 Task: Search one way flight ticket for 2 adults, 2 children, 2 infants in seat in first from Aberdeen: Aberdeen Regional Airport to Indianapolis: Indianapolis International Airport on 8-5-2023. Choice of flights is Delta. Number of bags: 2 carry on bags. Price is upto 105000. Outbound departure time preference is 21:00.
Action: Mouse moved to (333, 298)
Screenshot: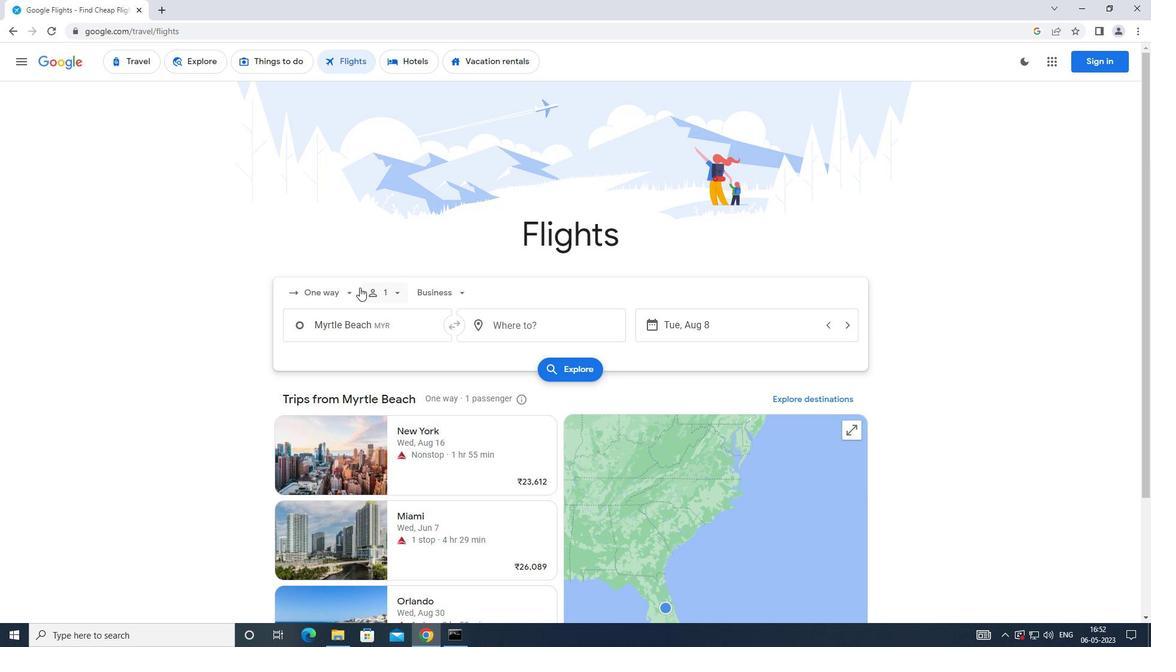 
Action: Mouse pressed left at (333, 298)
Screenshot: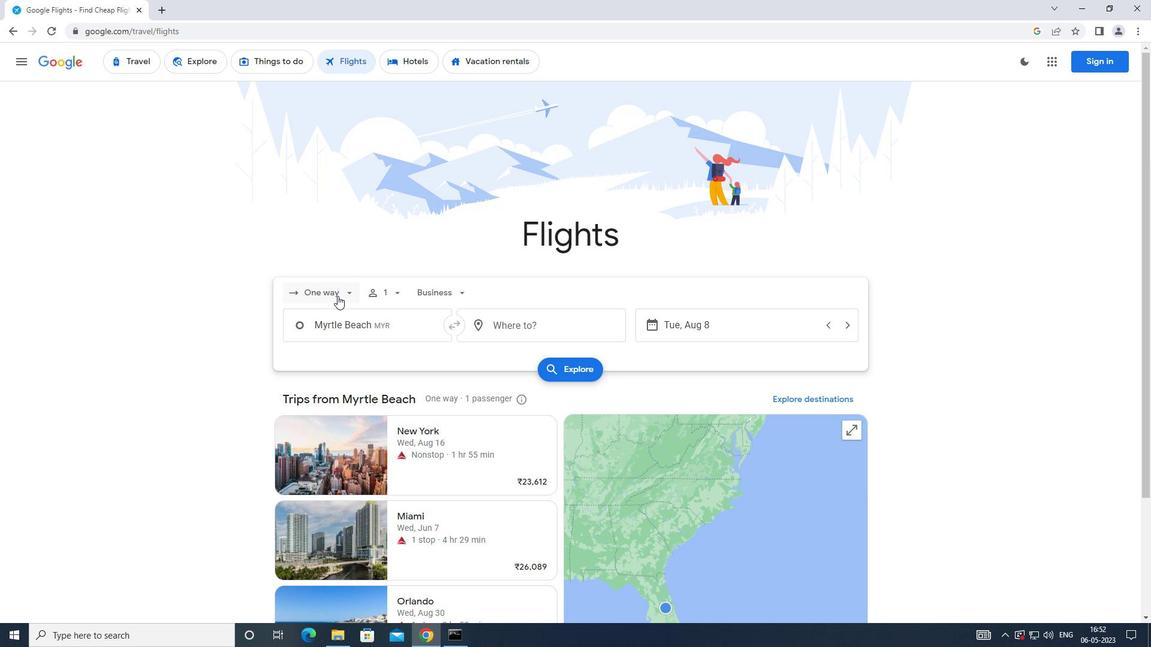 
Action: Mouse moved to (359, 348)
Screenshot: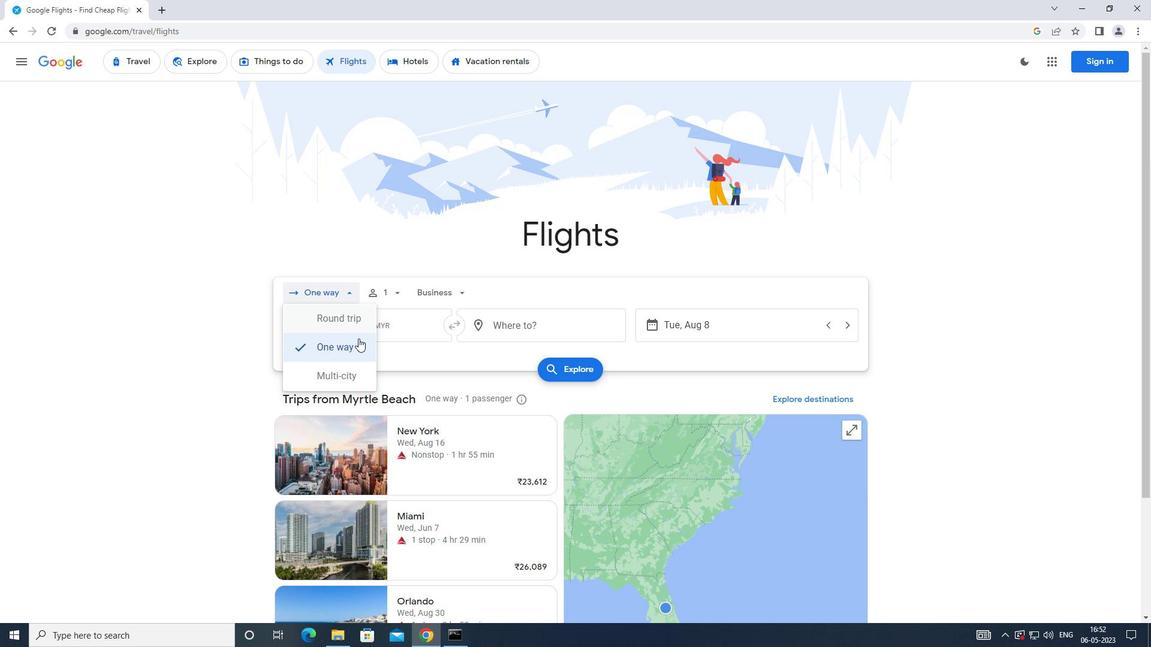 
Action: Mouse pressed left at (359, 348)
Screenshot: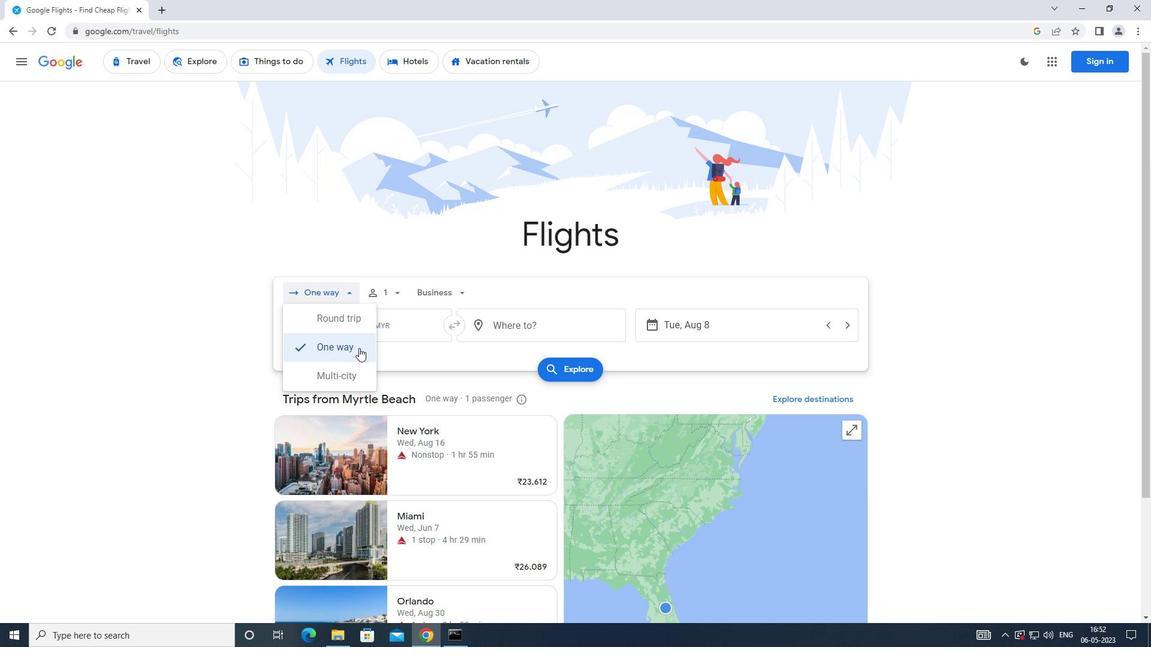 
Action: Mouse moved to (383, 293)
Screenshot: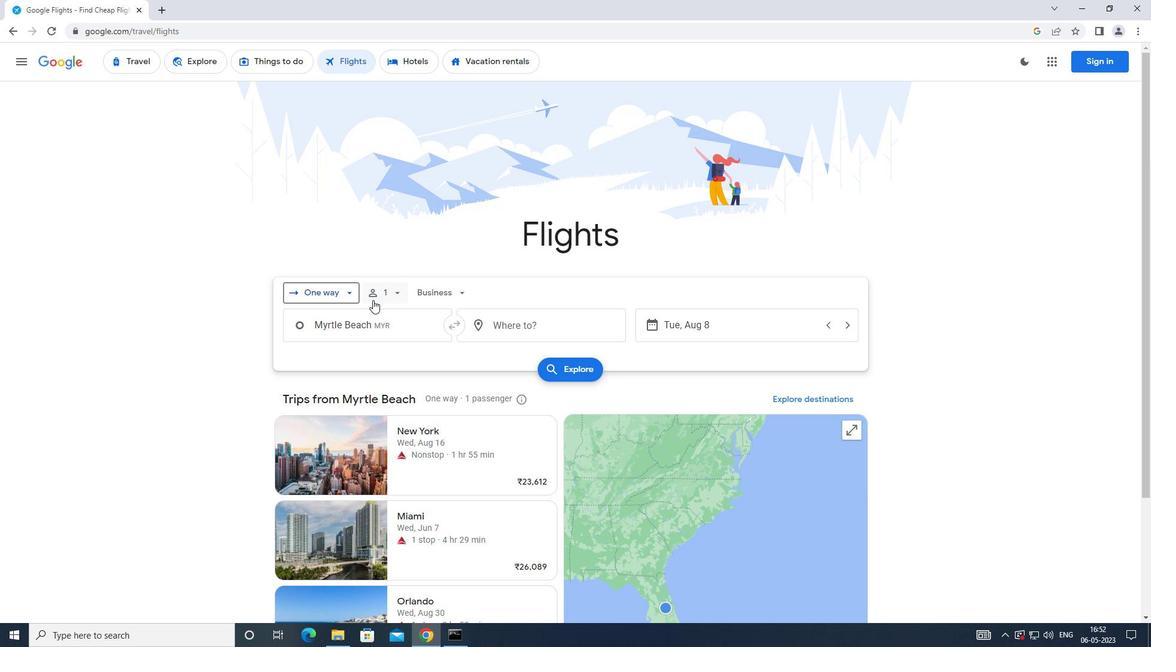 
Action: Mouse pressed left at (383, 293)
Screenshot: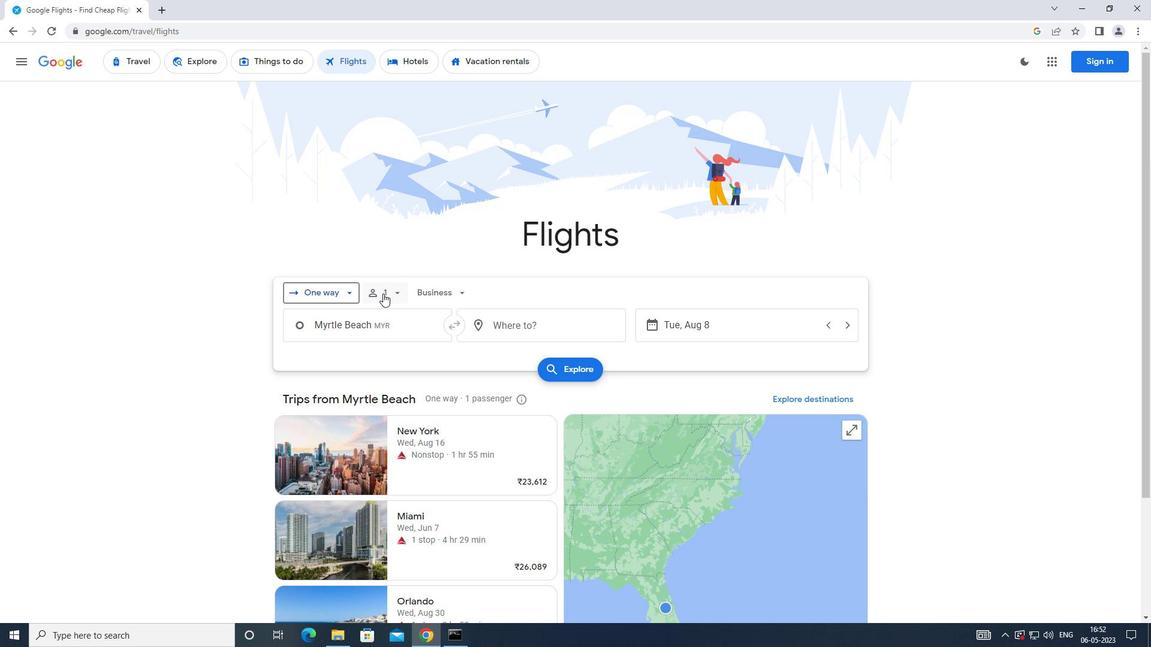 
Action: Mouse moved to (495, 326)
Screenshot: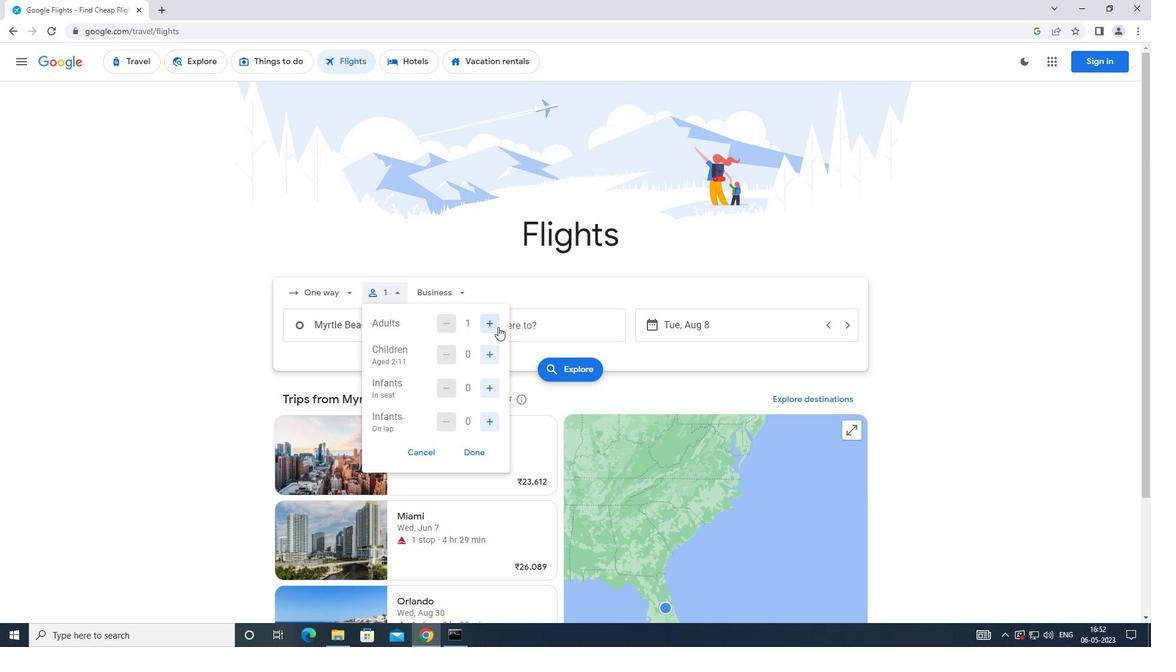 
Action: Mouse pressed left at (495, 326)
Screenshot: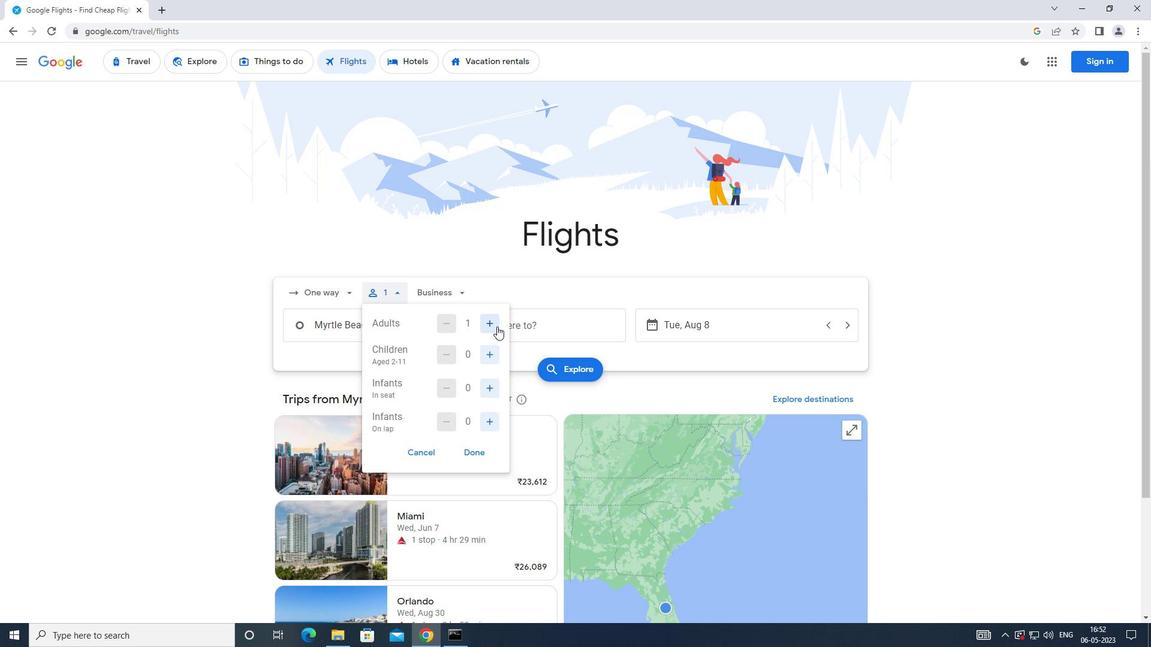 
Action: Mouse moved to (485, 362)
Screenshot: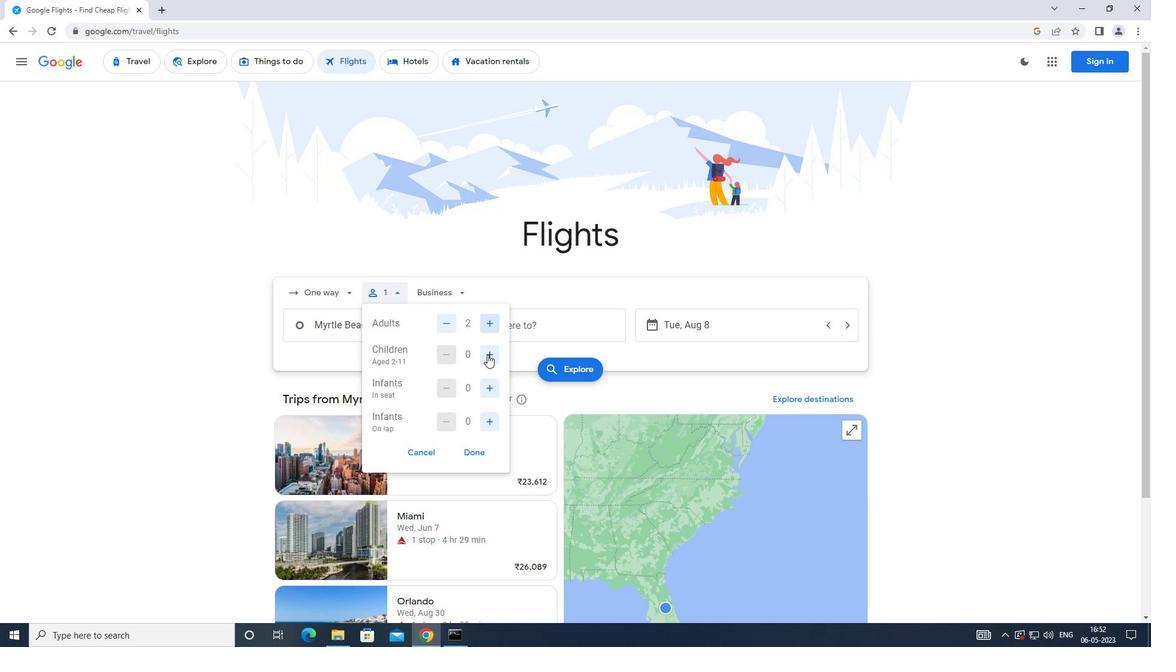 
Action: Mouse pressed left at (485, 362)
Screenshot: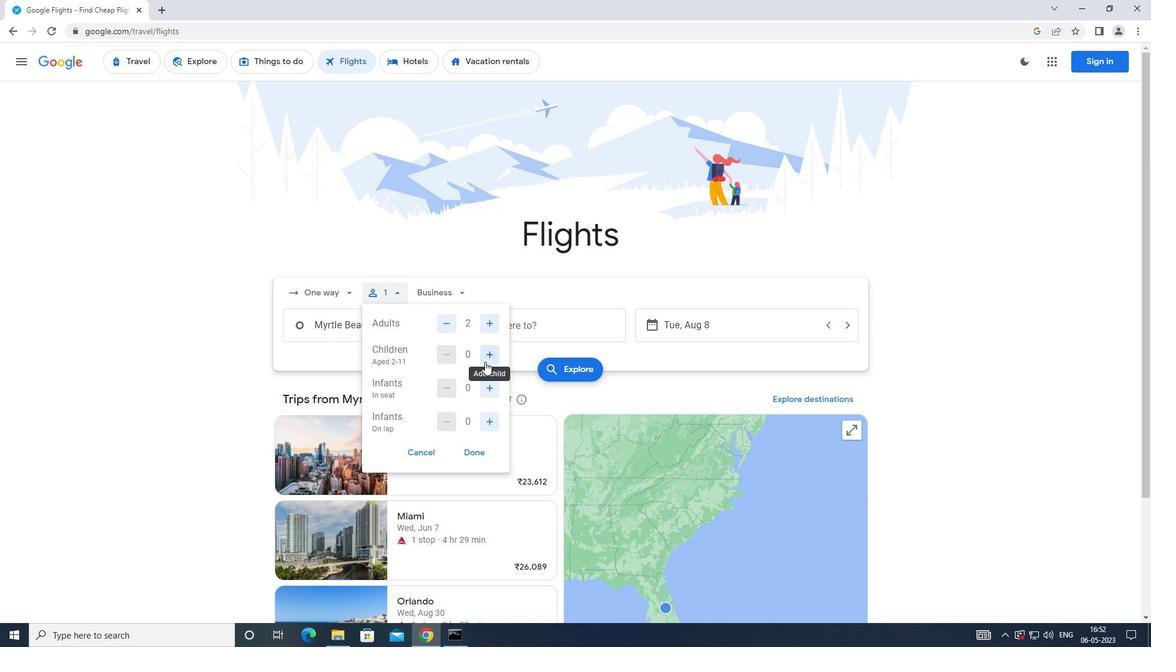 
Action: Mouse moved to (488, 358)
Screenshot: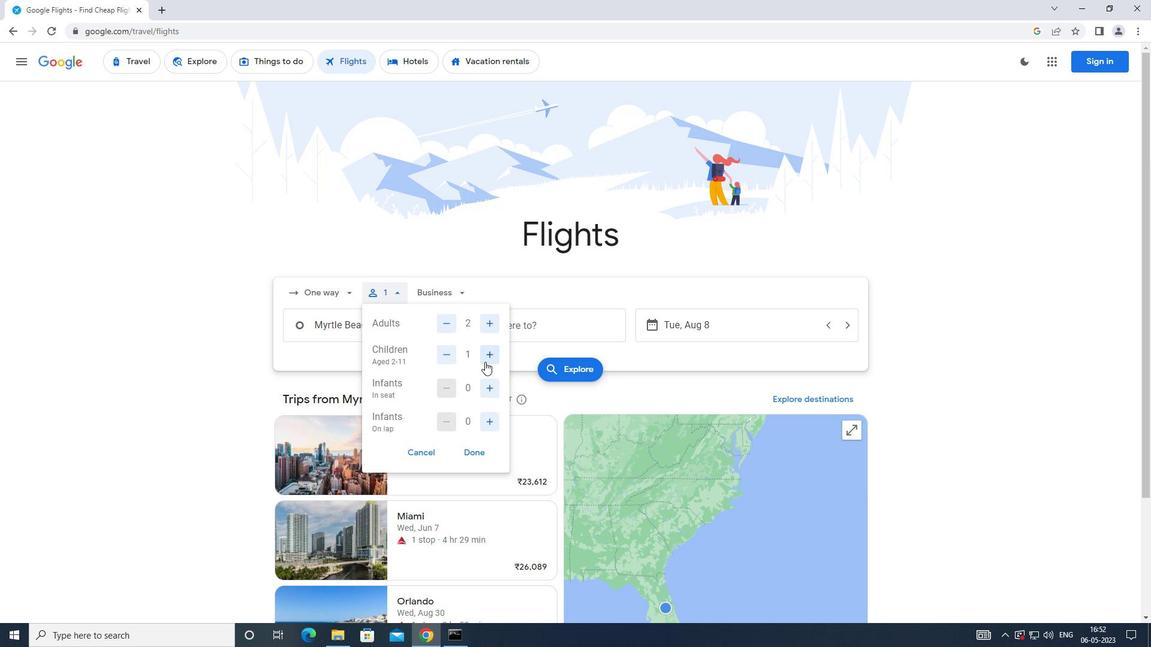 
Action: Mouse pressed left at (488, 358)
Screenshot: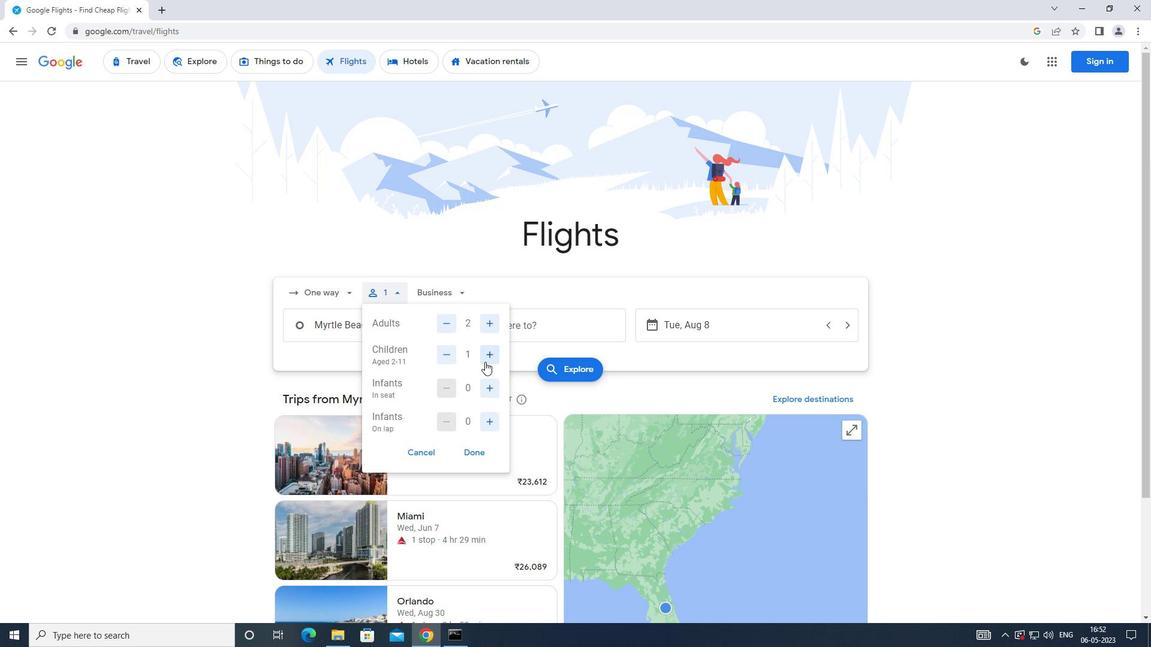 
Action: Mouse moved to (491, 393)
Screenshot: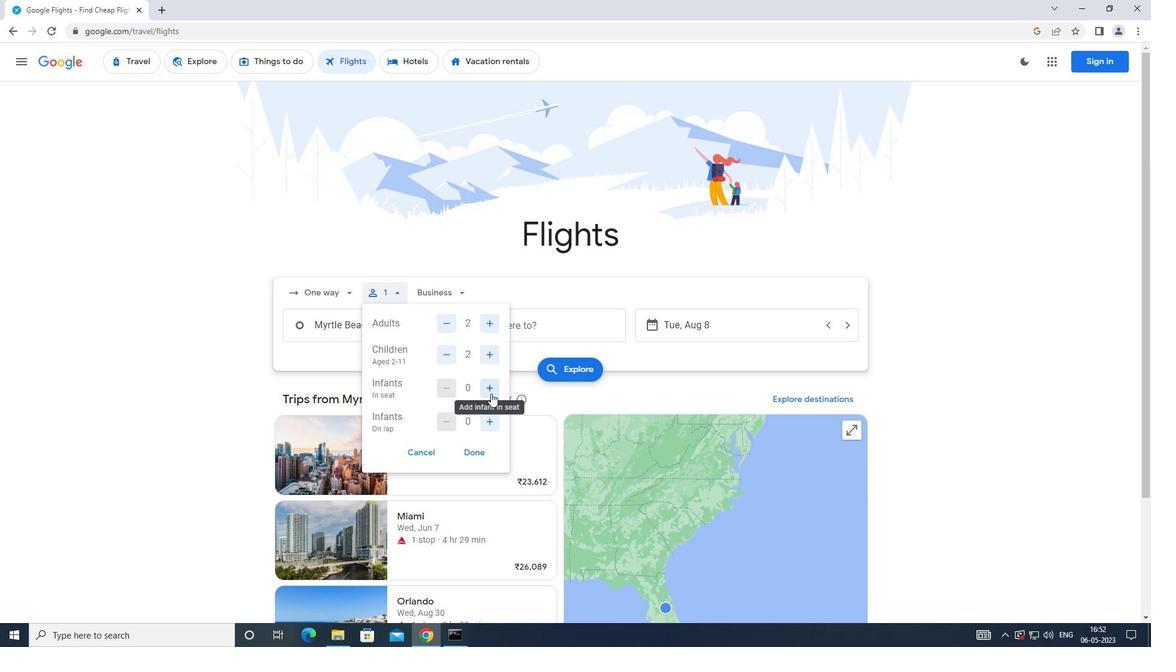 
Action: Mouse pressed left at (491, 393)
Screenshot: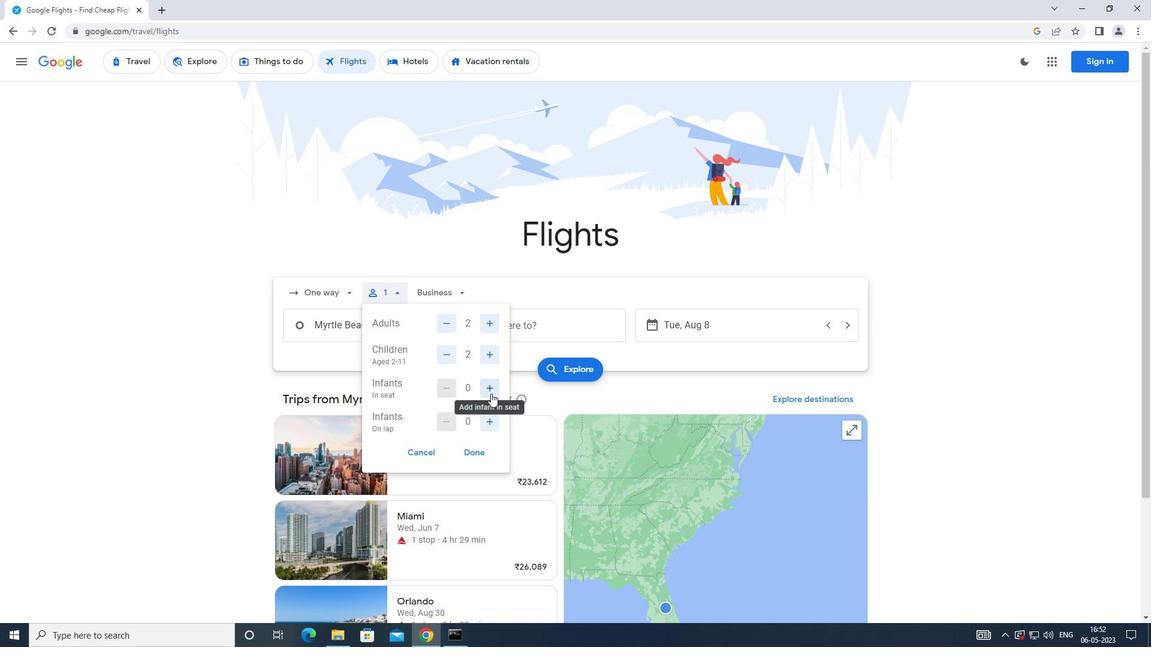 
Action: Mouse pressed left at (491, 393)
Screenshot: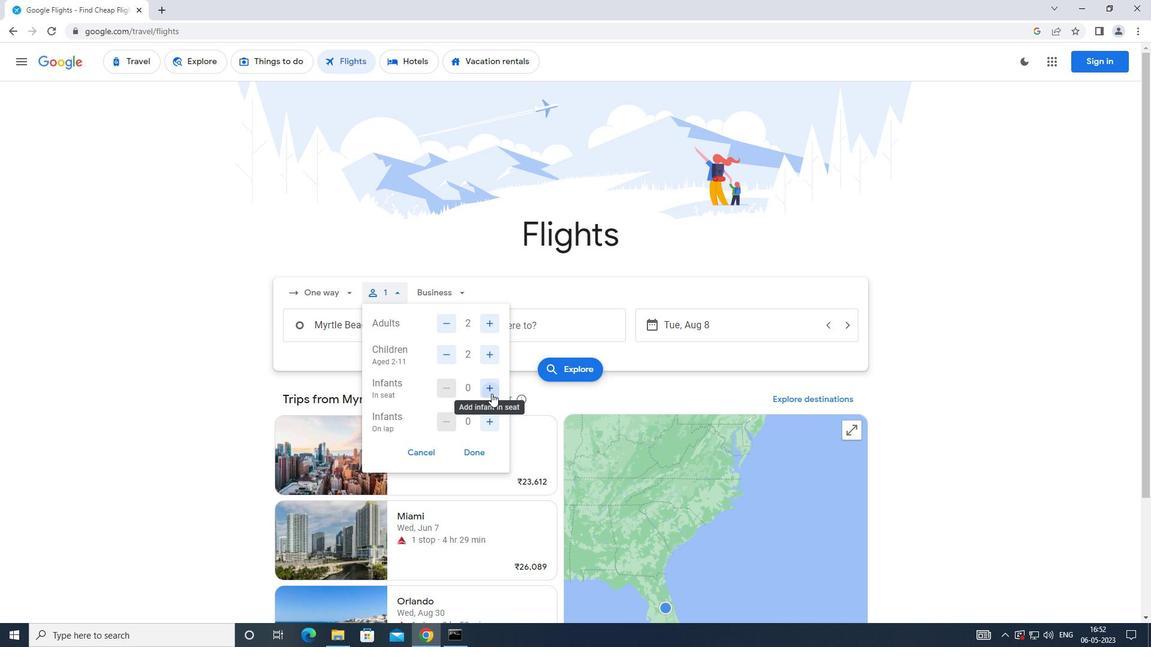 
Action: Mouse moved to (478, 447)
Screenshot: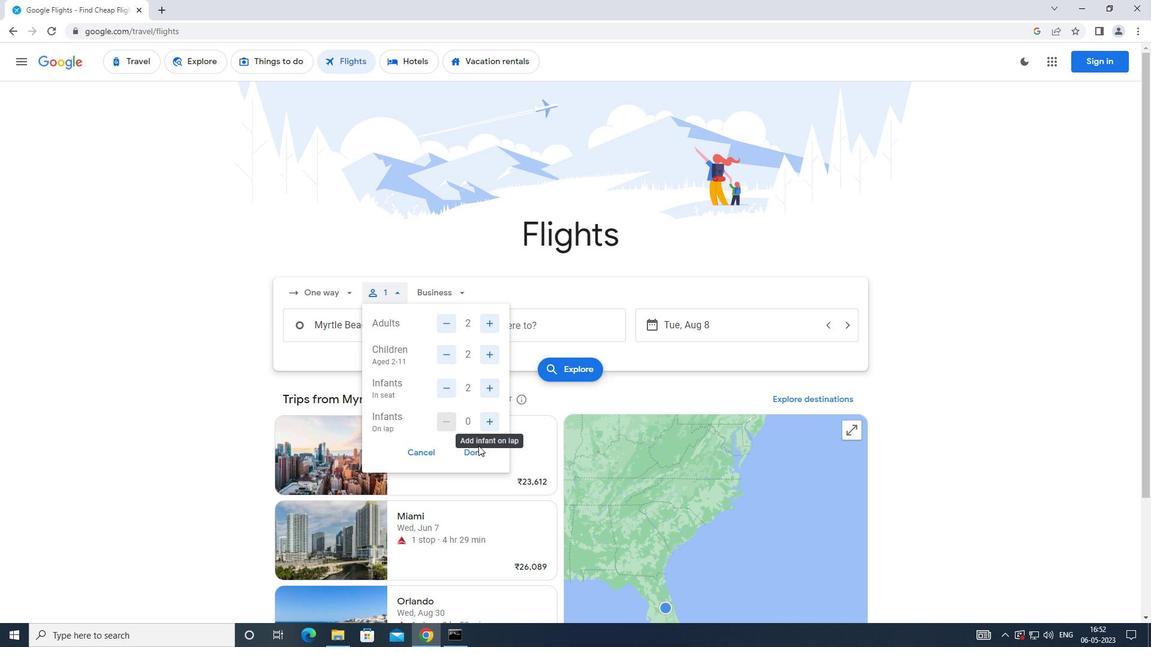 
Action: Mouse pressed left at (478, 447)
Screenshot: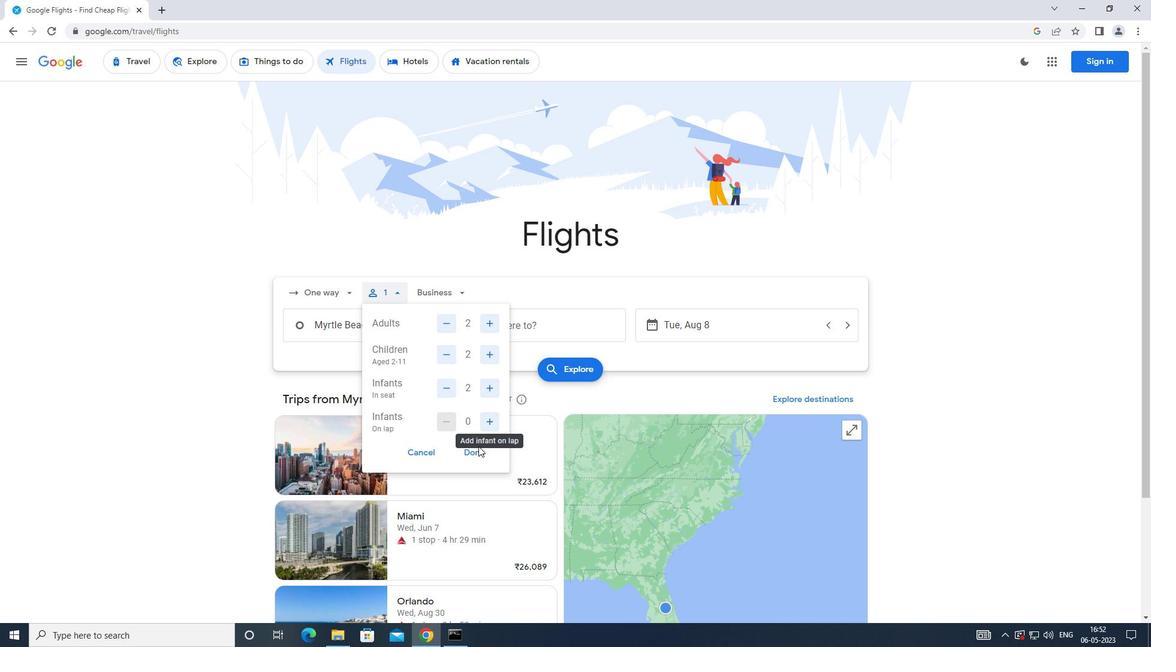 
Action: Mouse moved to (453, 295)
Screenshot: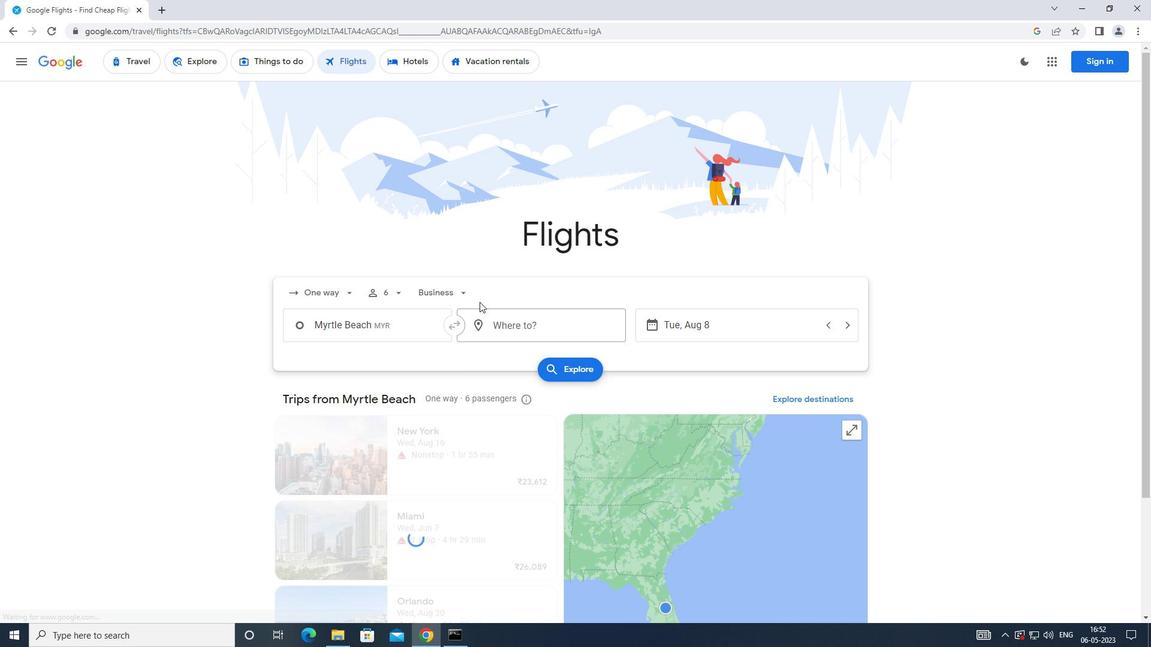 
Action: Mouse pressed left at (453, 295)
Screenshot: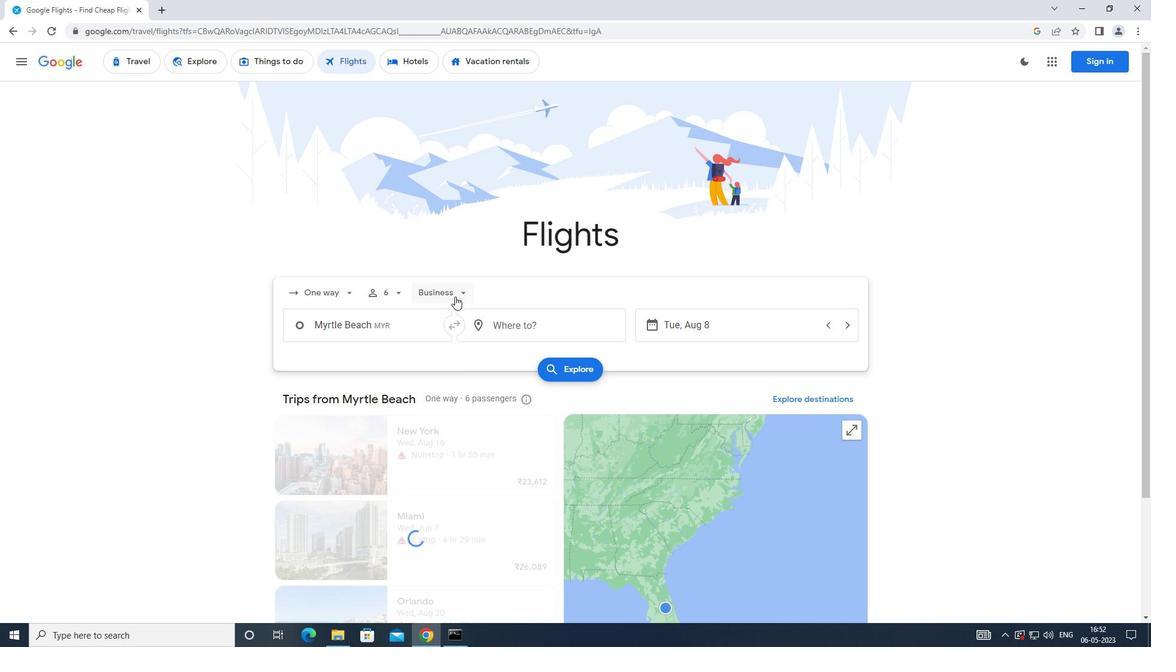 
Action: Mouse moved to (455, 399)
Screenshot: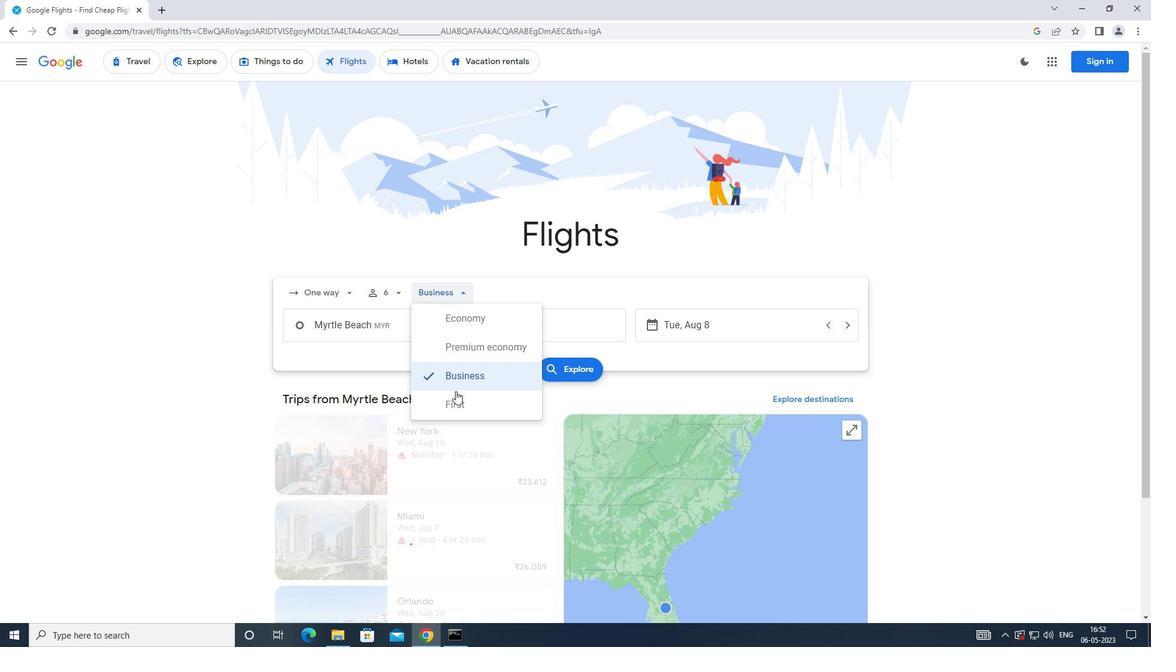 
Action: Mouse pressed left at (455, 399)
Screenshot: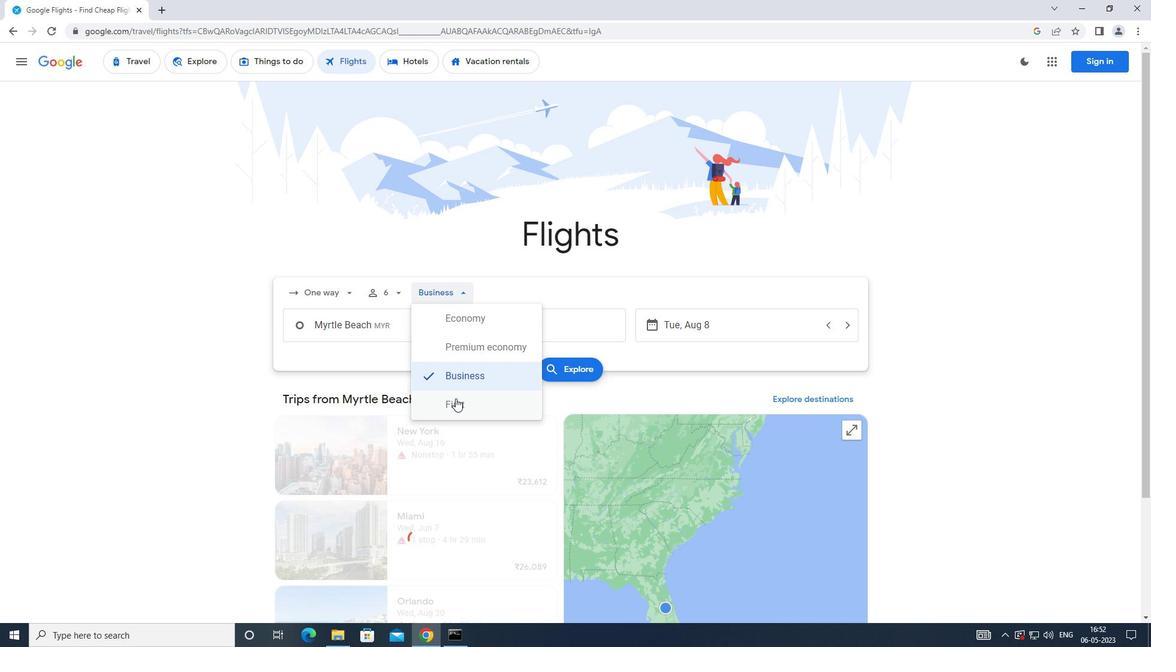 
Action: Mouse moved to (370, 326)
Screenshot: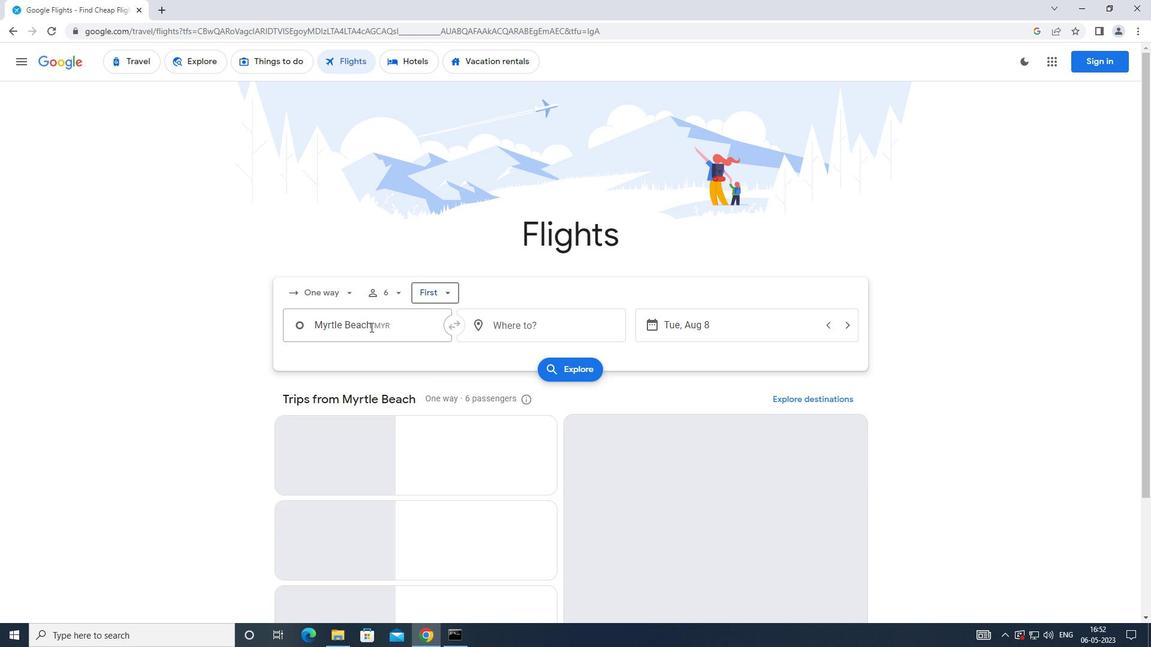 
Action: Mouse pressed left at (370, 326)
Screenshot: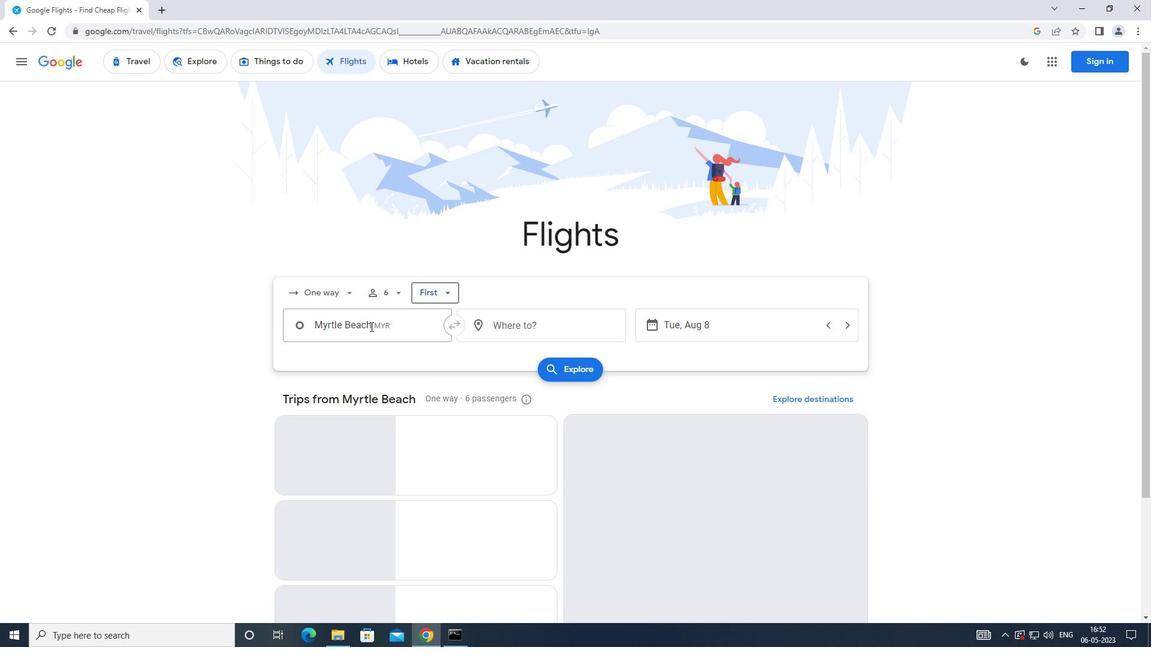 
Action: Mouse moved to (421, 312)
Screenshot: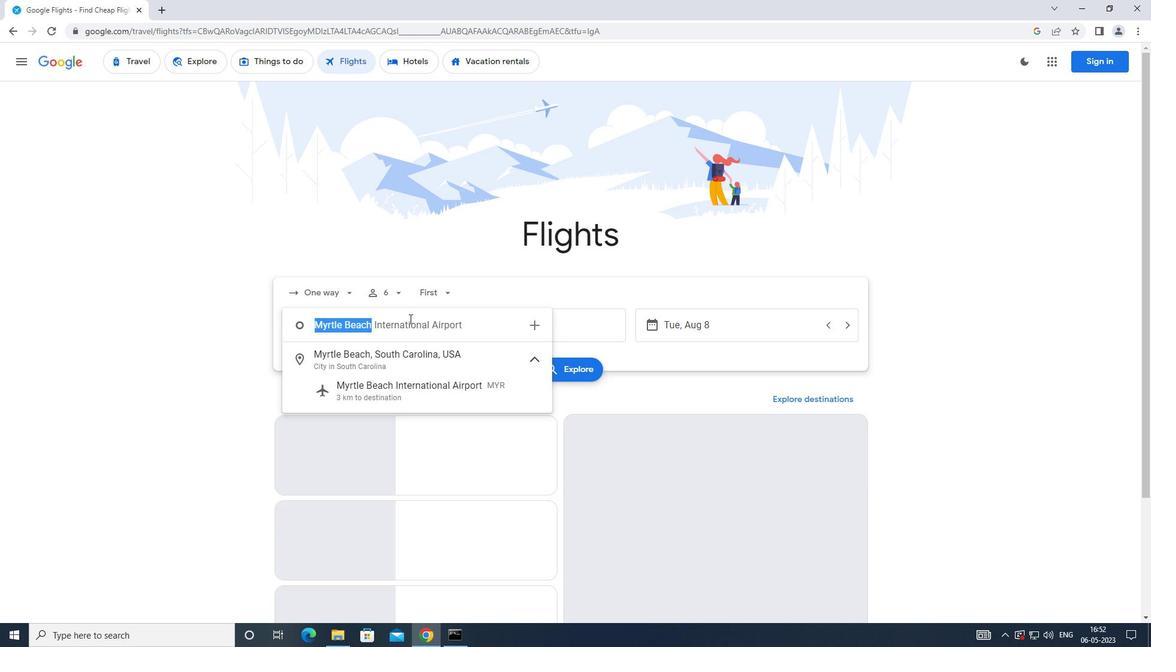 
Action: Key pressed <Key.caps_lock>a<Key.caps_lock>berdeen
Screenshot: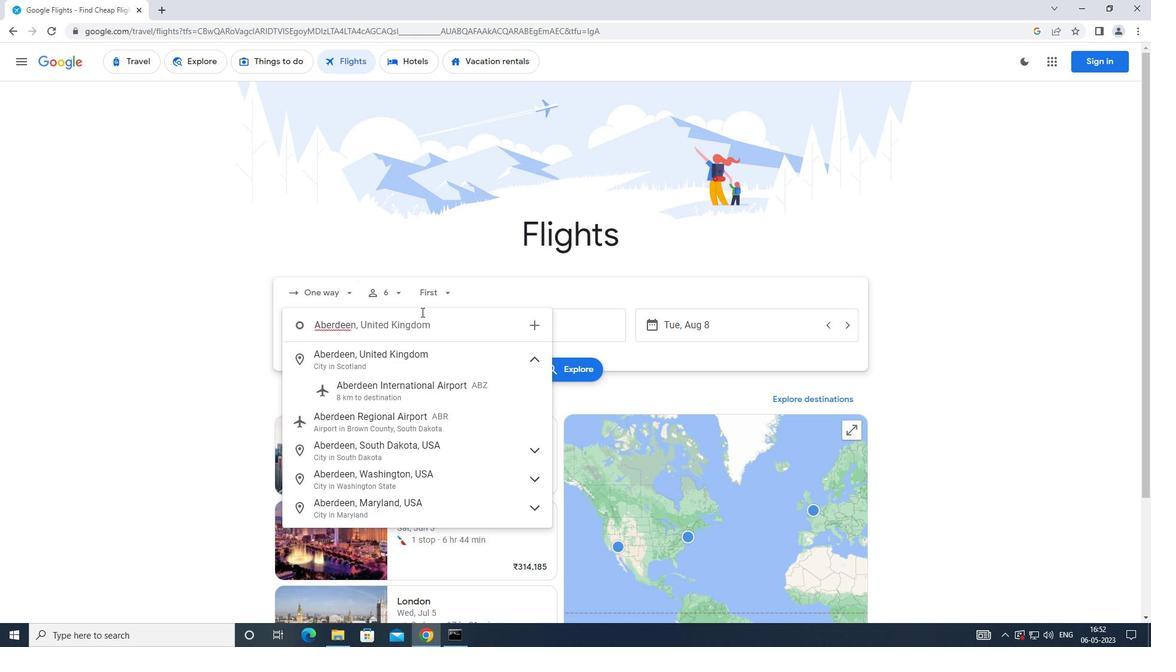 
Action: Mouse moved to (385, 404)
Screenshot: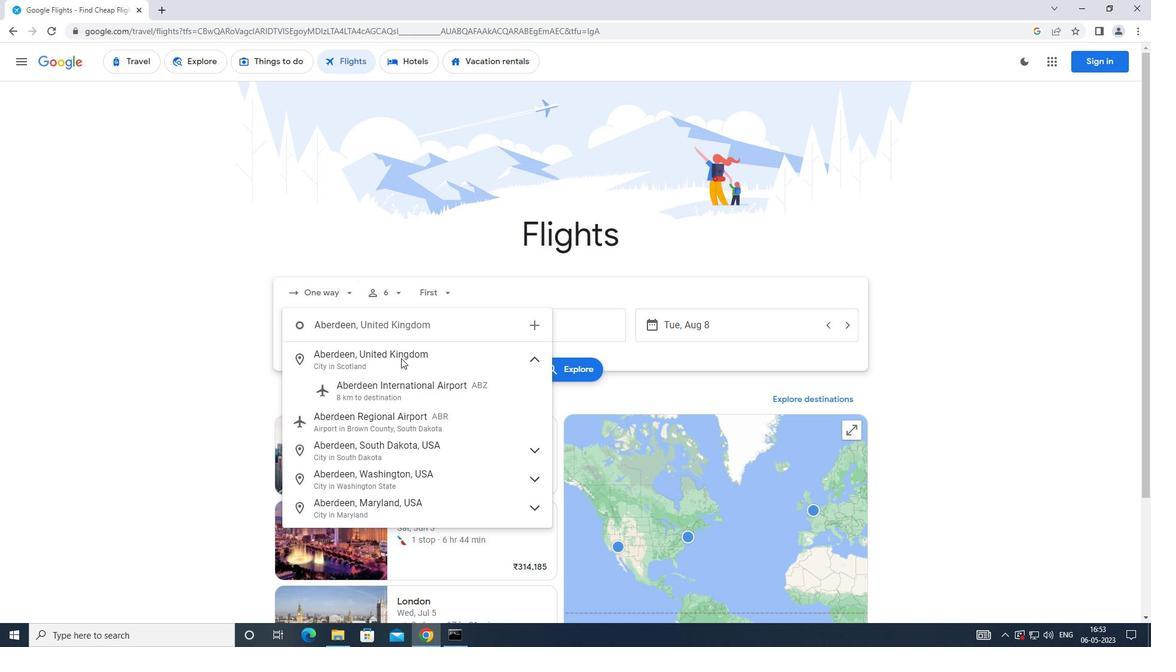
Action: Mouse pressed left at (385, 404)
Screenshot: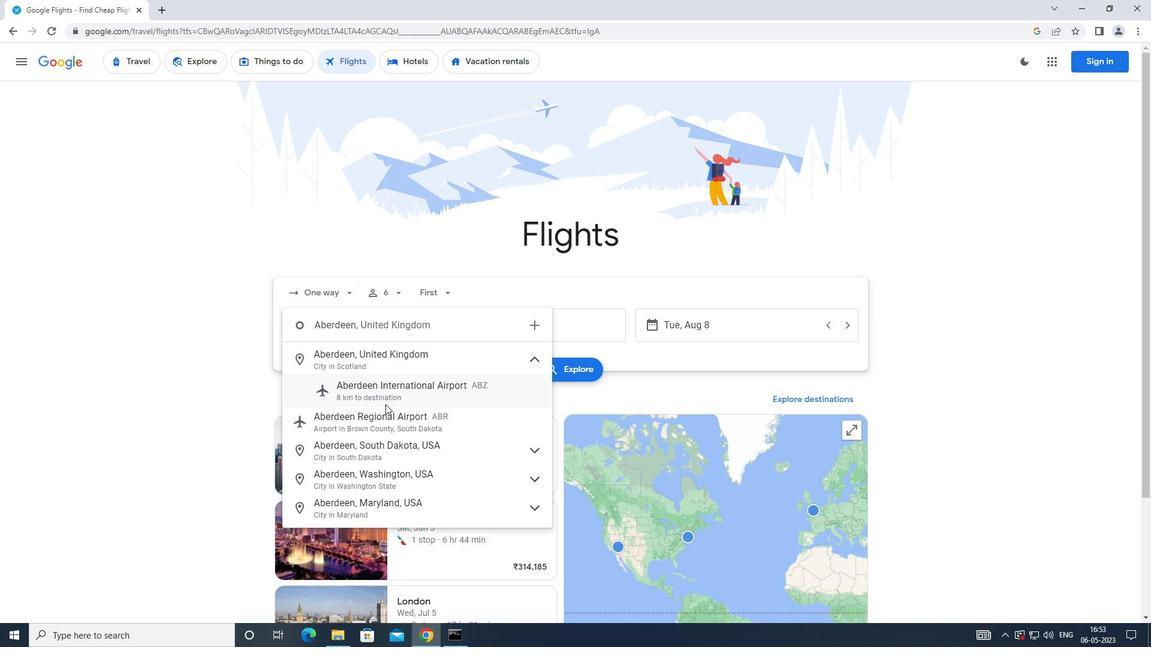 
Action: Mouse moved to (552, 334)
Screenshot: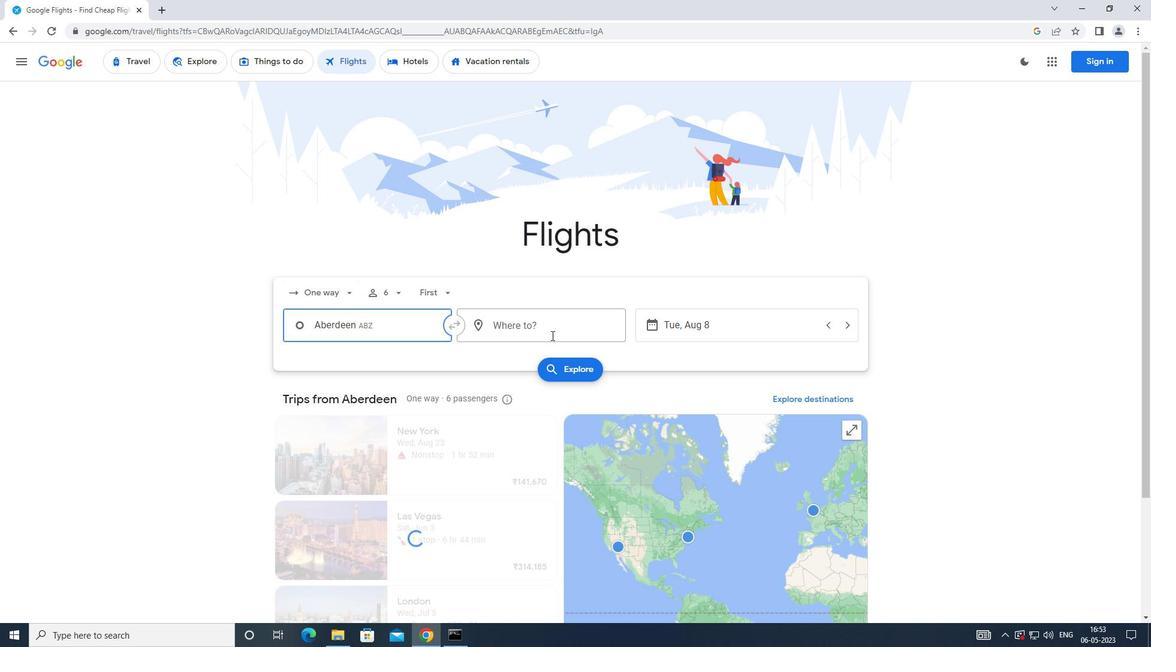 
Action: Mouse pressed left at (552, 334)
Screenshot: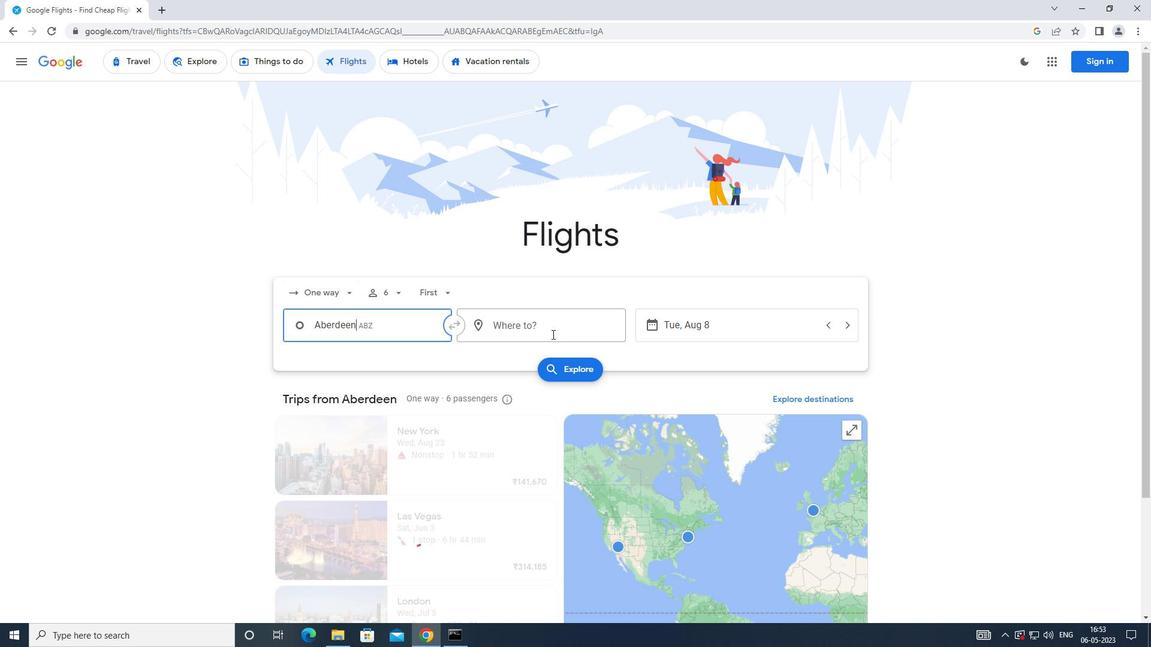 
Action: Mouse moved to (531, 447)
Screenshot: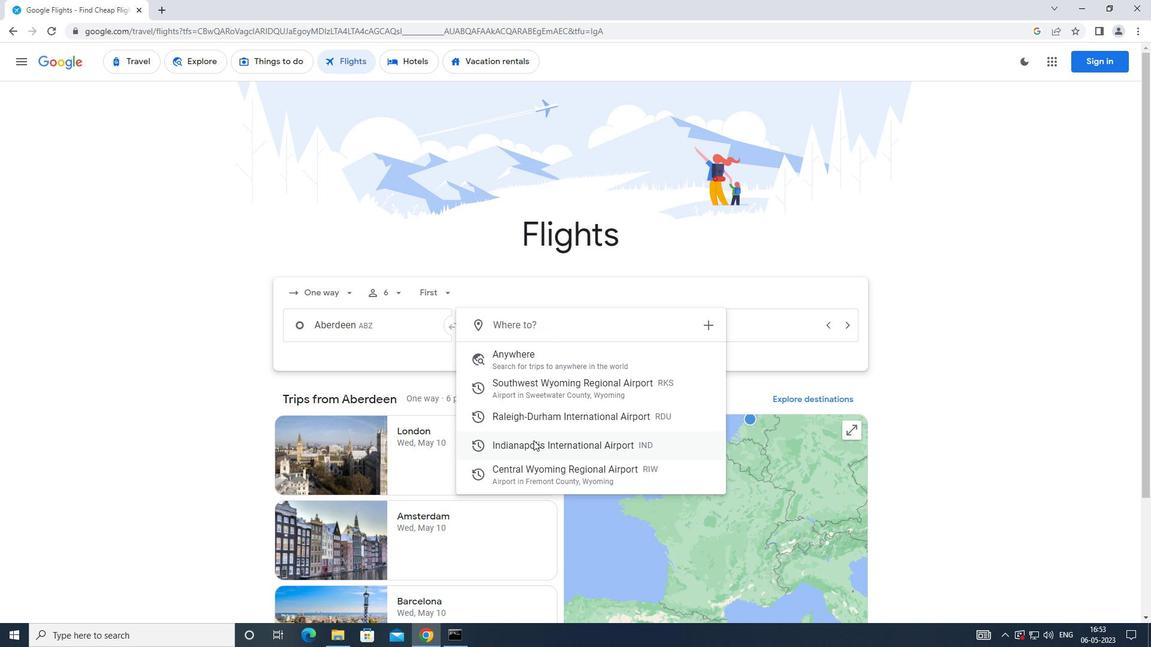 
Action: Mouse pressed left at (531, 447)
Screenshot: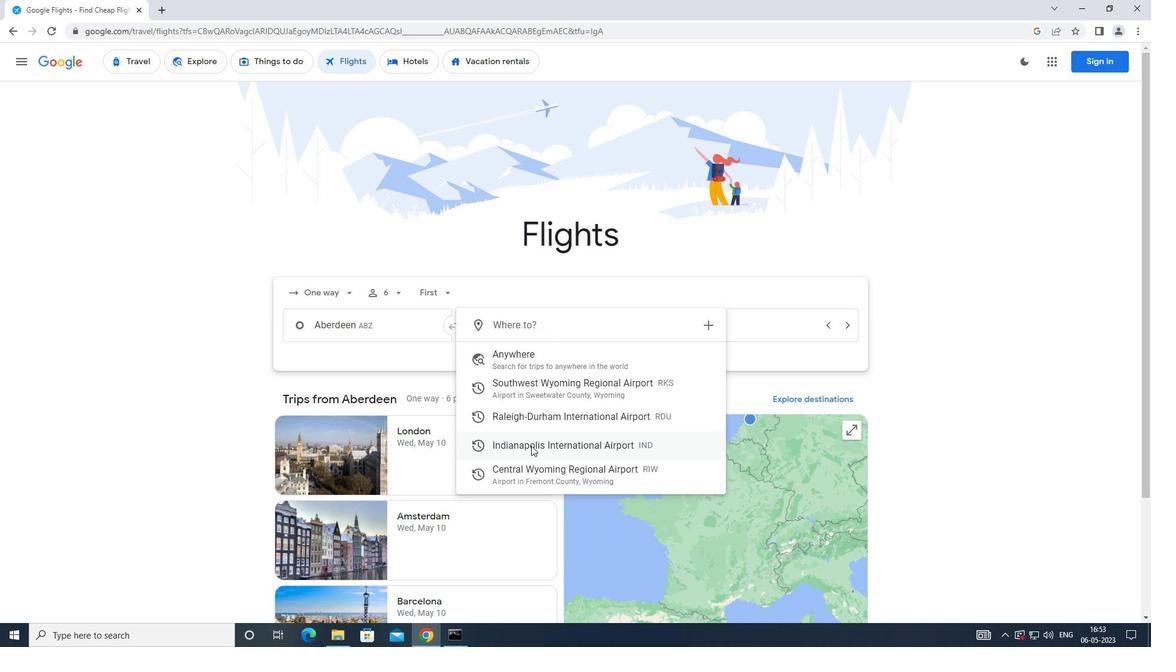 
Action: Mouse moved to (672, 328)
Screenshot: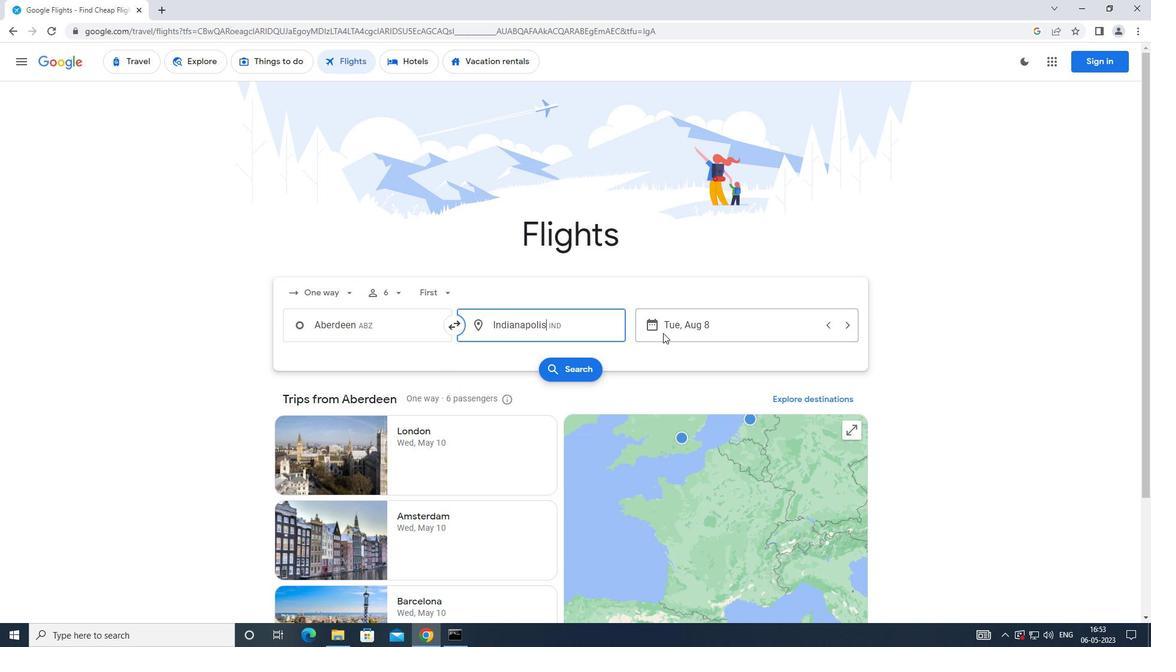 
Action: Mouse pressed left at (672, 328)
Screenshot: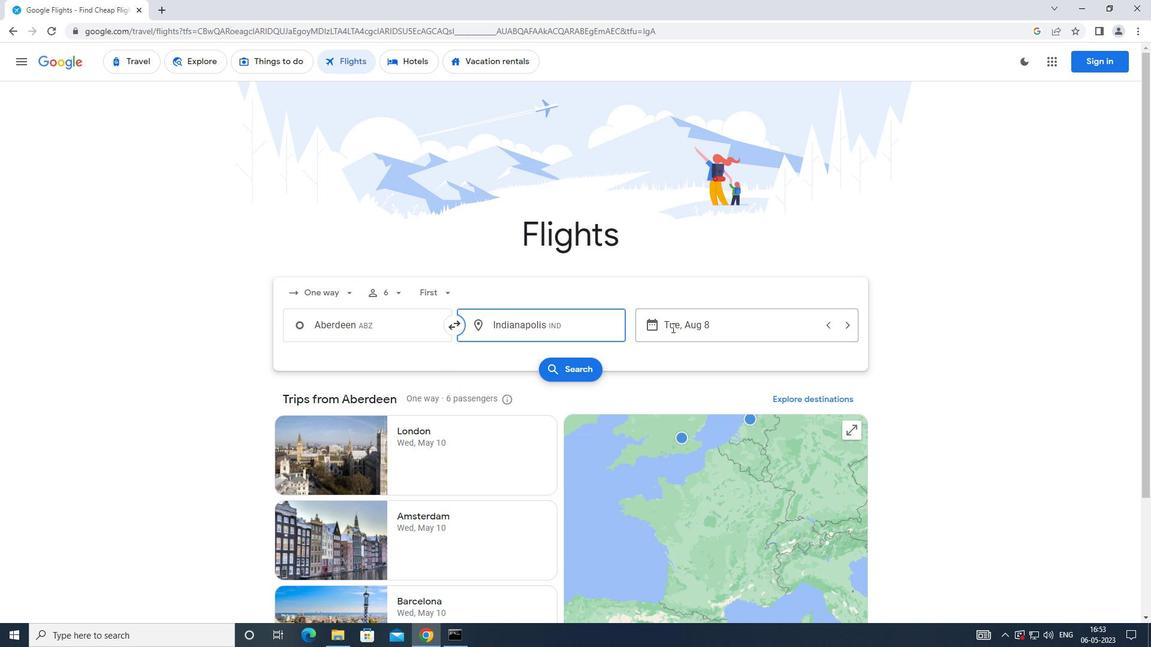 
Action: Mouse moved to (485, 433)
Screenshot: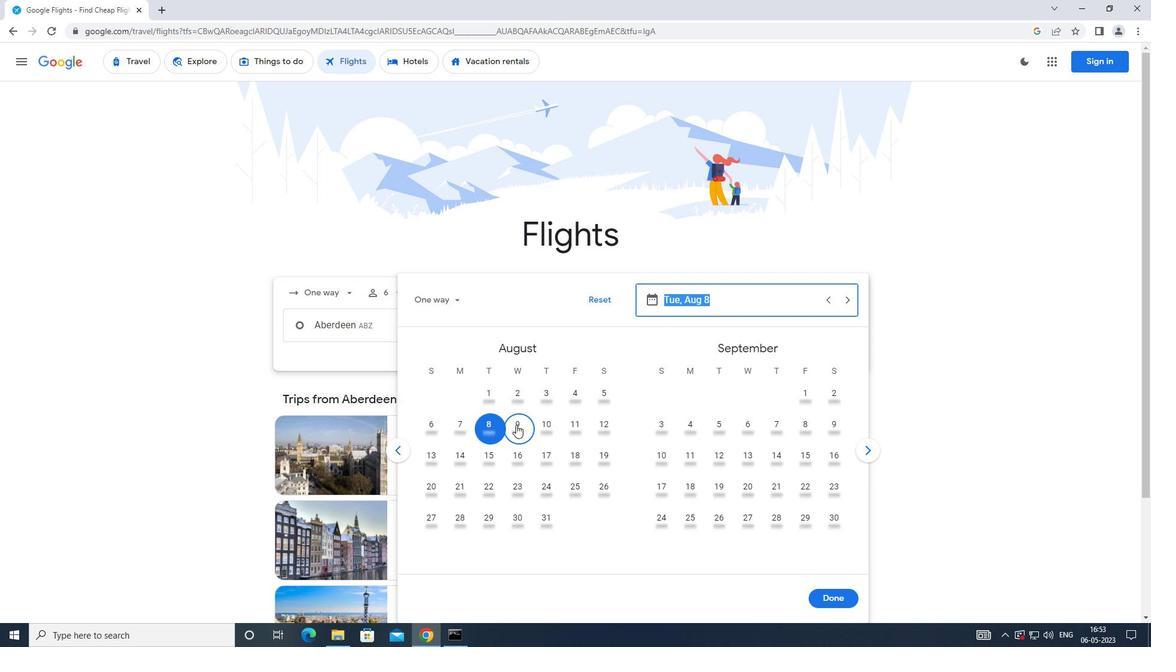 
Action: Mouse pressed left at (485, 433)
Screenshot: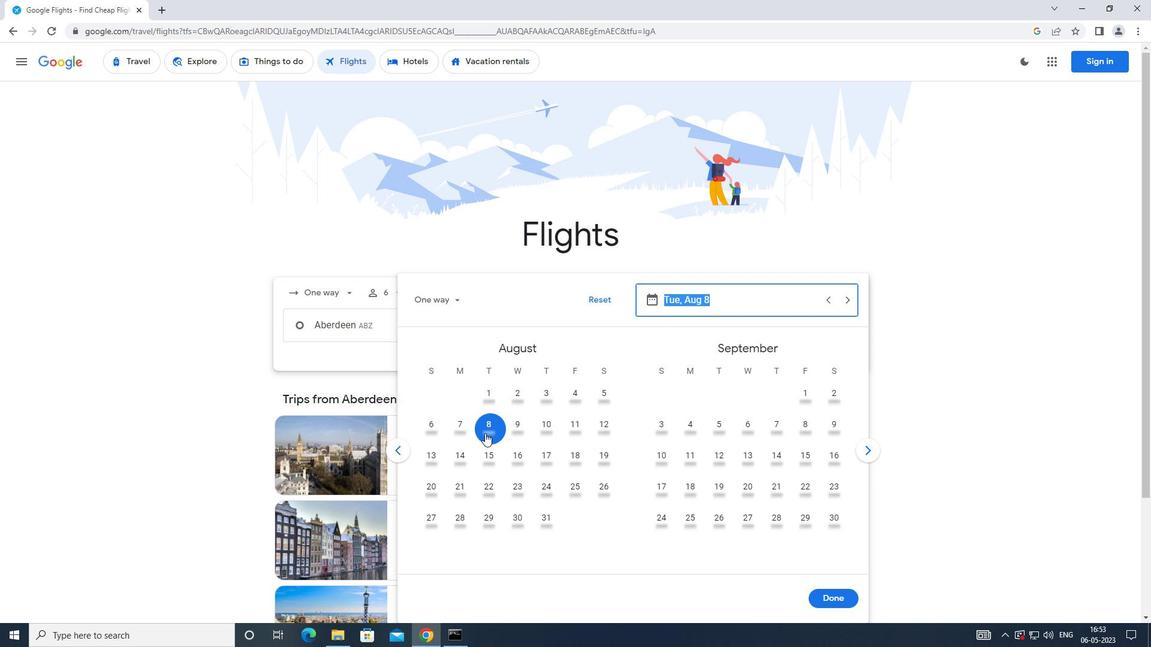 
Action: Mouse moved to (819, 597)
Screenshot: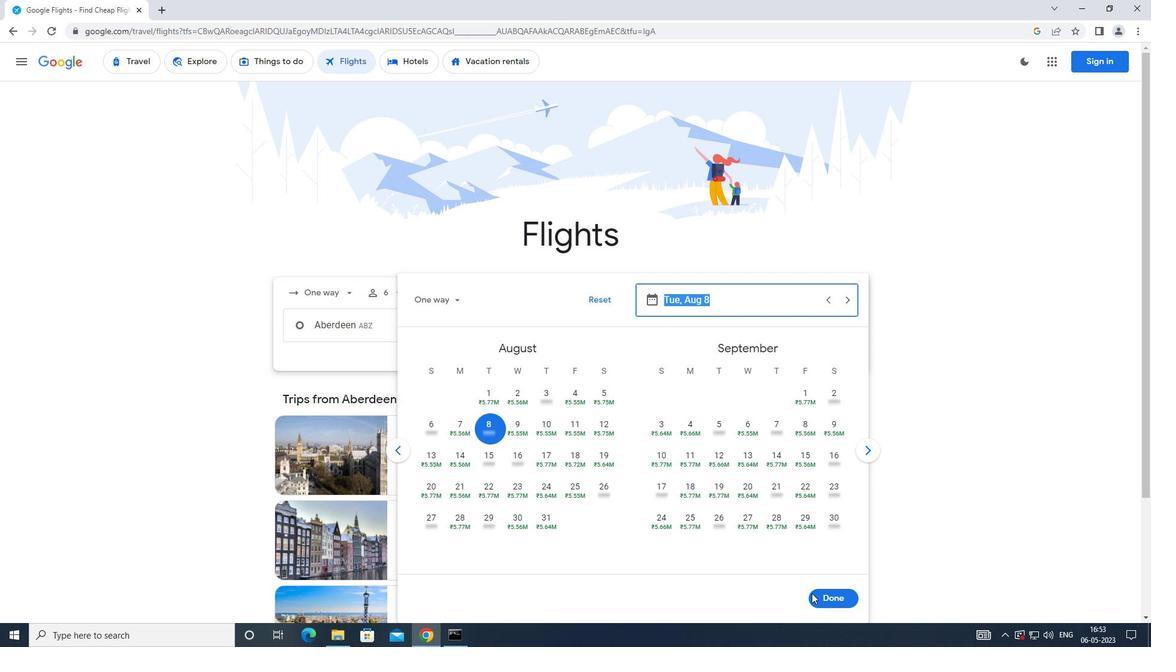 
Action: Mouse pressed left at (819, 597)
Screenshot: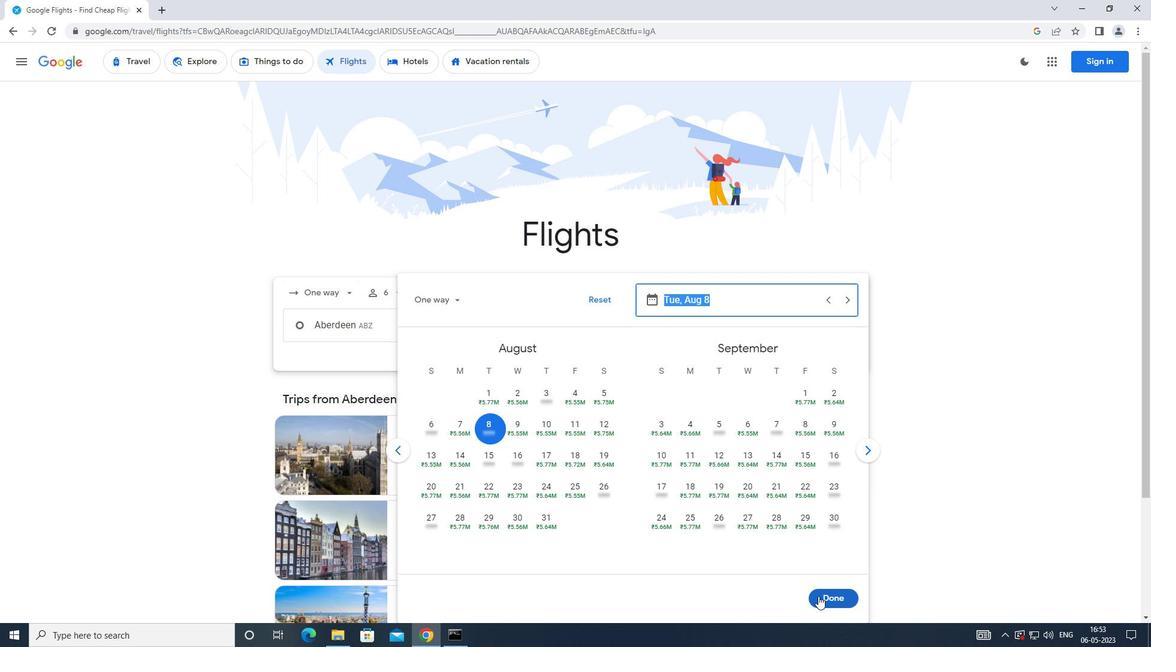 
Action: Mouse moved to (578, 370)
Screenshot: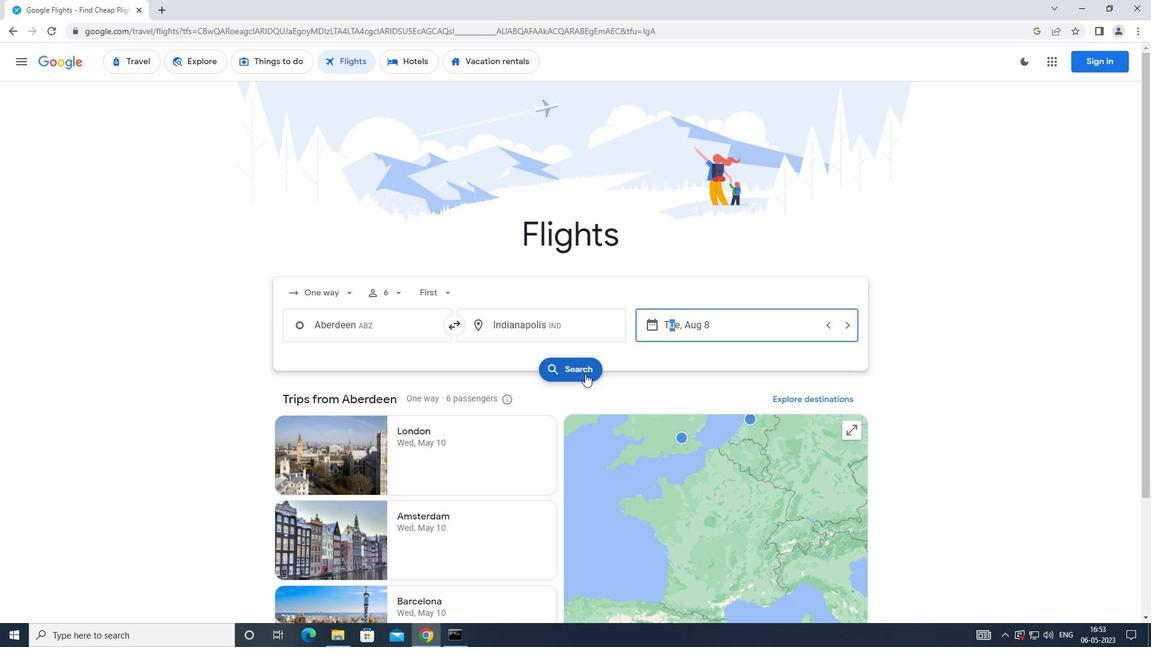 
Action: Mouse pressed left at (578, 370)
Screenshot: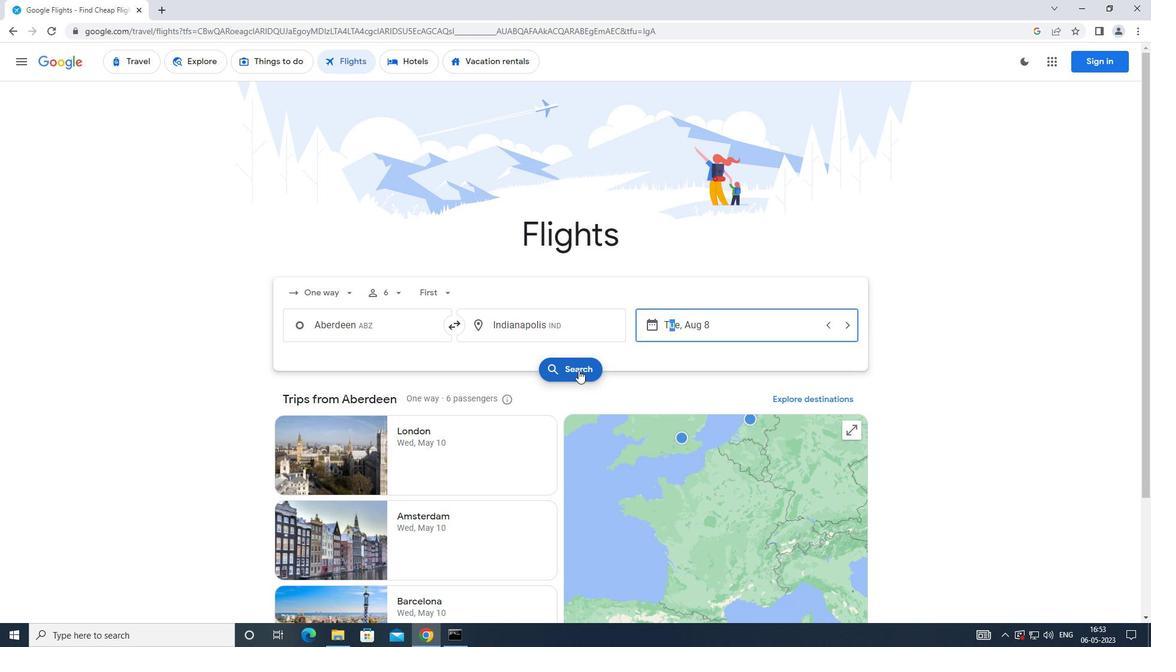 
Action: Mouse moved to (286, 174)
Screenshot: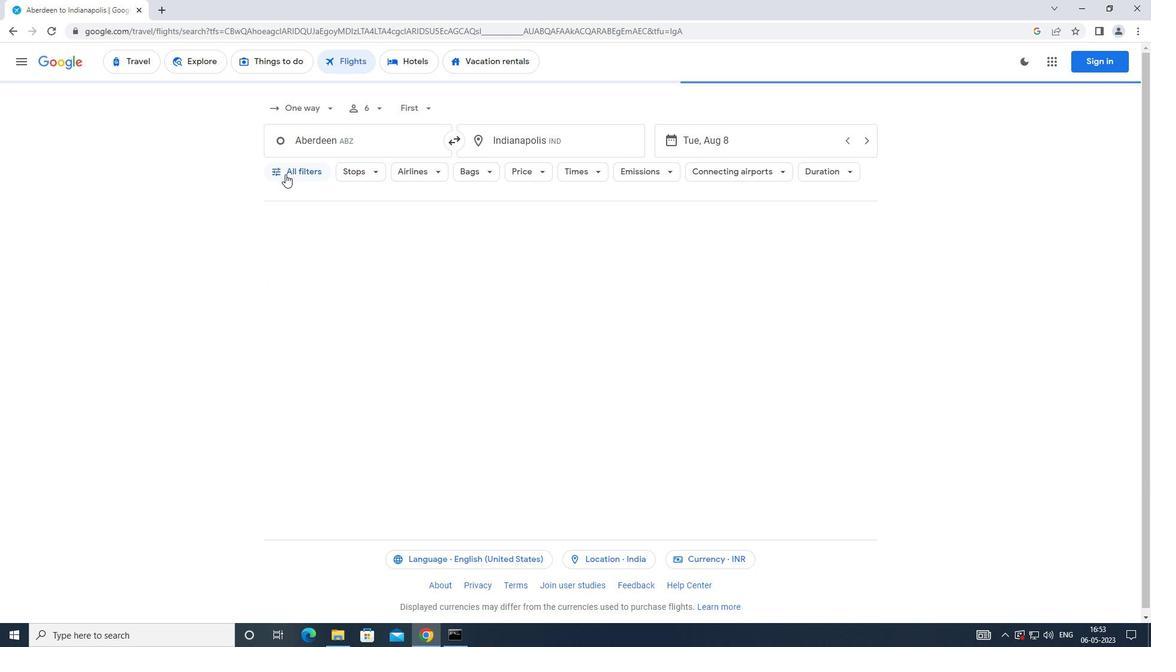 
Action: Mouse pressed left at (286, 174)
Screenshot: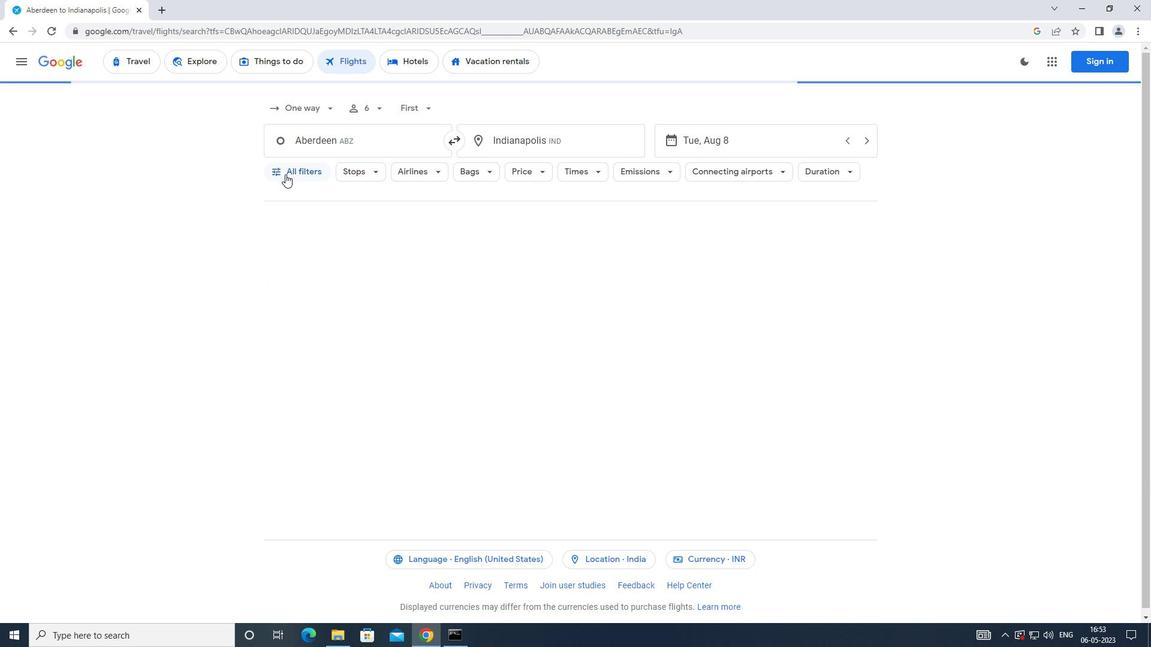 
Action: Mouse moved to (395, 293)
Screenshot: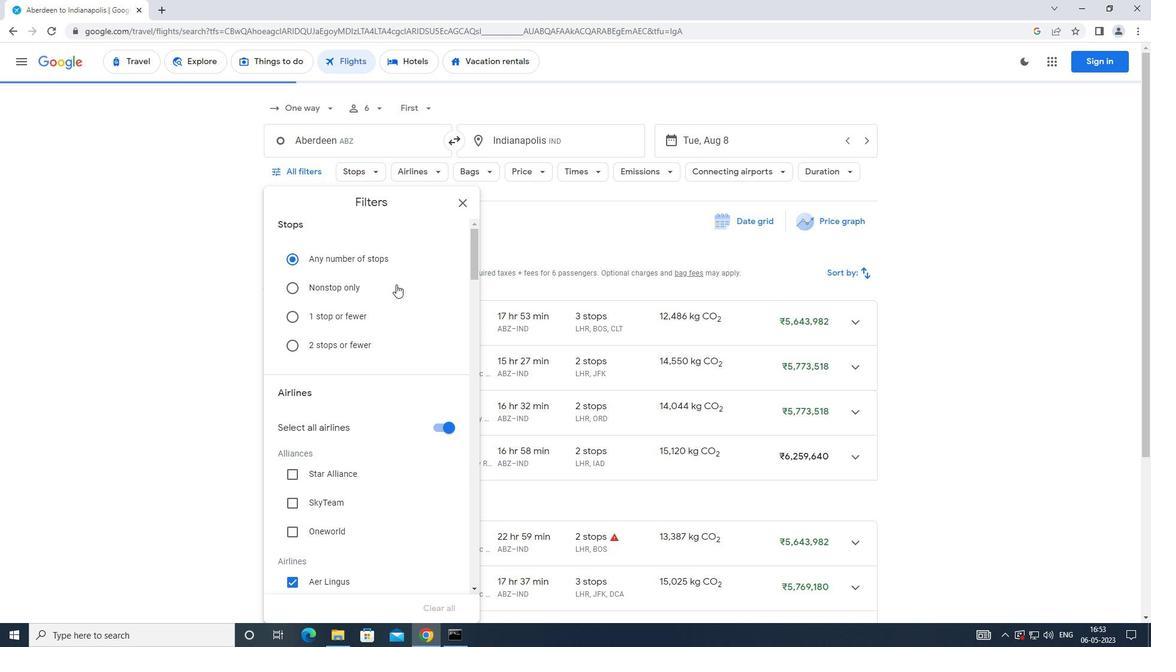 
Action: Mouse scrolled (395, 292) with delta (0, 0)
Screenshot: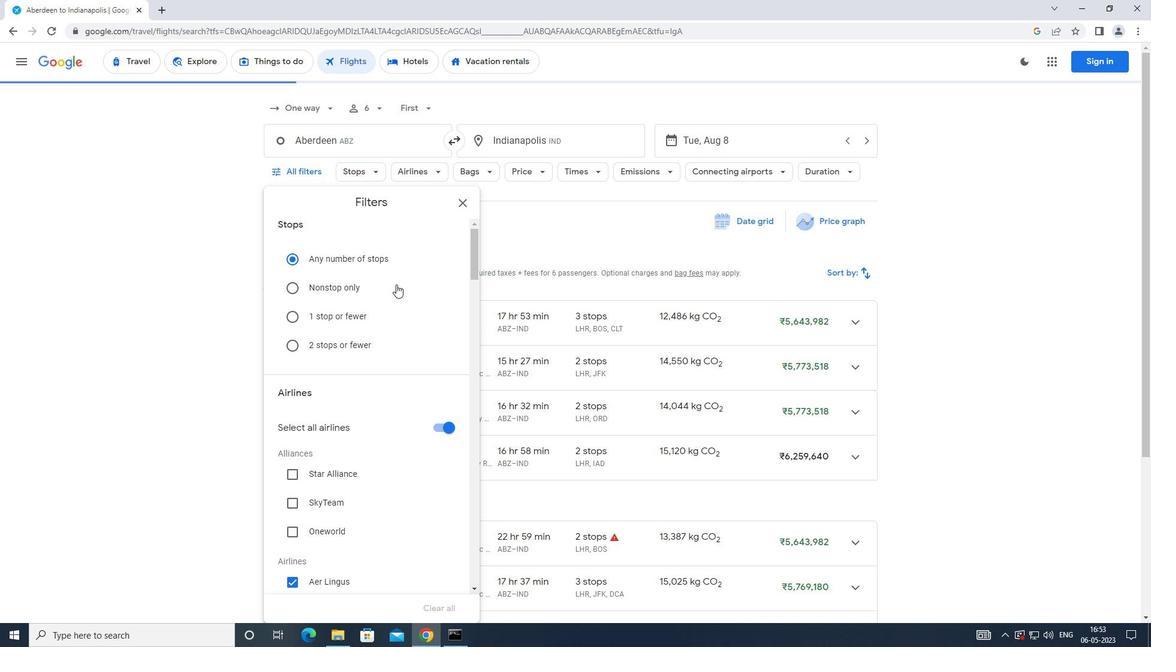 
Action: Mouse moved to (395, 294)
Screenshot: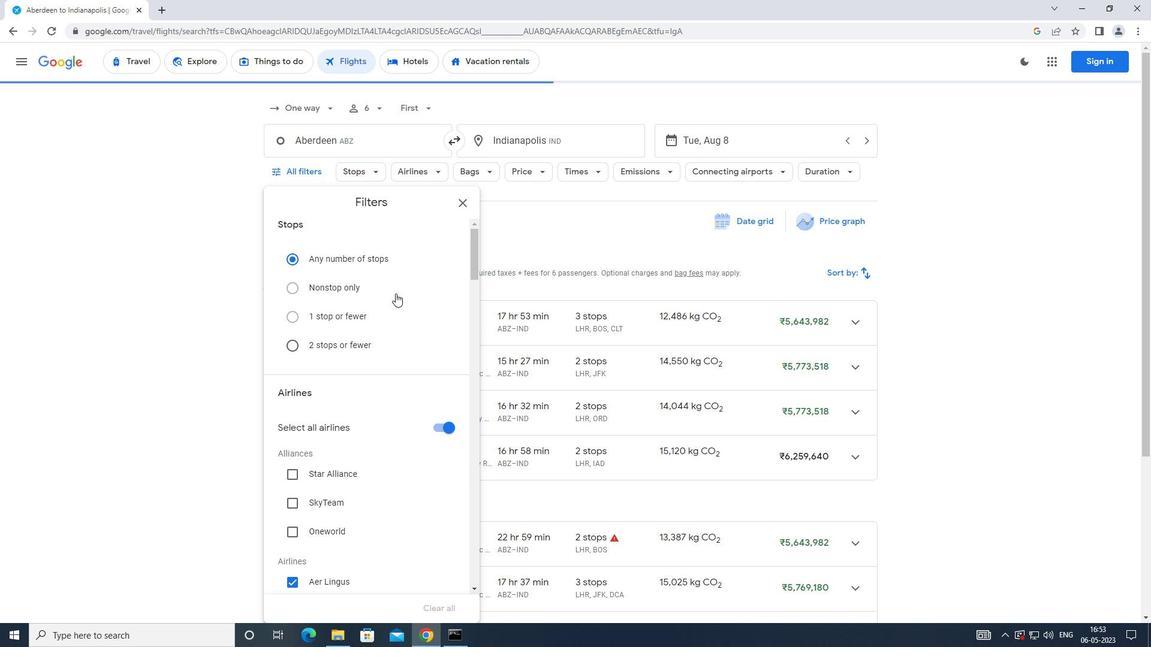 
Action: Mouse scrolled (395, 293) with delta (0, 0)
Screenshot: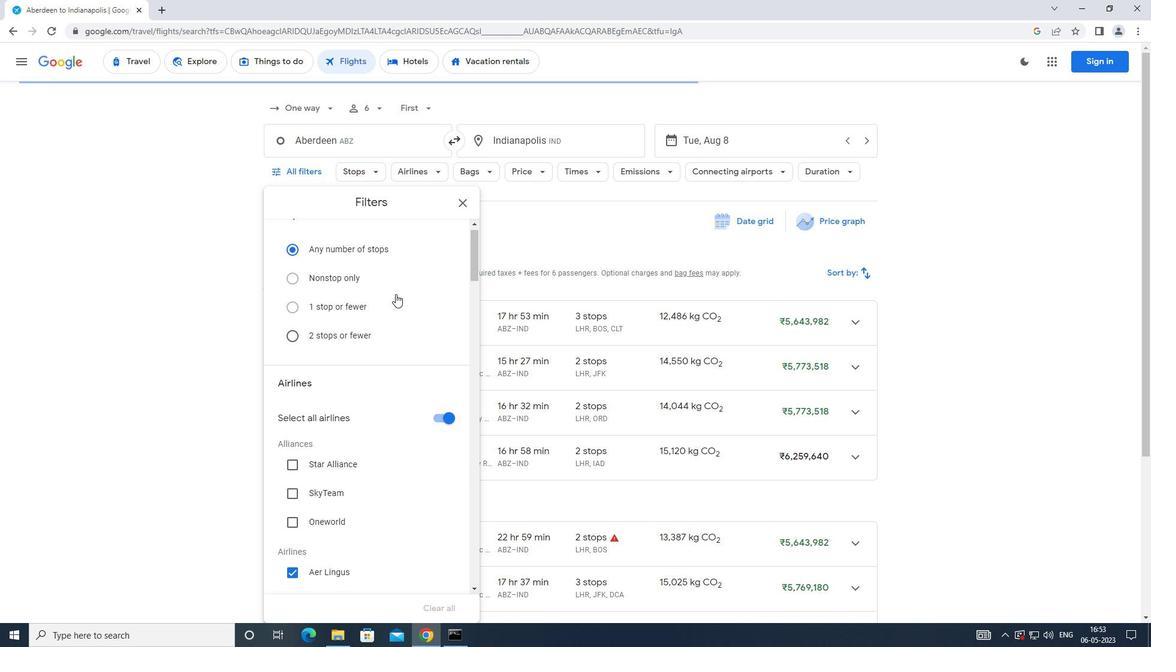 
Action: Mouse moved to (440, 306)
Screenshot: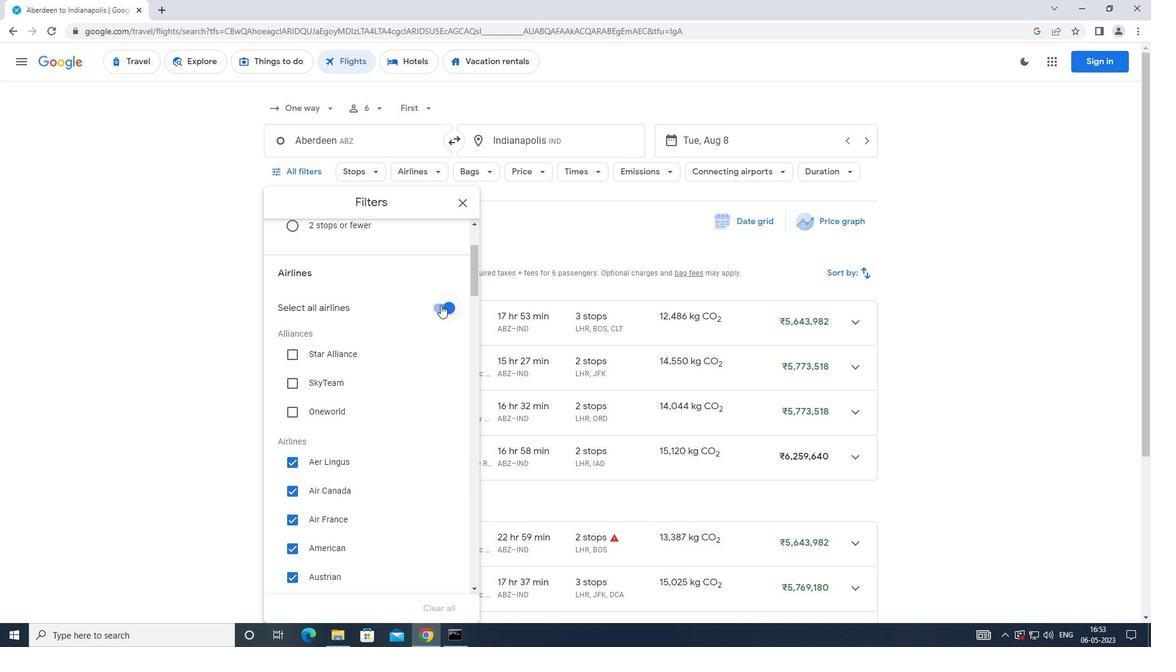 
Action: Mouse pressed left at (440, 306)
Screenshot: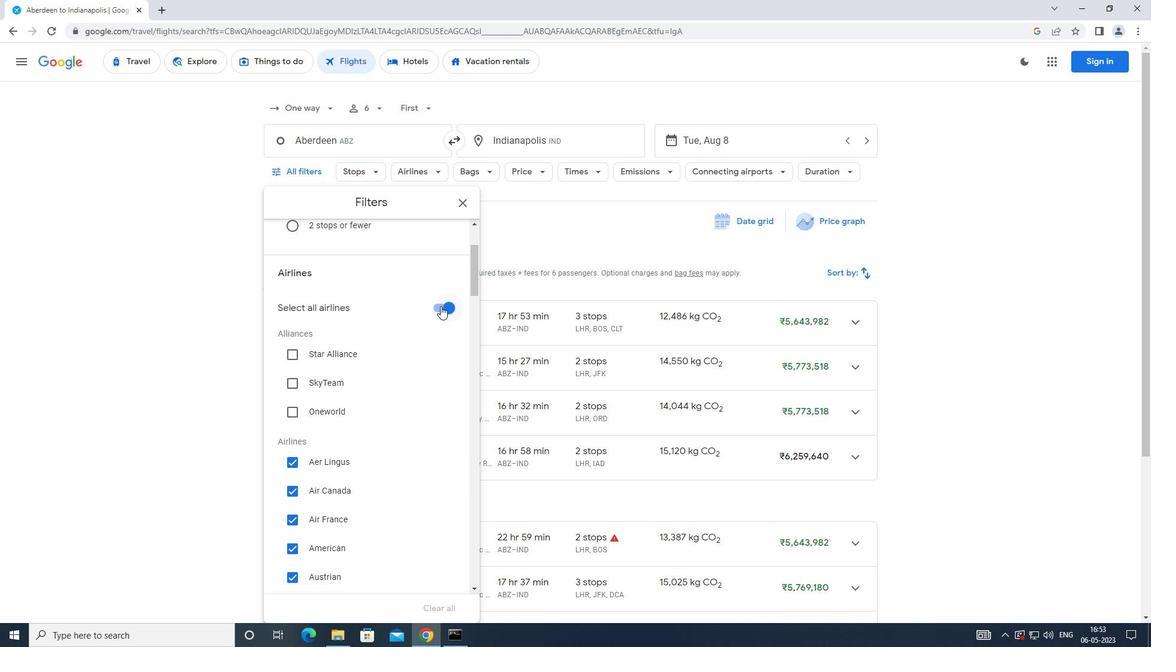 
Action: Mouse moved to (429, 283)
Screenshot: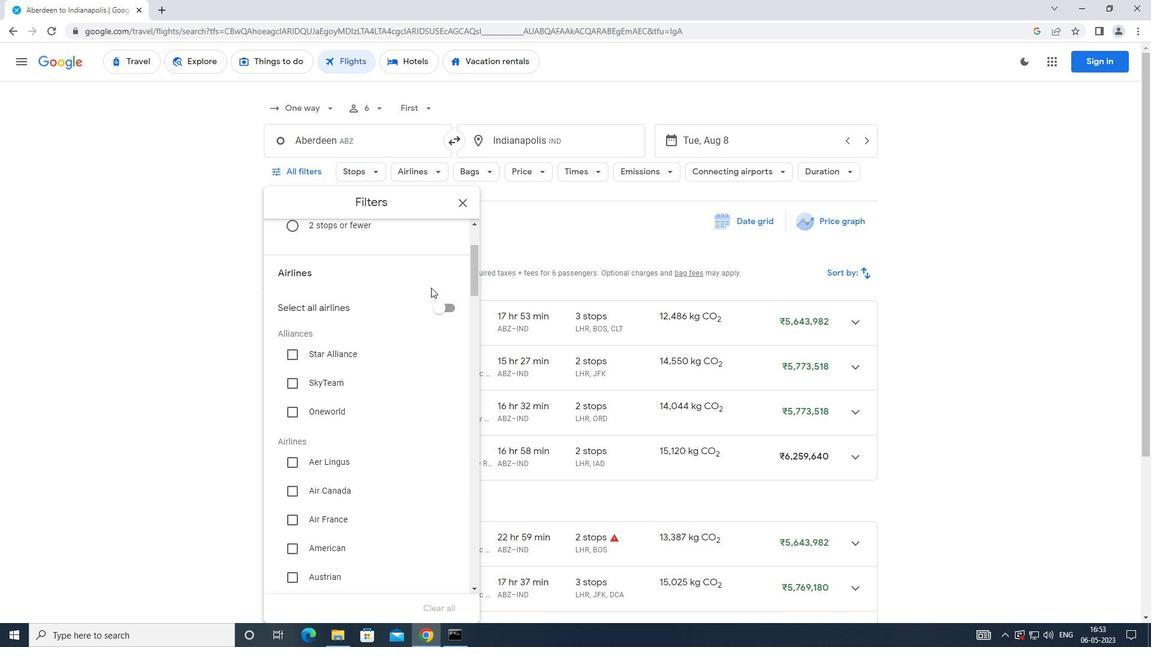 
Action: Mouse scrolled (429, 282) with delta (0, 0)
Screenshot: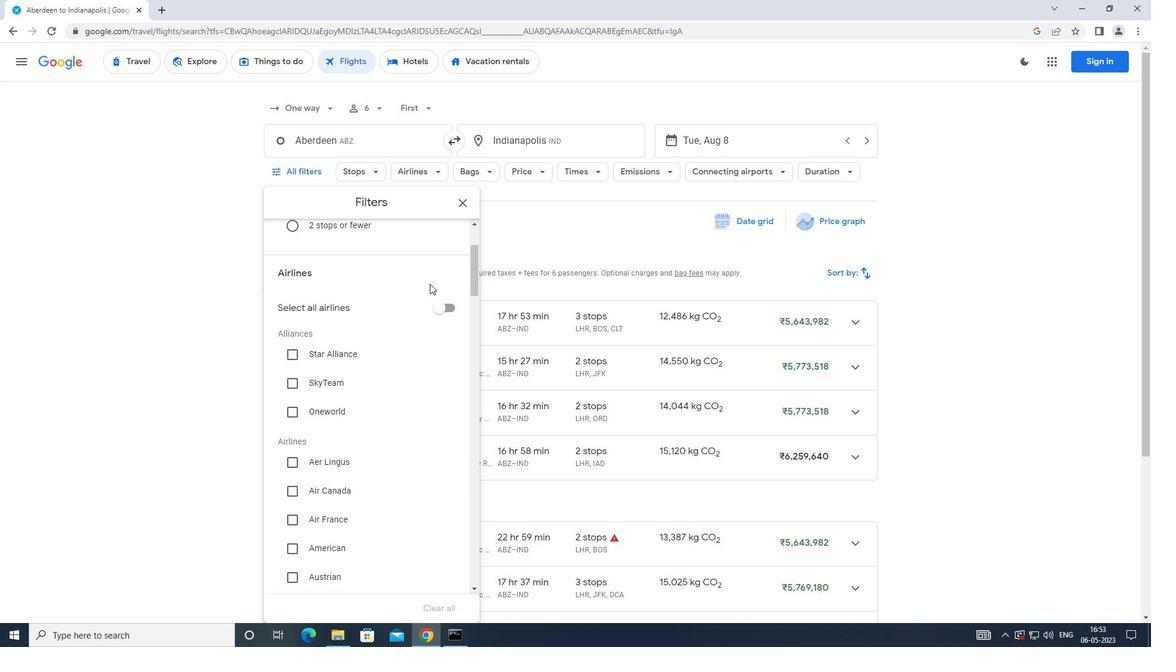 
Action: Mouse scrolled (429, 282) with delta (0, 0)
Screenshot: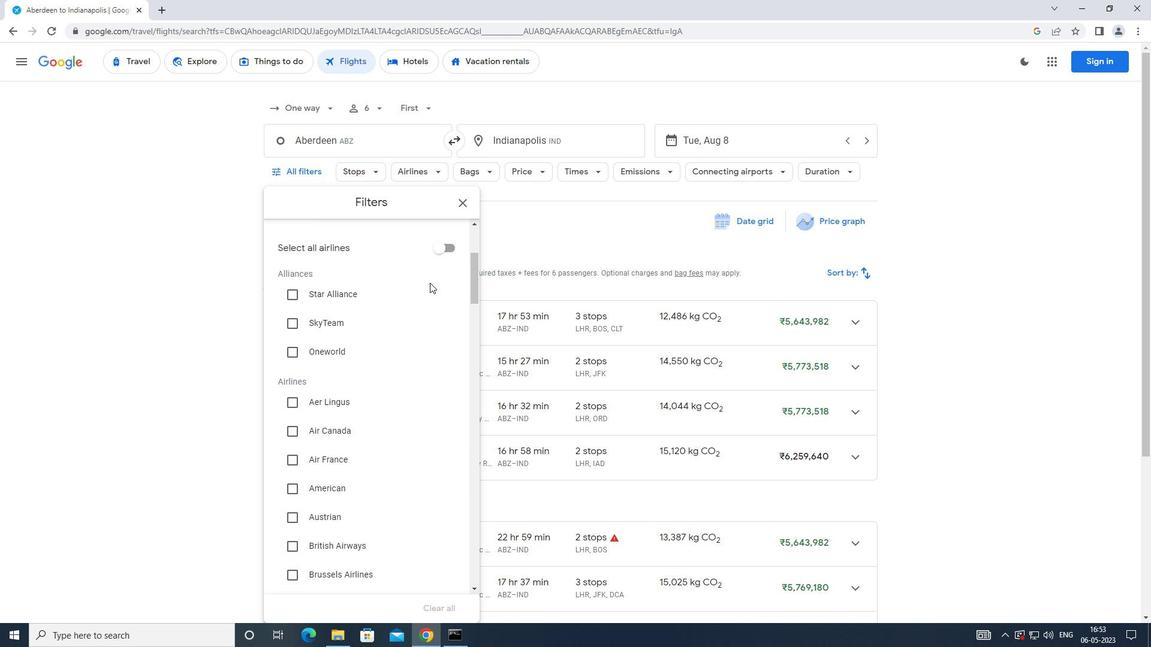 
Action: Mouse scrolled (429, 282) with delta (0, 0)
Screenshot: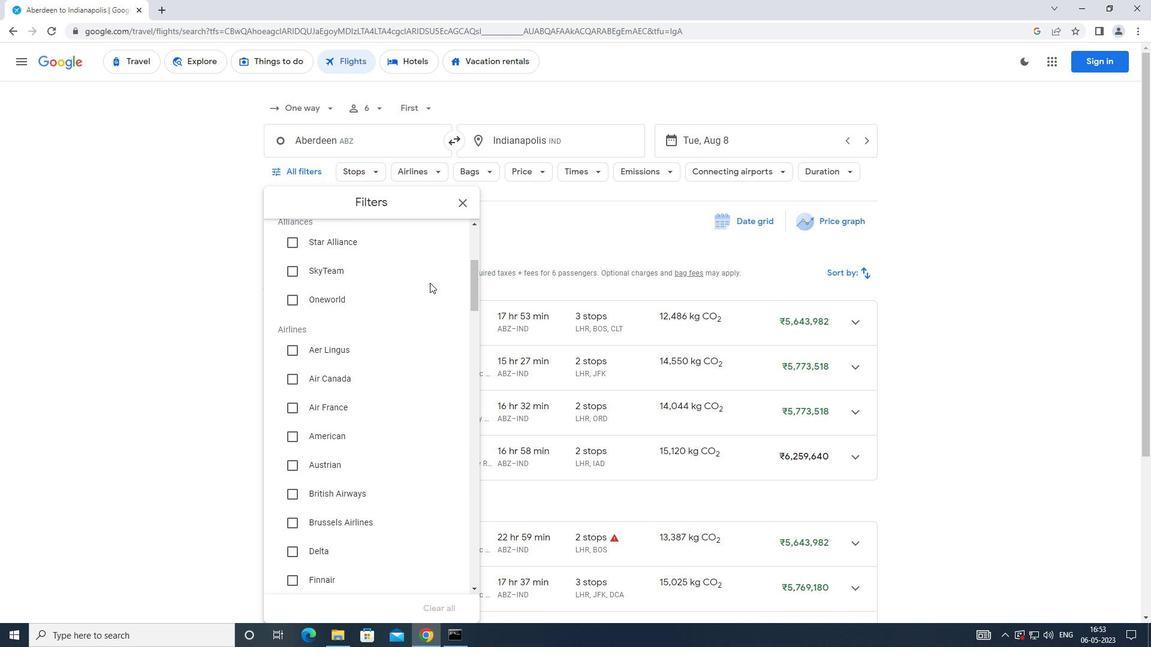 
Action: Mouse scrolled (429, 282) with delta (0, 0)
Screenshot: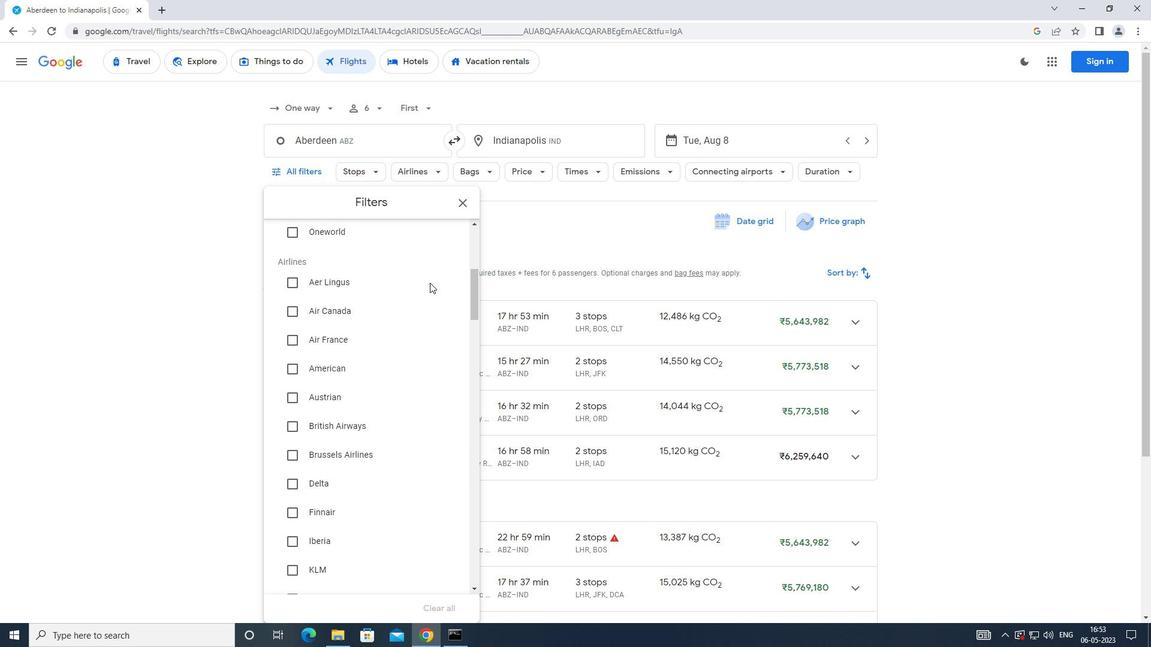 
Action: Mouse moved to (432, 282)
Screenshot: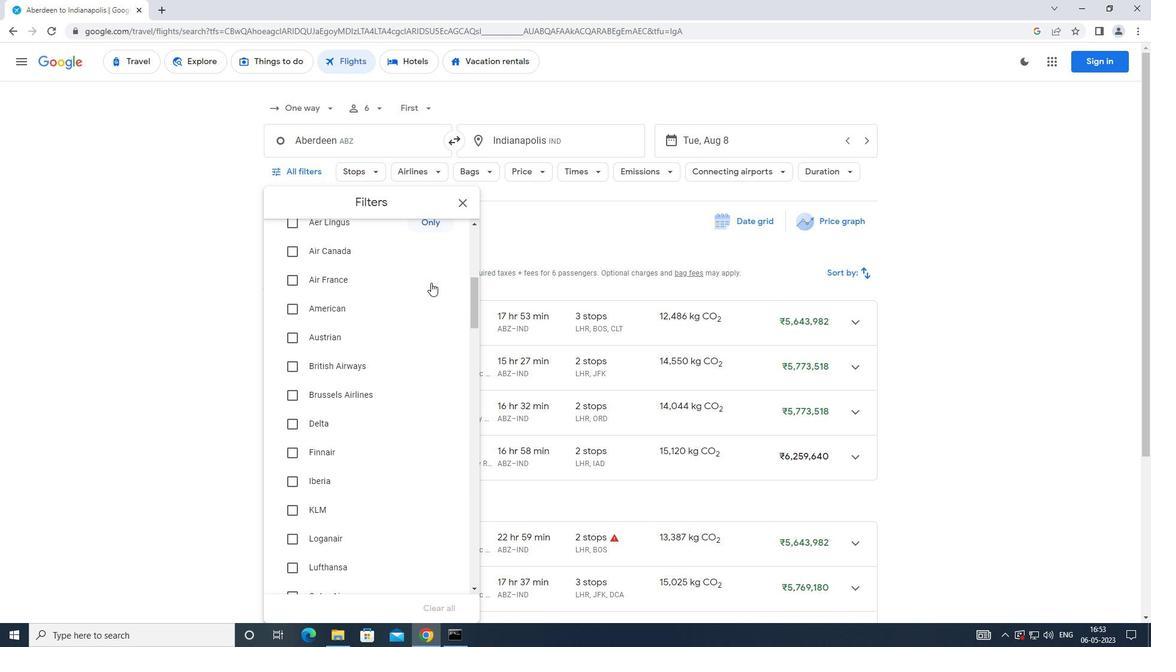 
Action: Mouse scrolled (432, 281) with delta (0, 0)
Screenshot: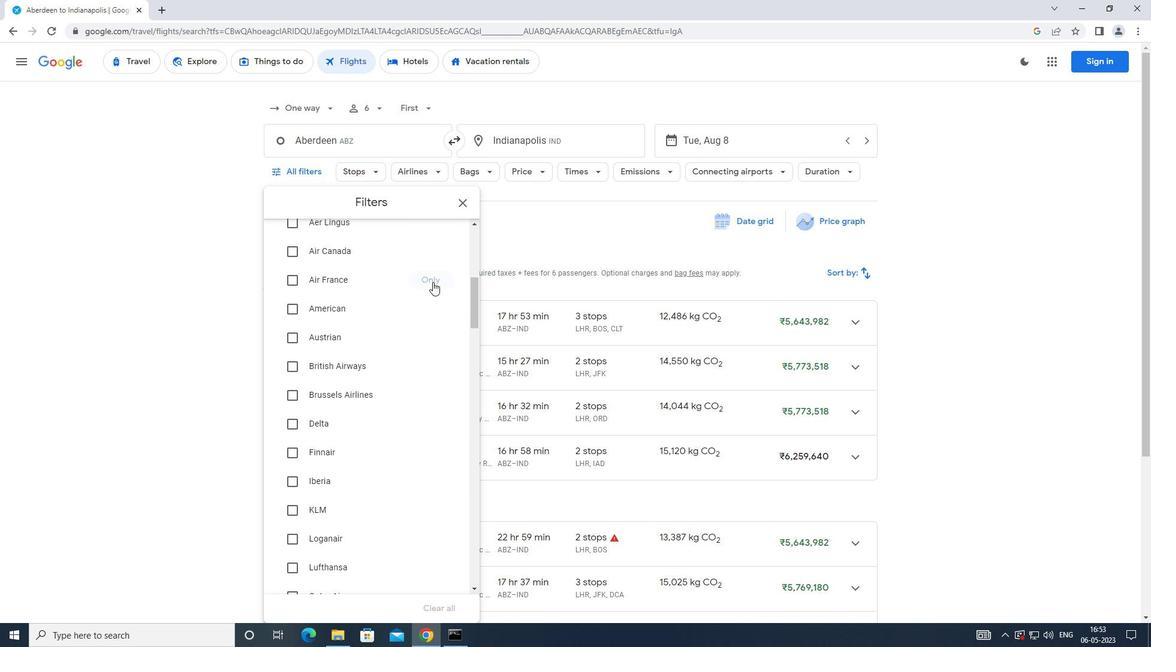 
Action: Mouse scrolled (432, 281) with delta (0, 0)
Screenshot: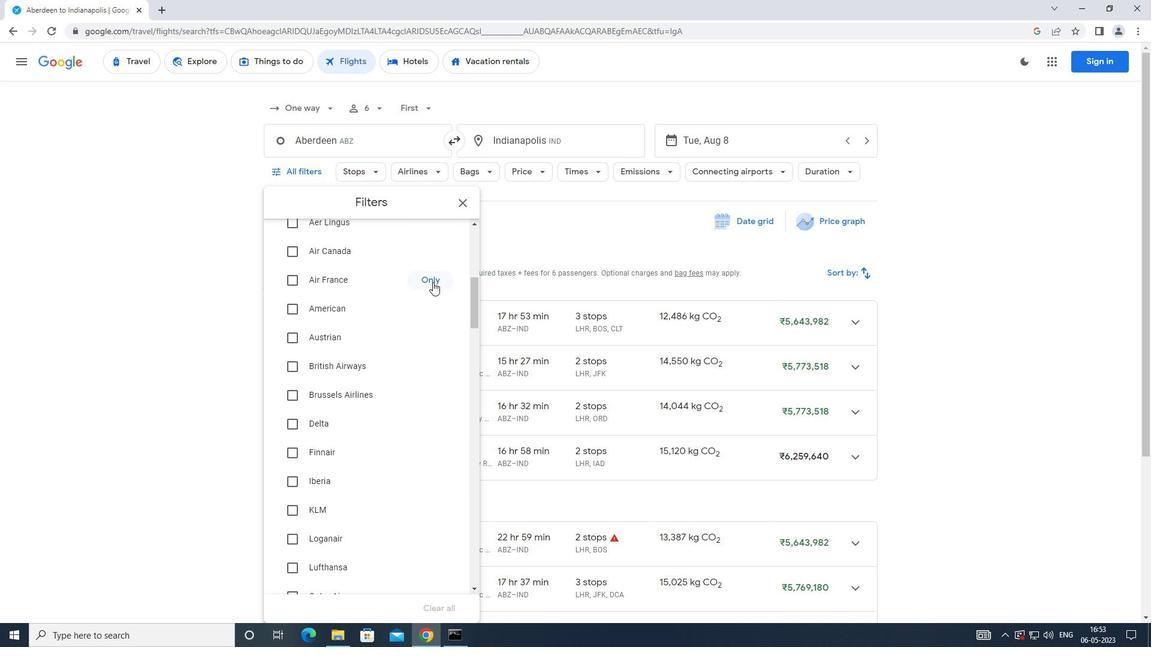 
Action: Mouse moved to (289, 304)
Screenshot: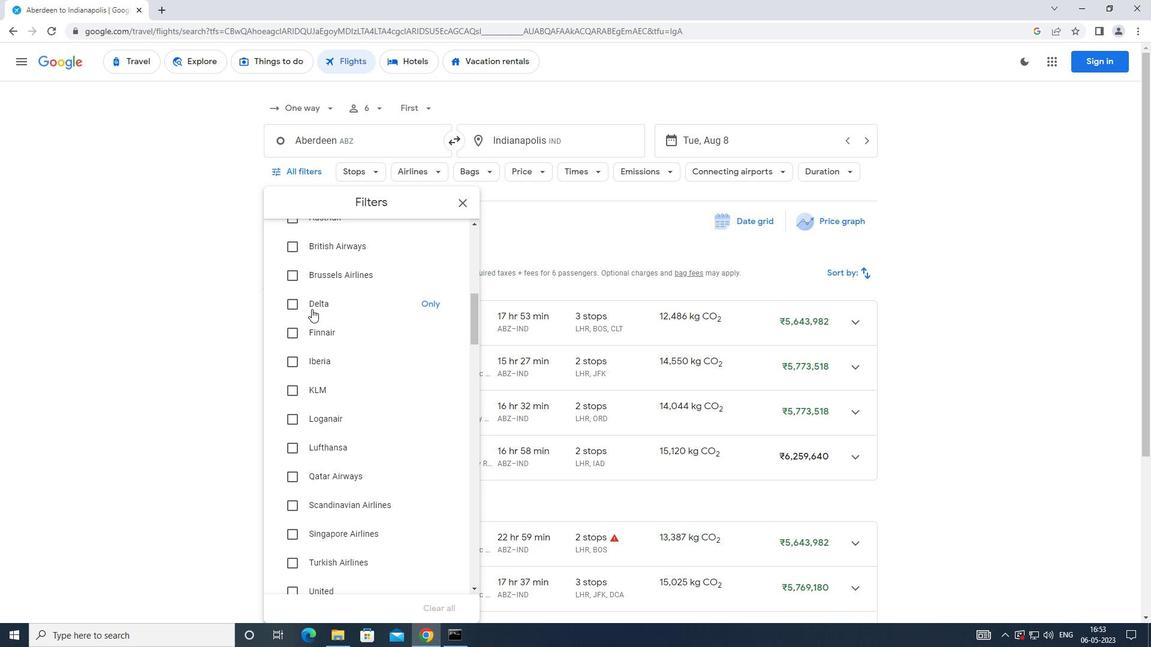
Action: Mouse pressed left at (289, 304)
Screenshot: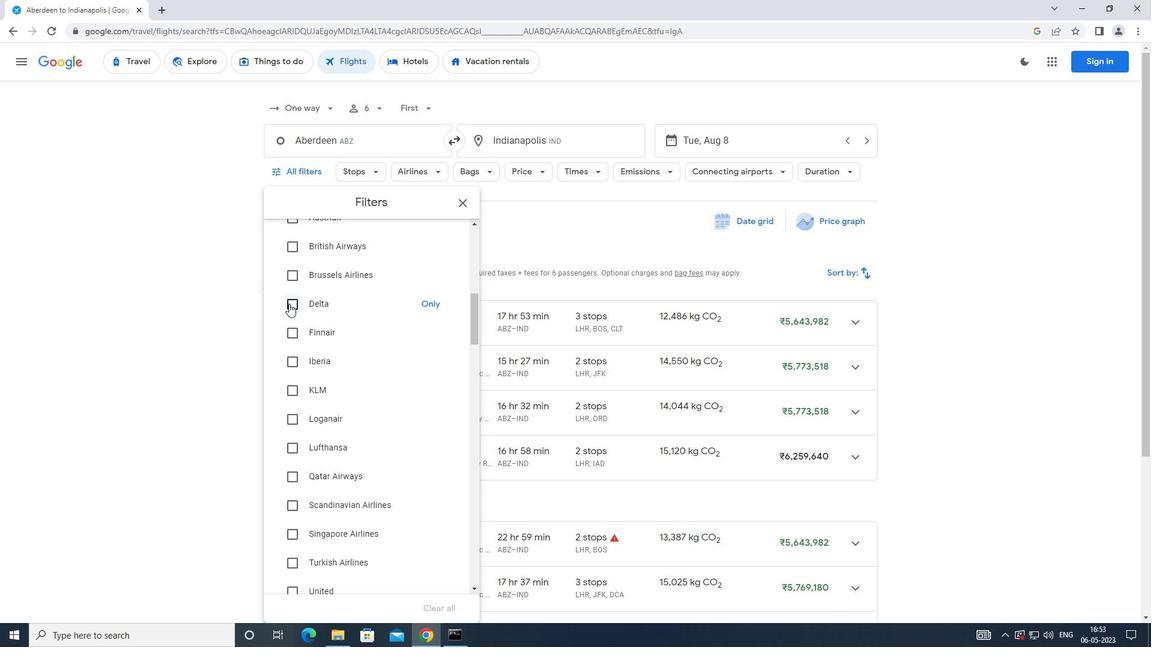 
Action: Mouse moved to (381, 298)
Screenshot: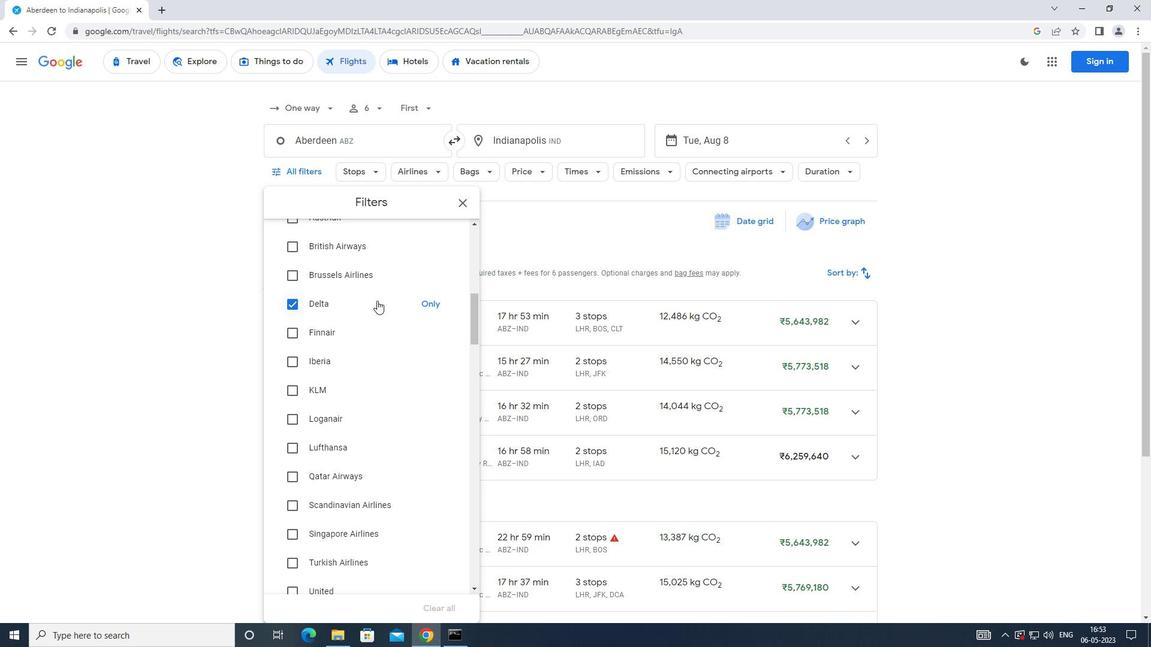 
Action: Mouse scrolled (381, 298) with delta (0, 0)
Screenshot: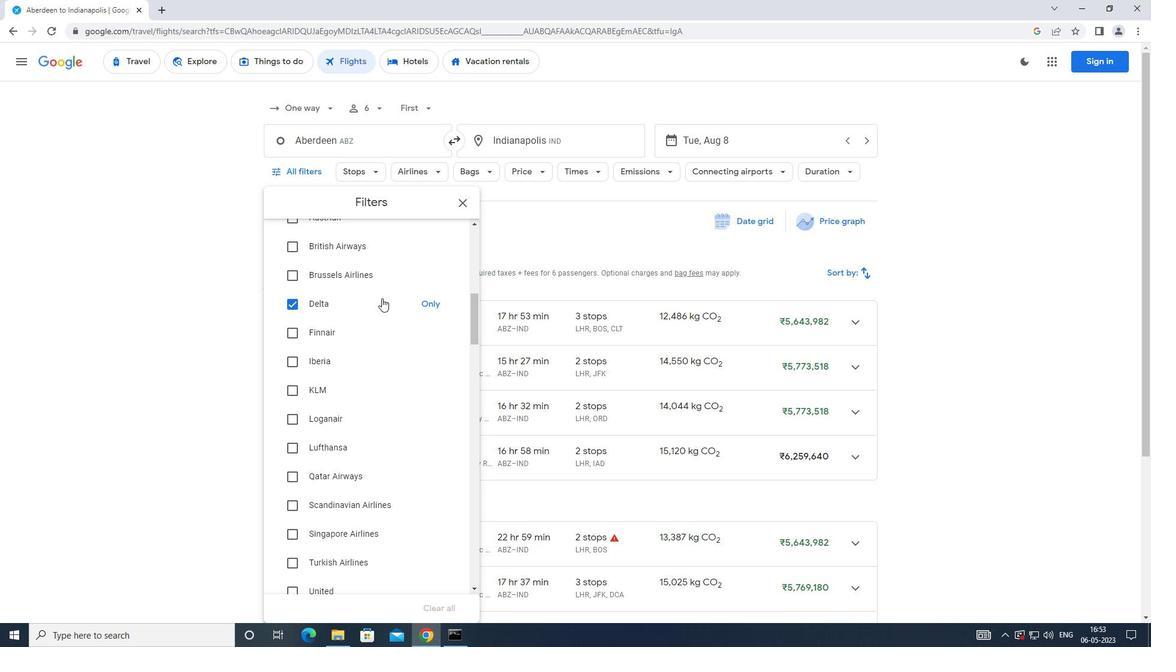 
Action: Mouse scrolled (381, 298) with delta (0, 0)
Screenshot: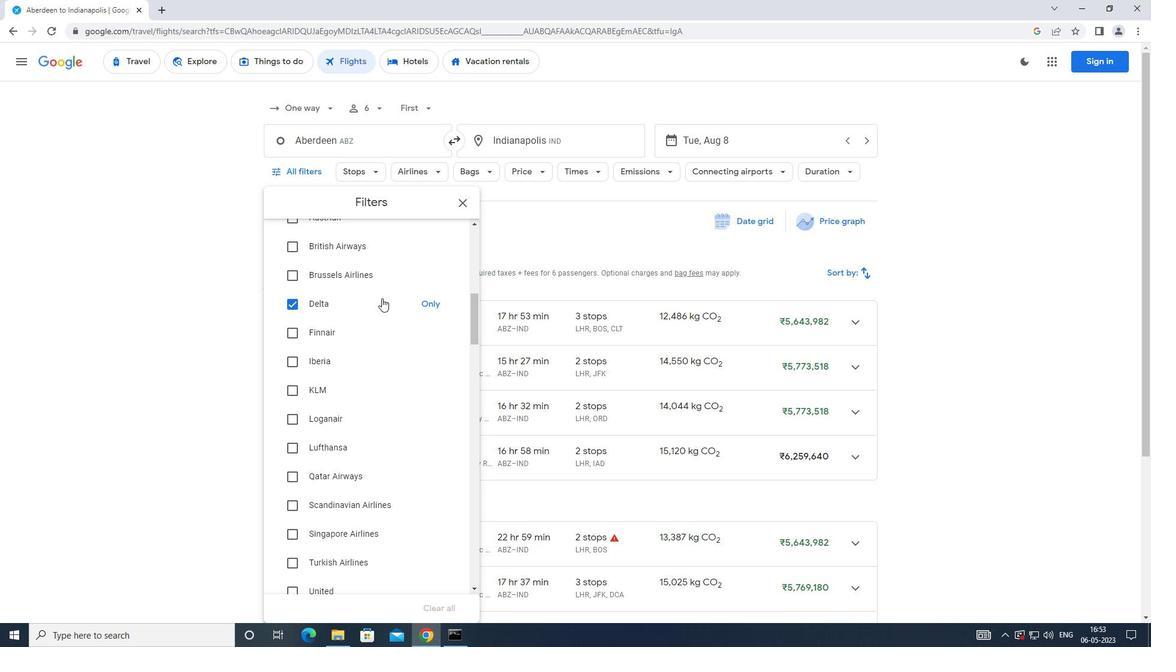 
Action: Mouse scrolled (381, 298) with delta (0, 0)
Screenshot: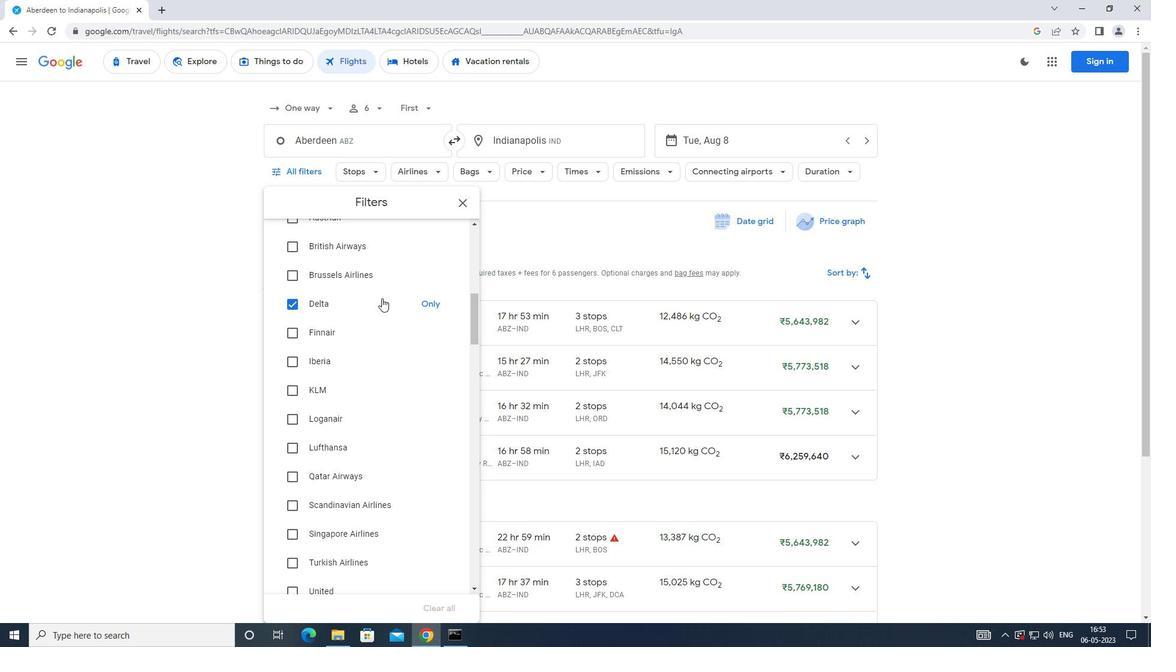 
Action: Mouse moved to (393, 292)
Screenshot: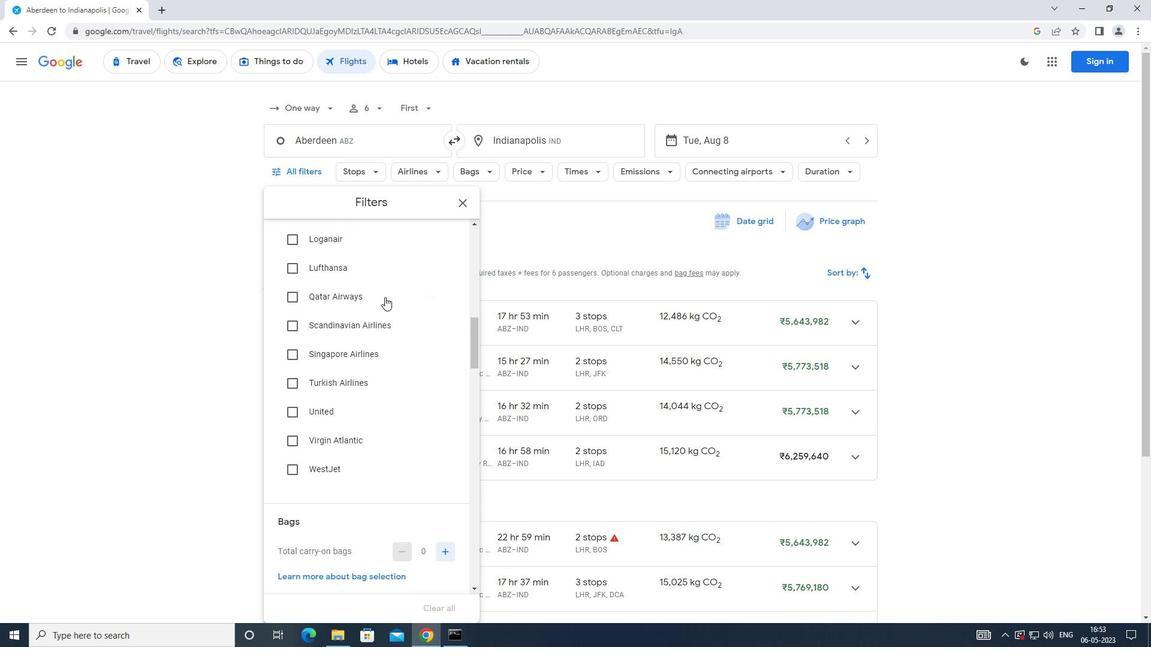 
Action: Mouse scrolled (393, 292) with delta (0, 0)
Screenshot: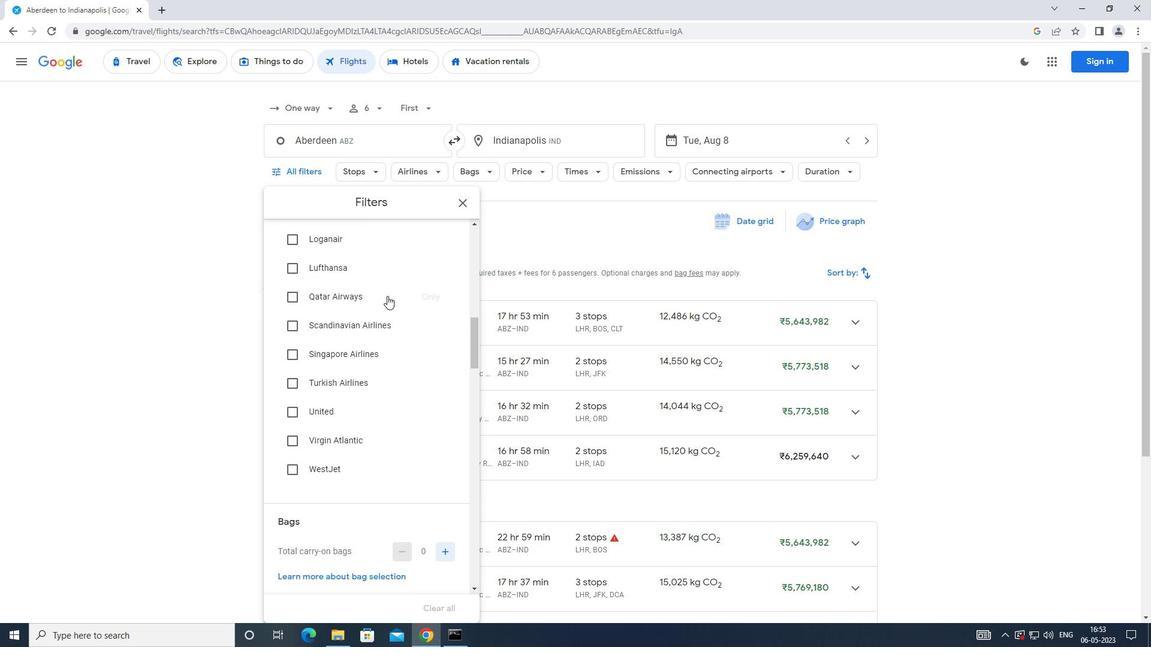 
Action: Mouse scrolled (393, 292) with delta (0, 0)
Screenshot: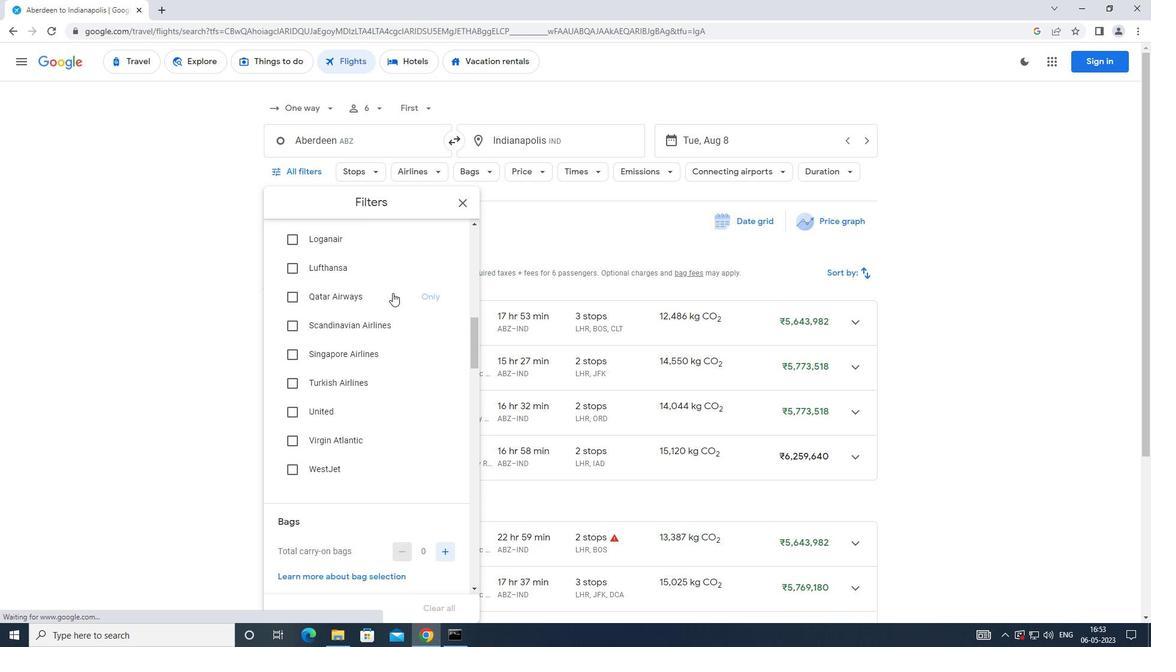 
Action: Mouse moved to (393, 292)
Screenshot: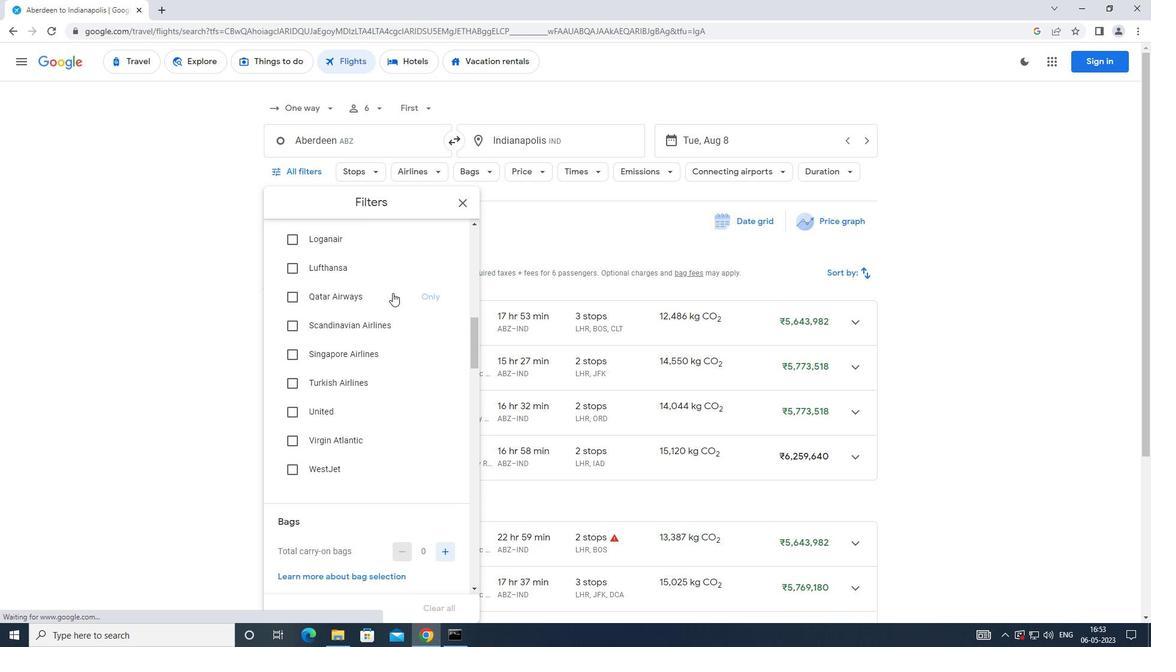 
Action: Mouse scrolled (393, 292) with delta (0, 0)
Screenshot: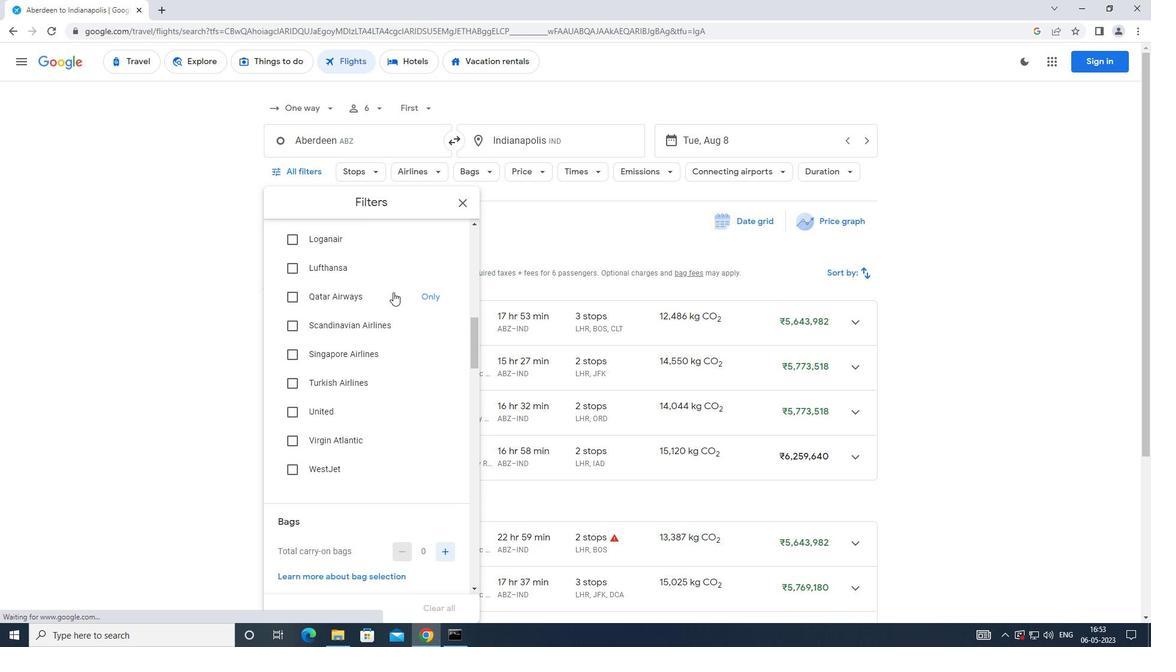 
Action: Mouse moved to (398, 292)
Screenshot: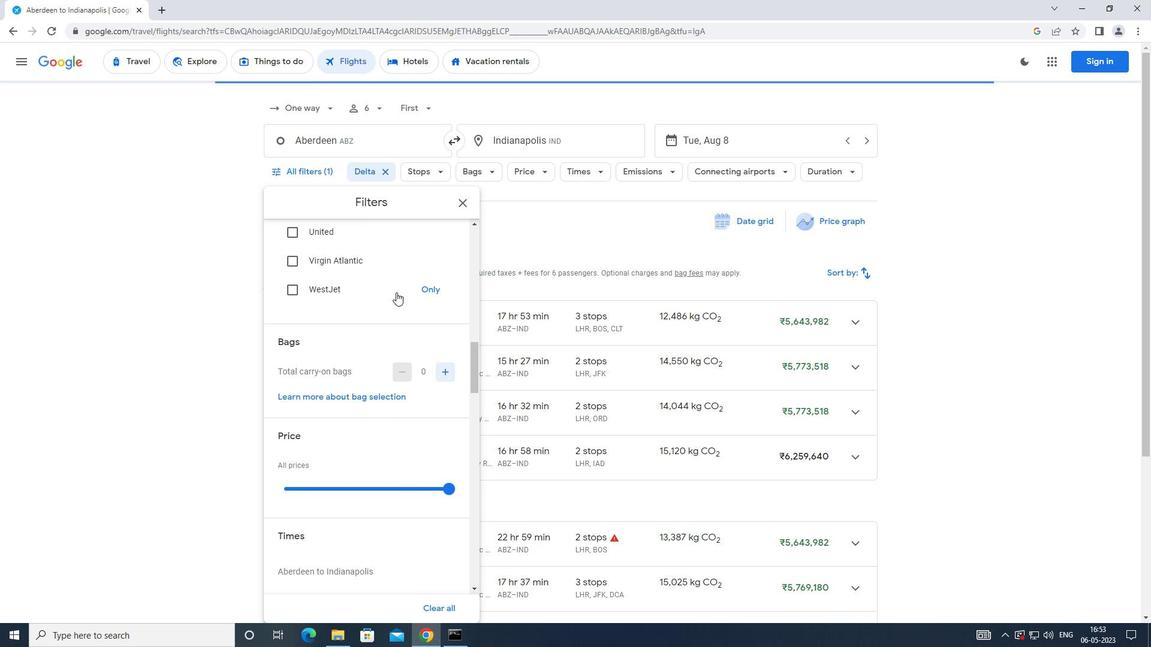 
Action: Mouse scrolled (398, 292) with delta (0, 0)
Screenshot: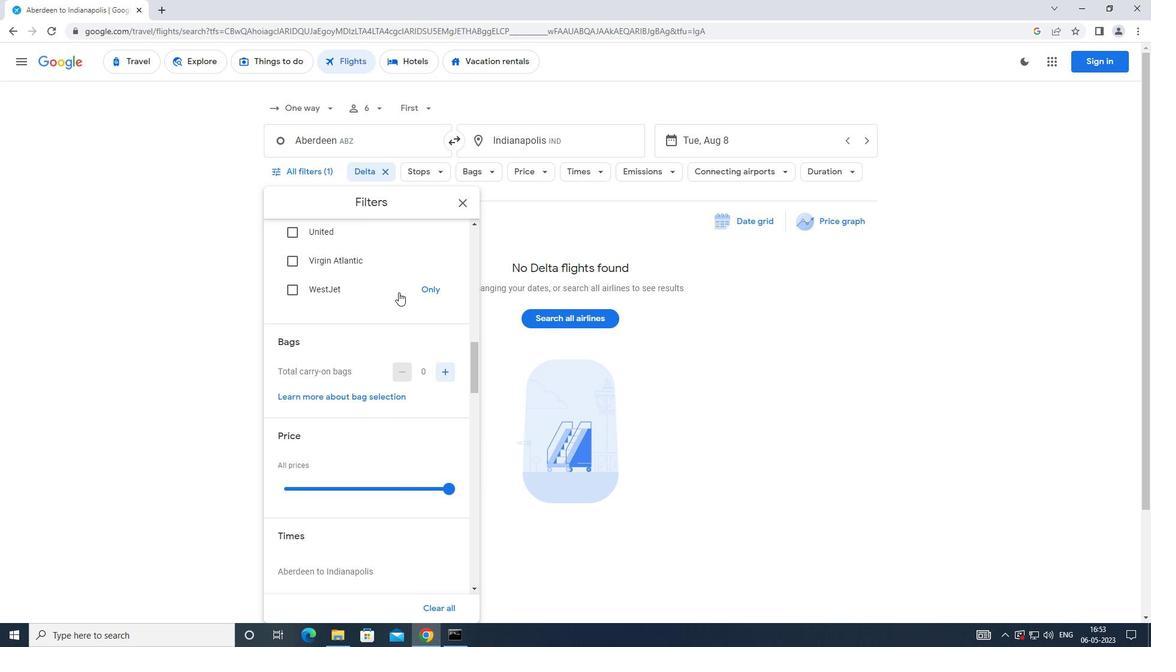 
Action: Mouse moved to (440, 310)
Screenshot: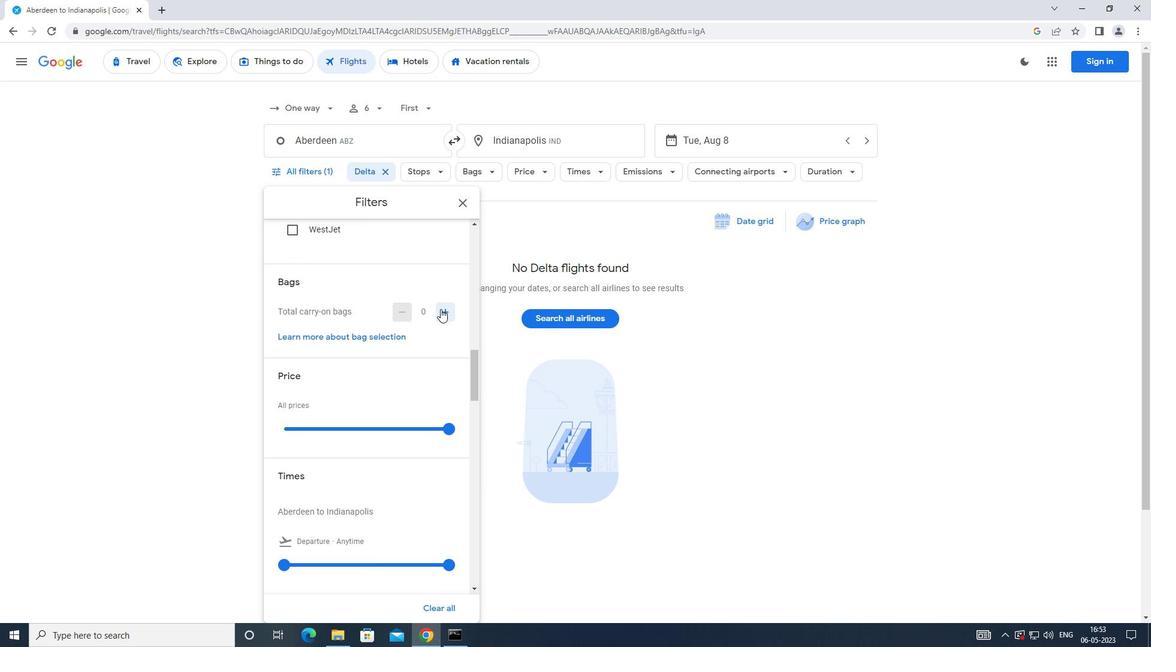 
Action: Mouse pressed left at (440, 310)
Screenshot: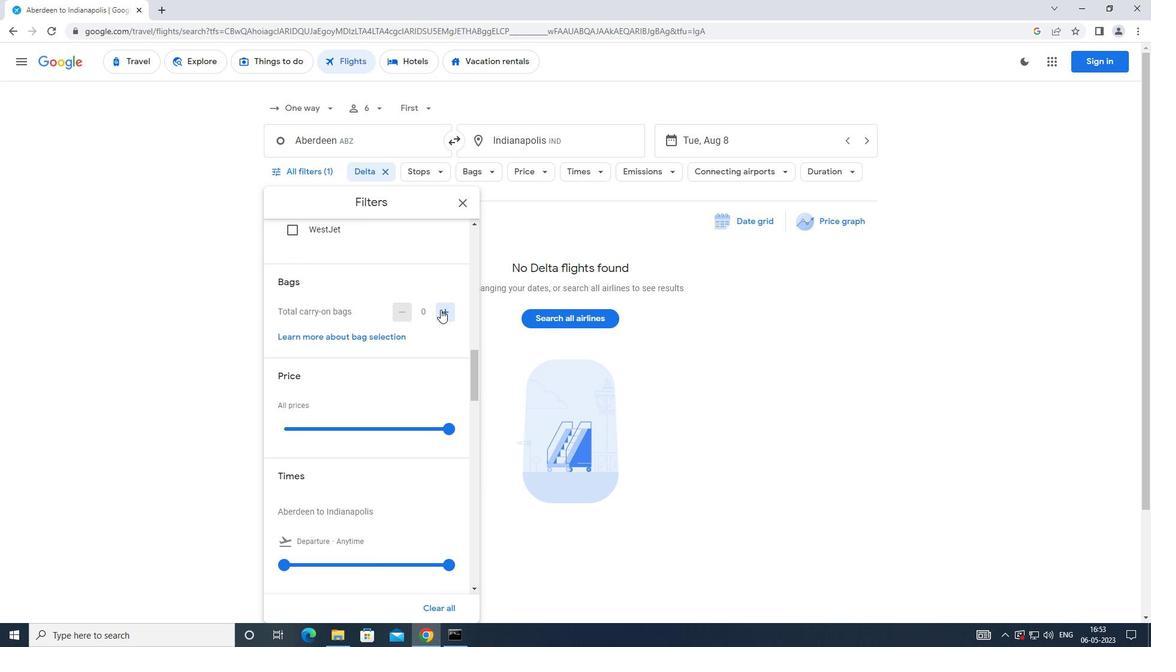 
Action: Mouse moved to (441, 310)
Screenshot: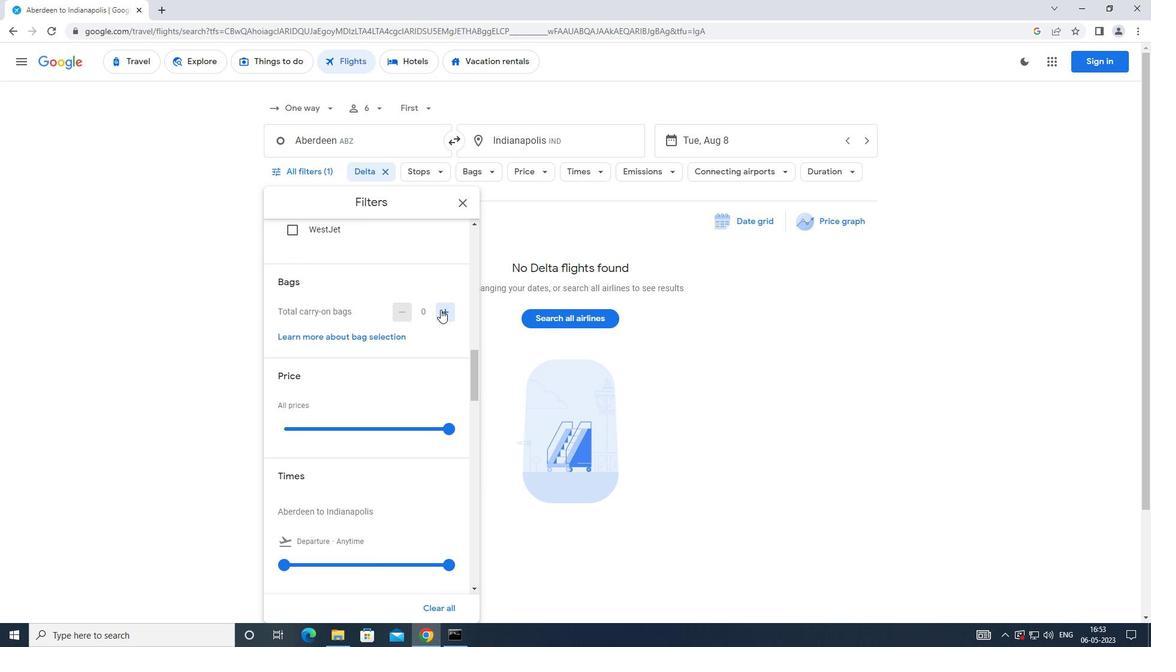 
Action: Mouse pressed left at (441, 310)
Screenshot: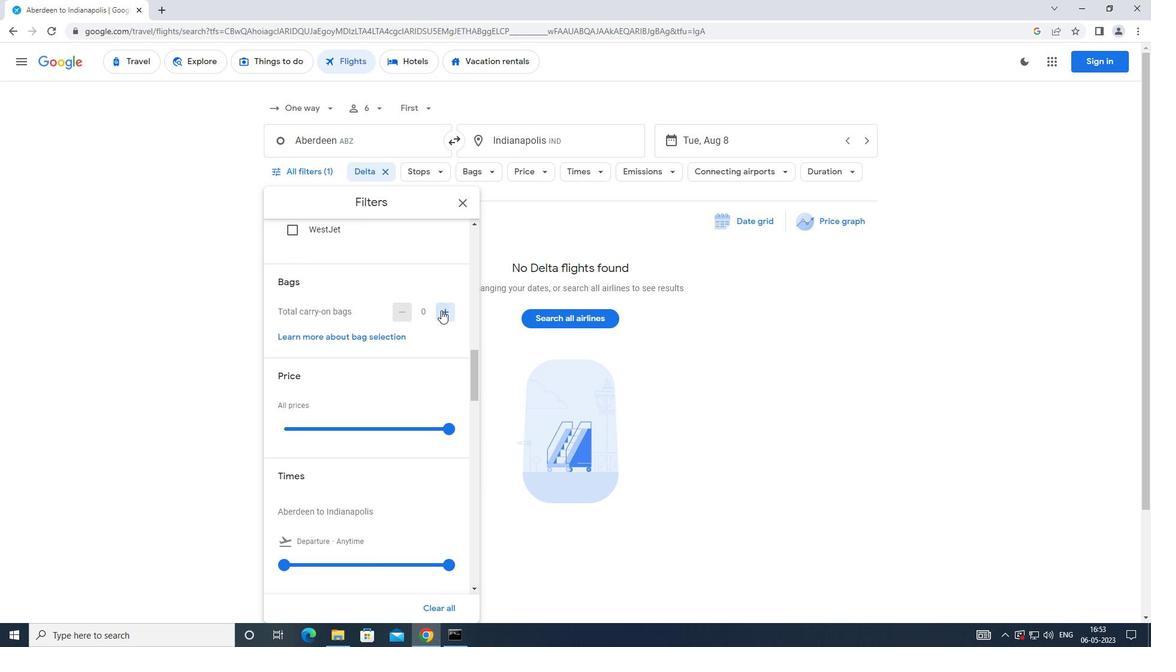 
Action: Mouse moved to (441, 301)
Screenshot: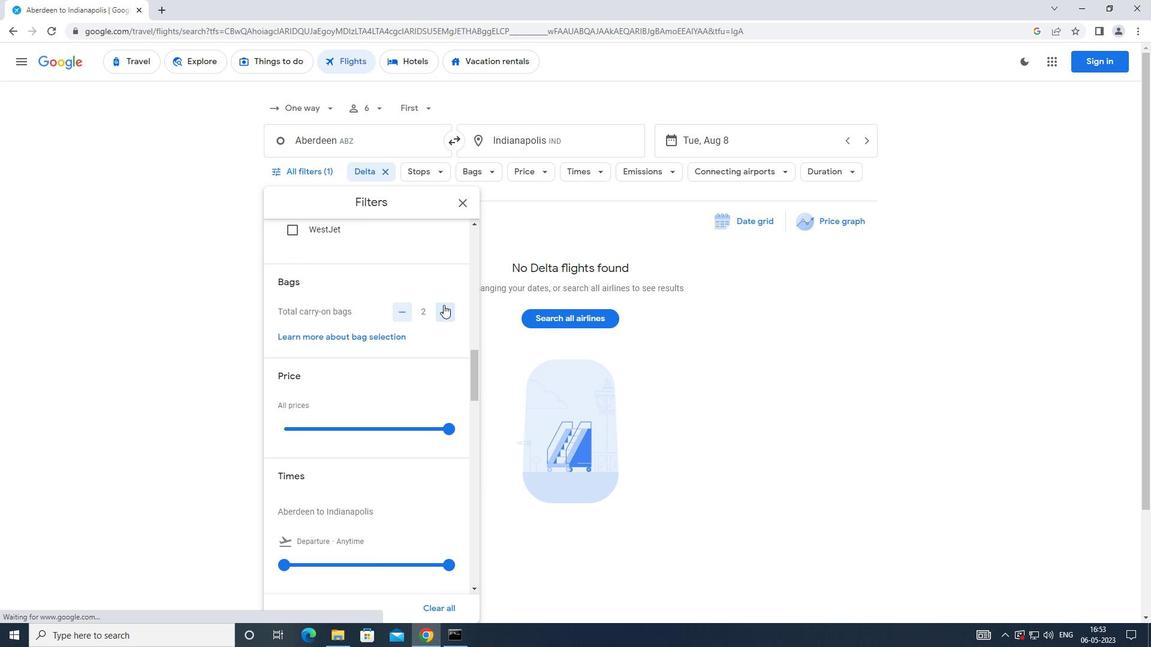 
Action: Mouse scrolled (441, 301) with delta (0, 0)
Screenshot: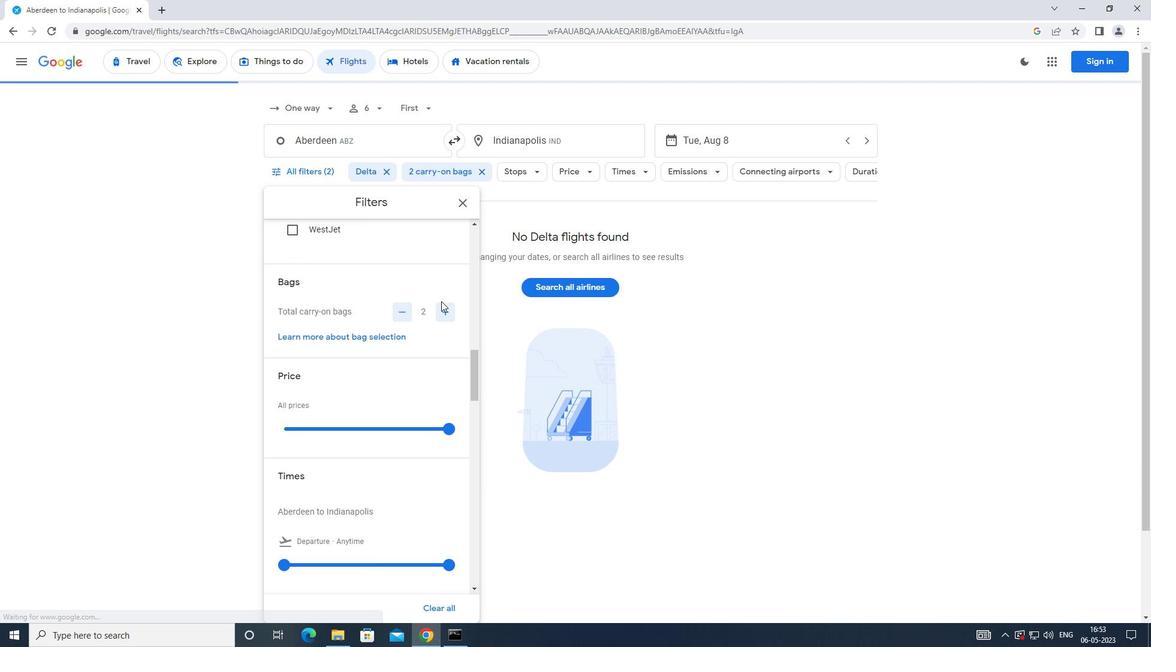 
Action: Mouse scrolled (441, 301) with delta (0, 0)
Screenshot: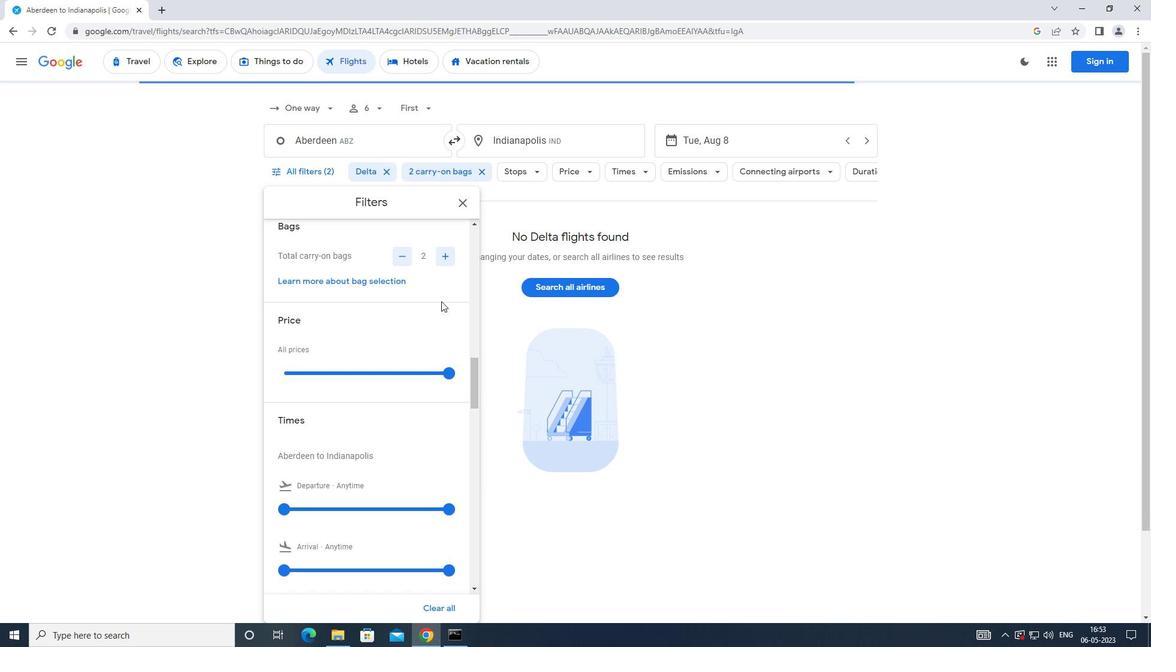 
Action: Mouse scrolled (441, 301) with delta (0, 0)
Screenshot: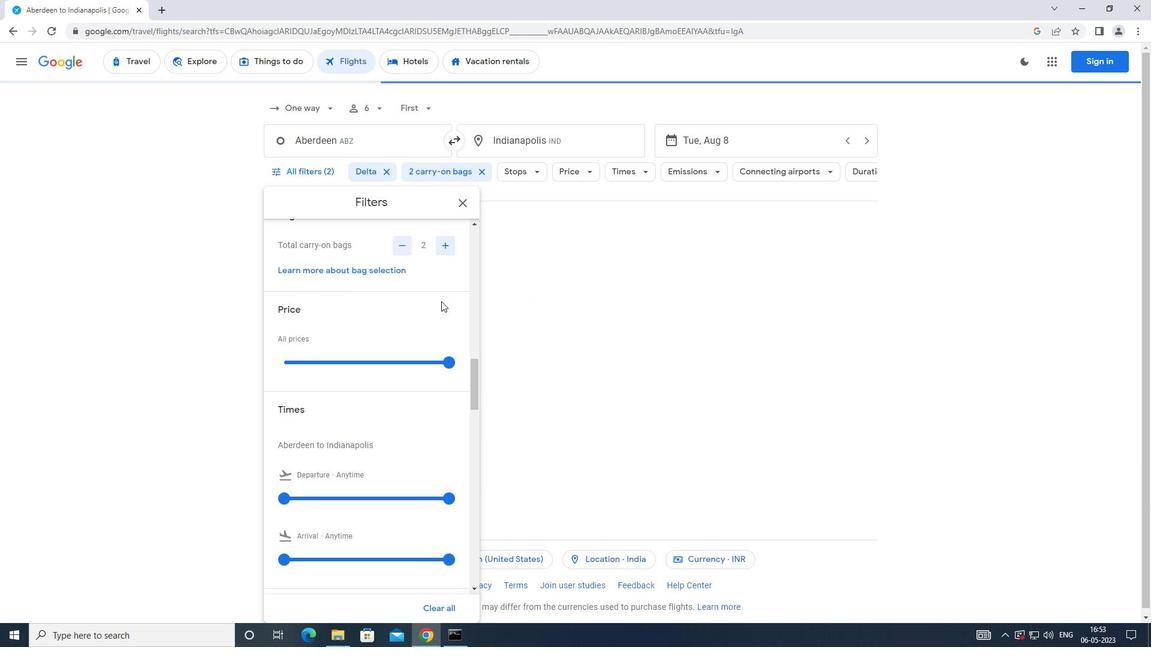 
Action: Mouse moved to (451, 248)
Screenshot: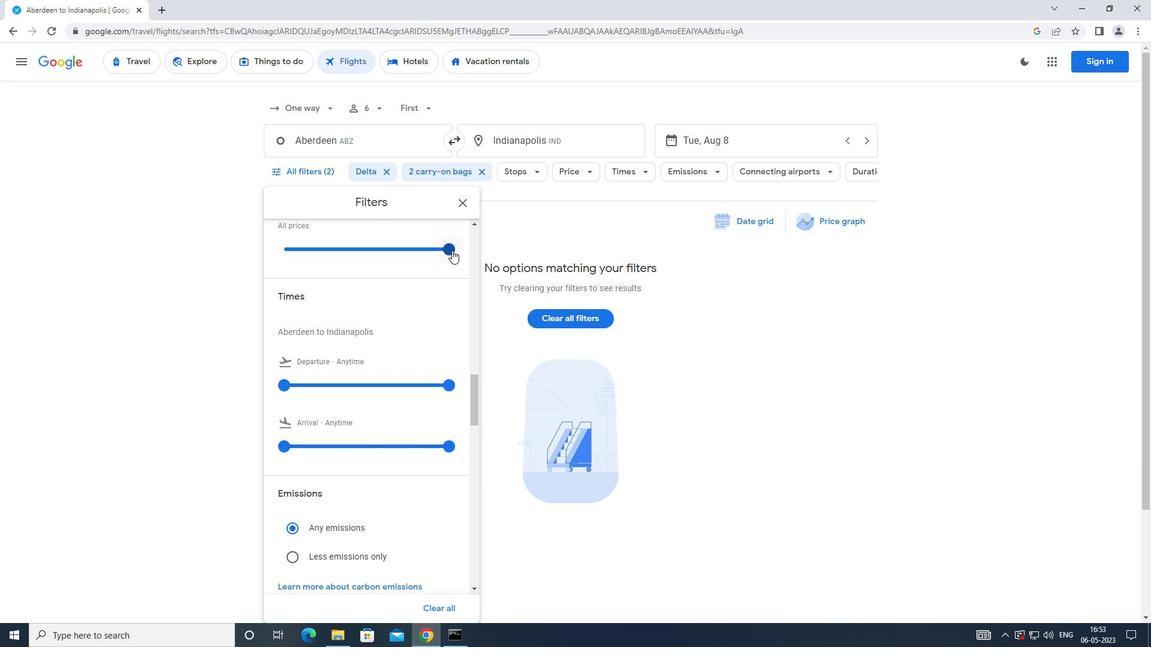 
Action: Mouse pressed left at (451, 248)
Screenshot: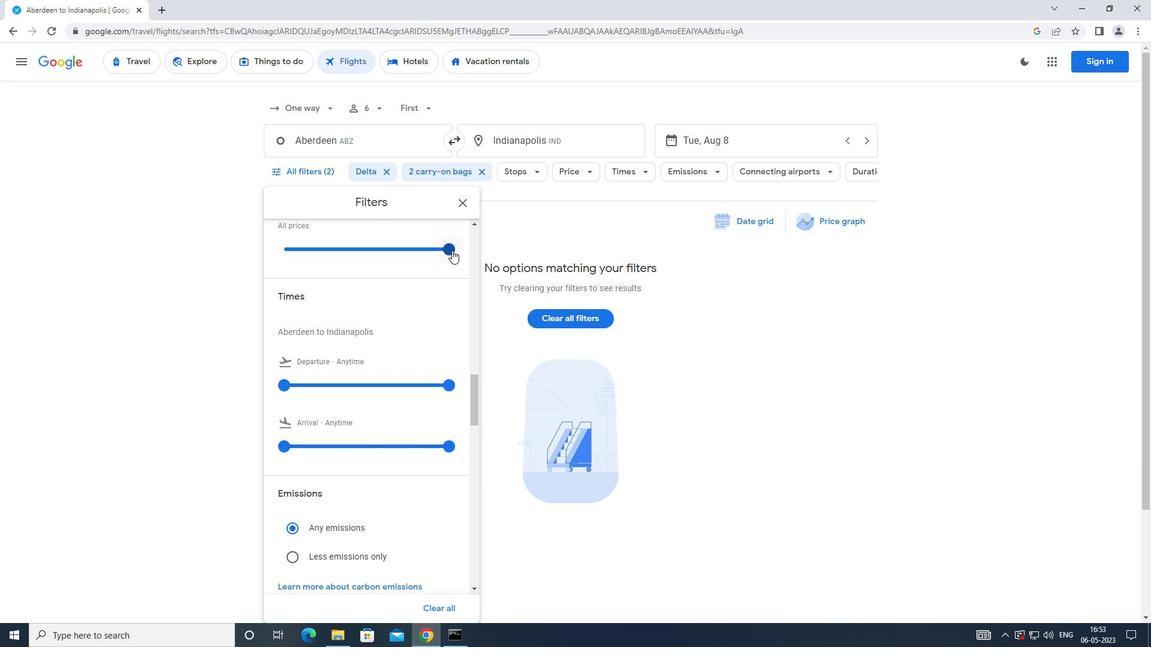 
Action: Mouse moved to (447, 249)
Screenshot: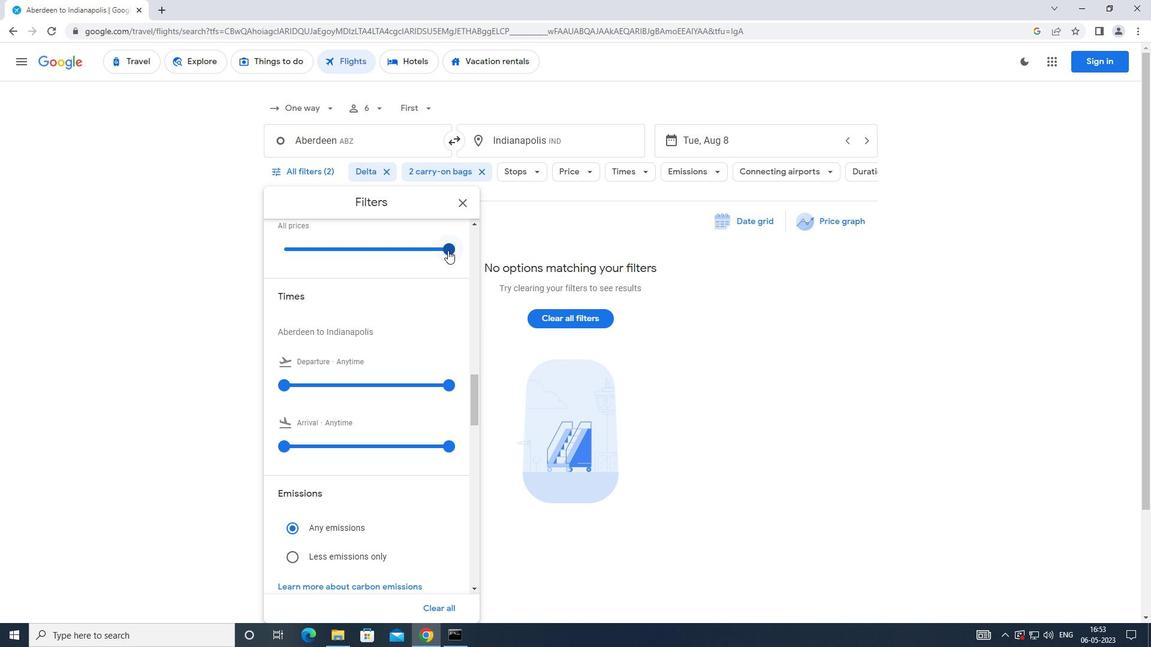 
Action: Mouse pressed left at (447, 249)
Screenshot: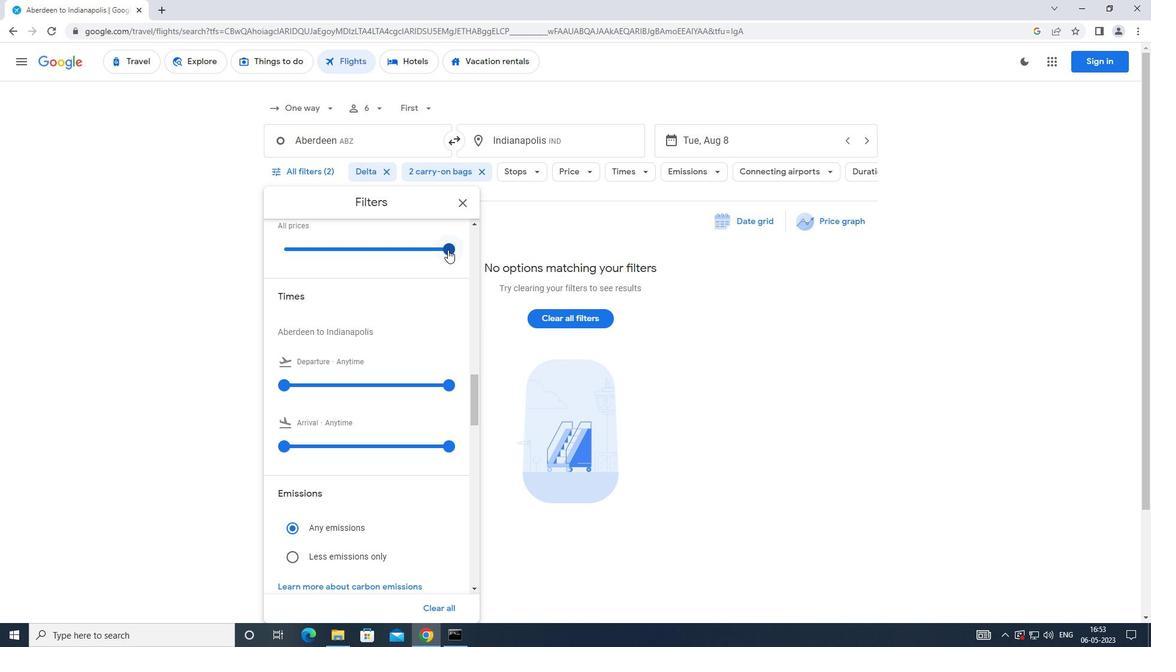 
Action: Mouse moved to (343, 326)
Screenshot: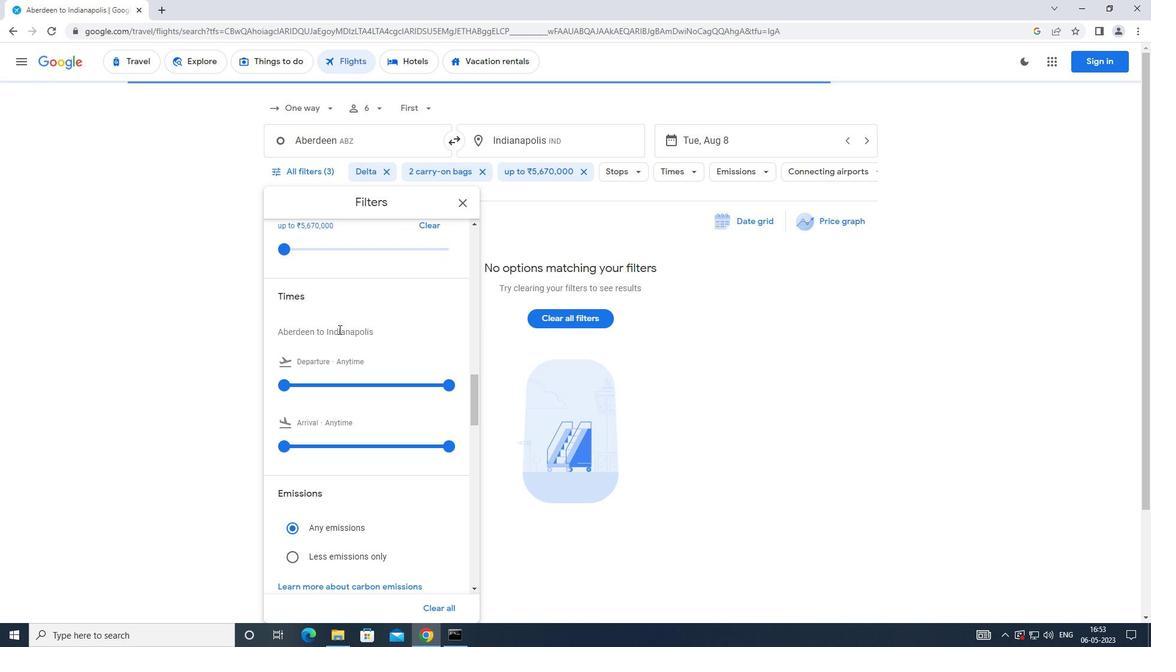 
Action: Mouse scrolled (343, 326) with delta (0, 0)
Screenshot: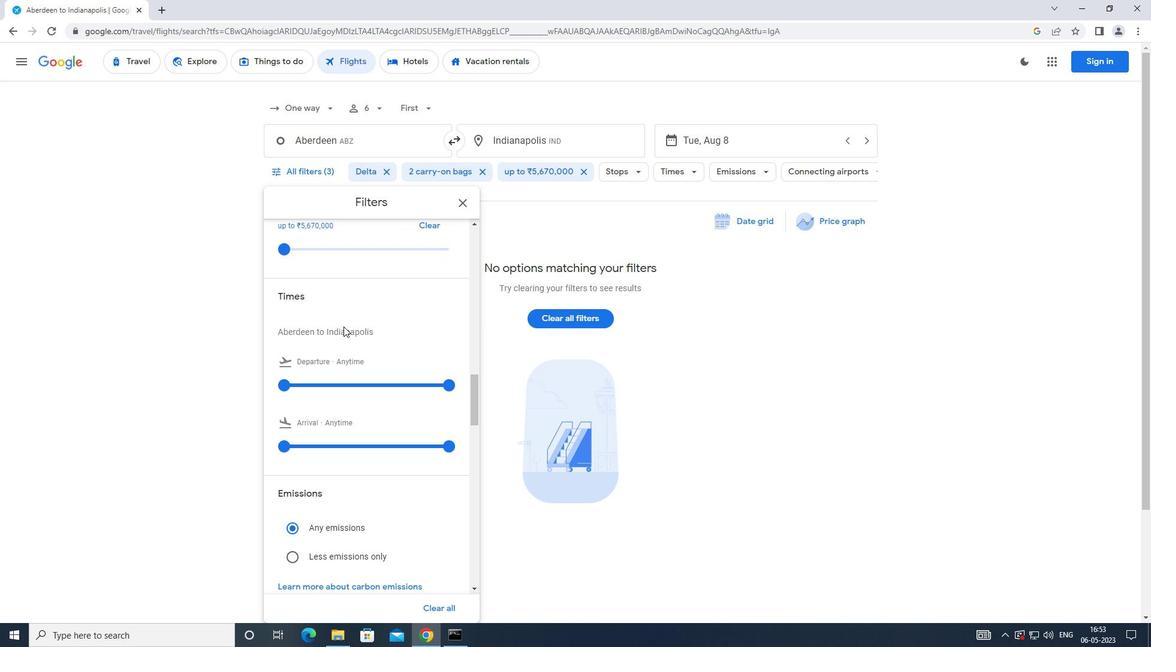 
Action: Mouse scrolled (343, 326) with delta (0, 0)
Screenshot: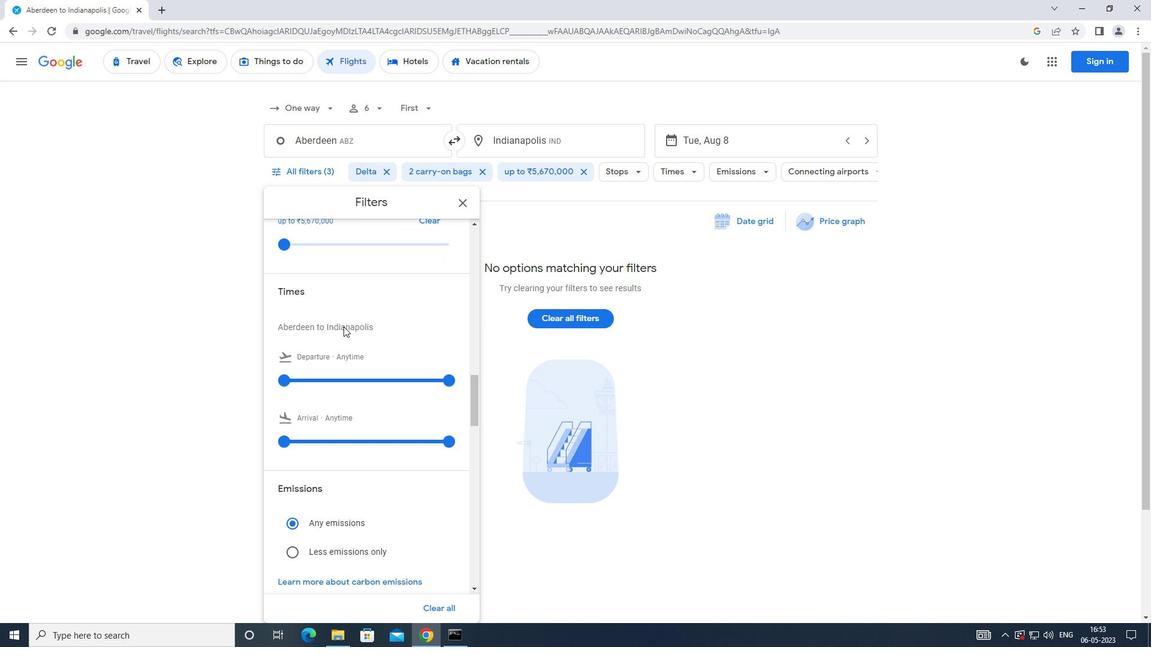 
Action: Mouse moved to (284, 263)
Screenshot: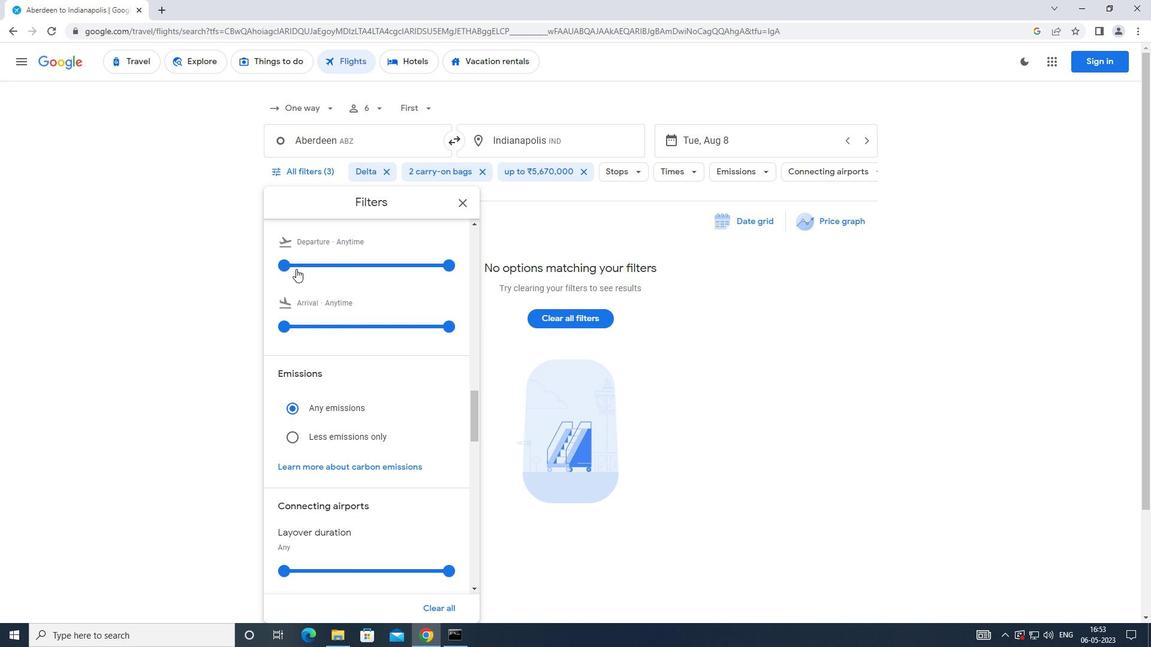 
Action: Mouse pressed left at (284, 263)
Screenshot: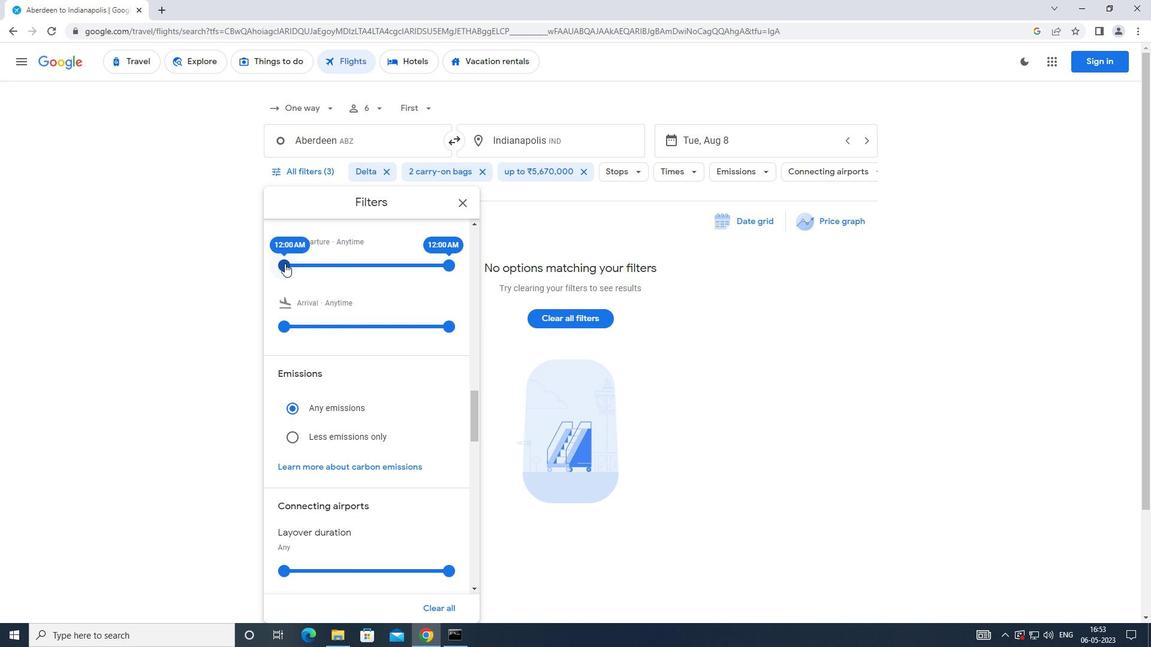 
Action: Mouse moved to (442, 264)
Screenshot: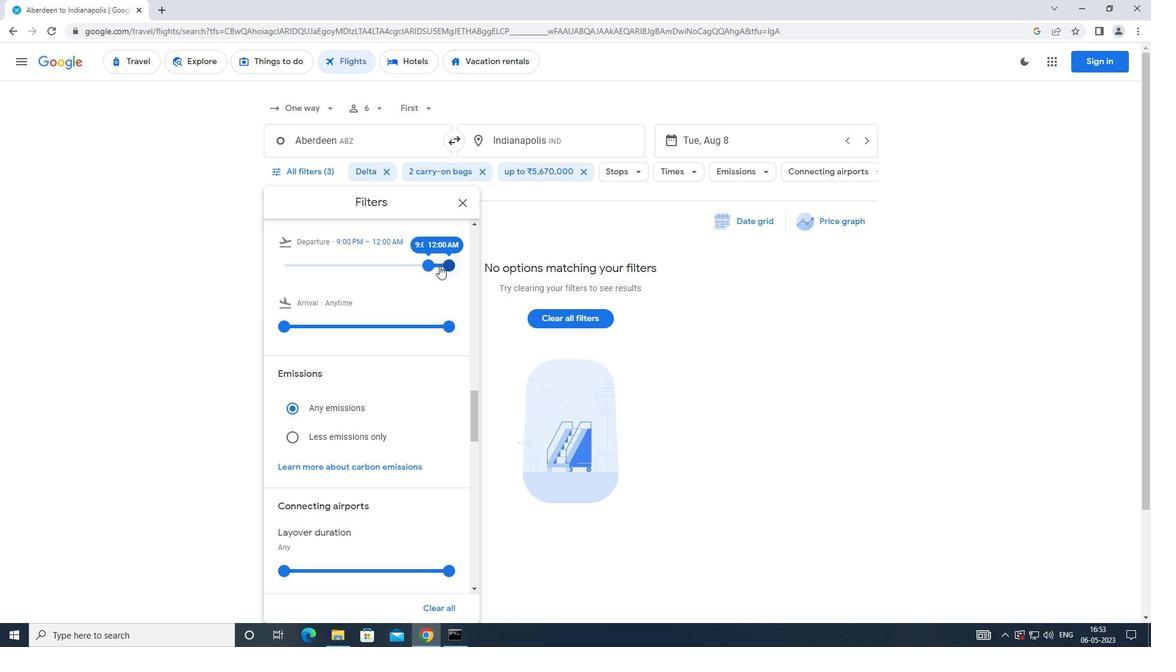 
Action: Mouse pressed left at (442, 264)
Screenshot: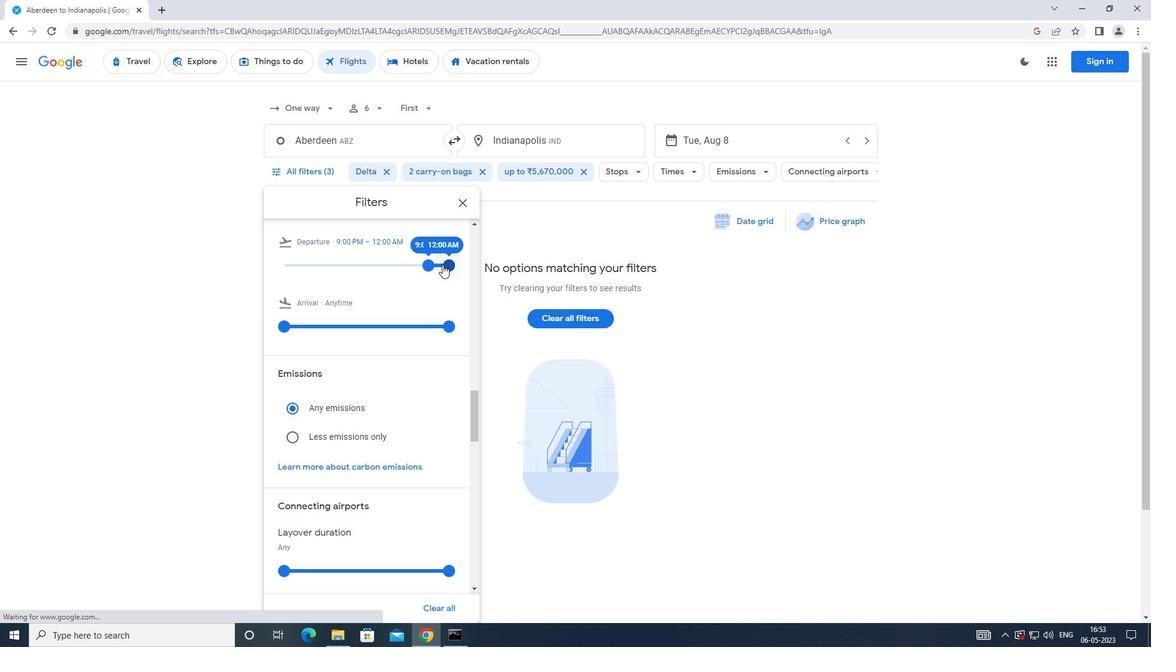 
Action: Mouse moved to (446, 266)
Screenshot: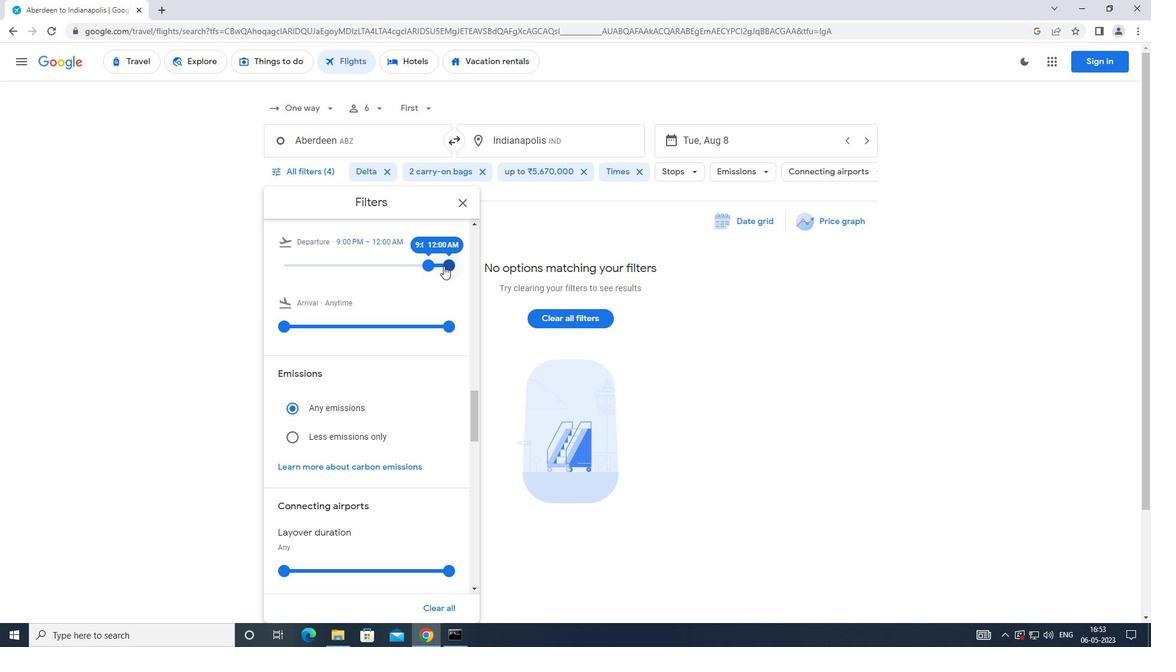 
Action: Mouse pressed left at (446, 266)
Screenshot: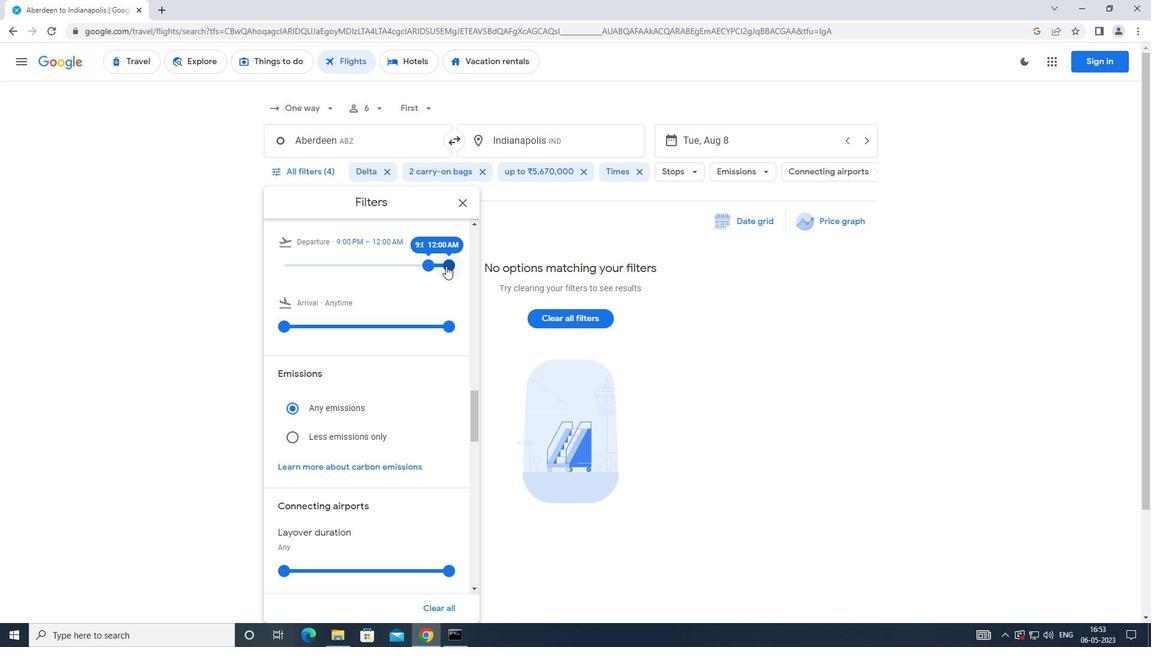 
Action: Mouse moved to (462, 202)
Screenshot: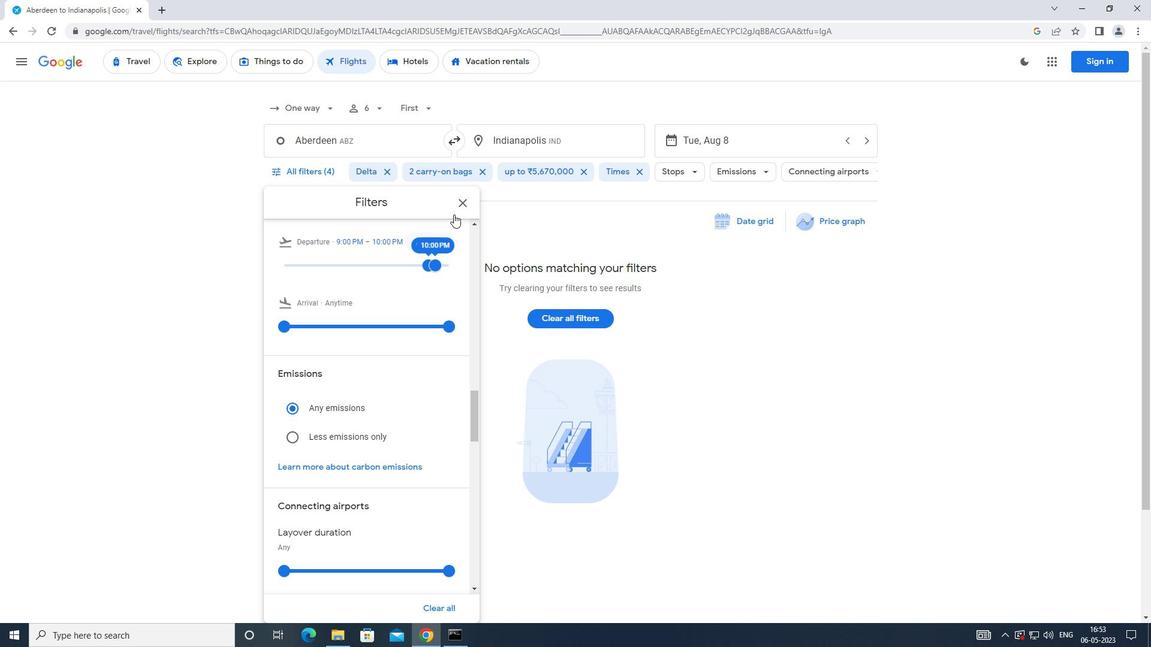 
Action: Mouse pressed left at (462, 202)
Screenshot: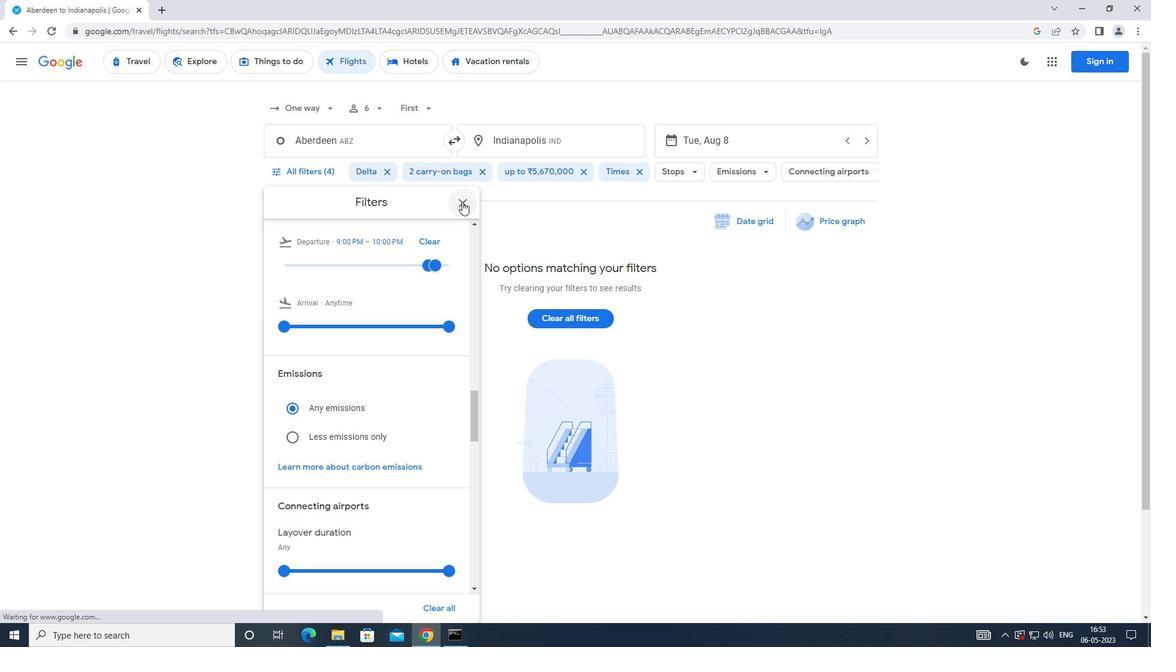 
Action: Mouse moved to (458, 219)
Screenshot: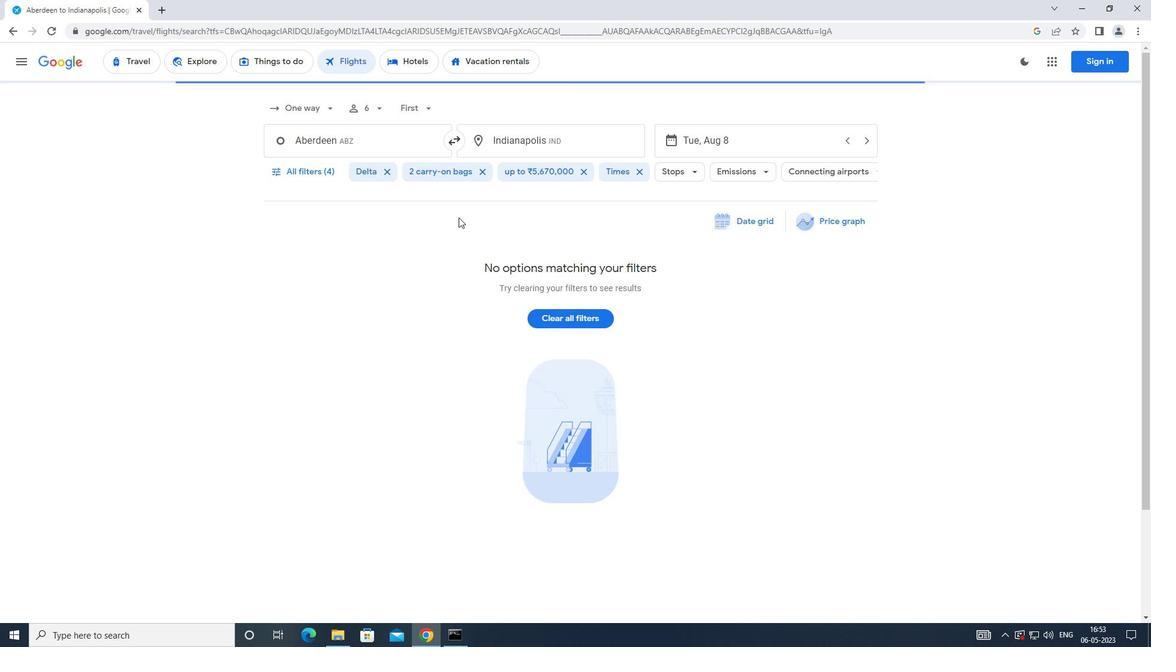 
